 Task: Search one way flight ticket for 1 adult, 6 children, 1 infant in seat and 1 infant on lap in business from Fort Wayne: Fort Wayne International Airport to Gillette: Gillette Campbell County Airport on 5-1-2023. Number of bags: 1 carry on bag. Price is upto 80000. Outbound departure time preference is 13:15.
Action: Mouse moved to (241, 336)
Screenshot: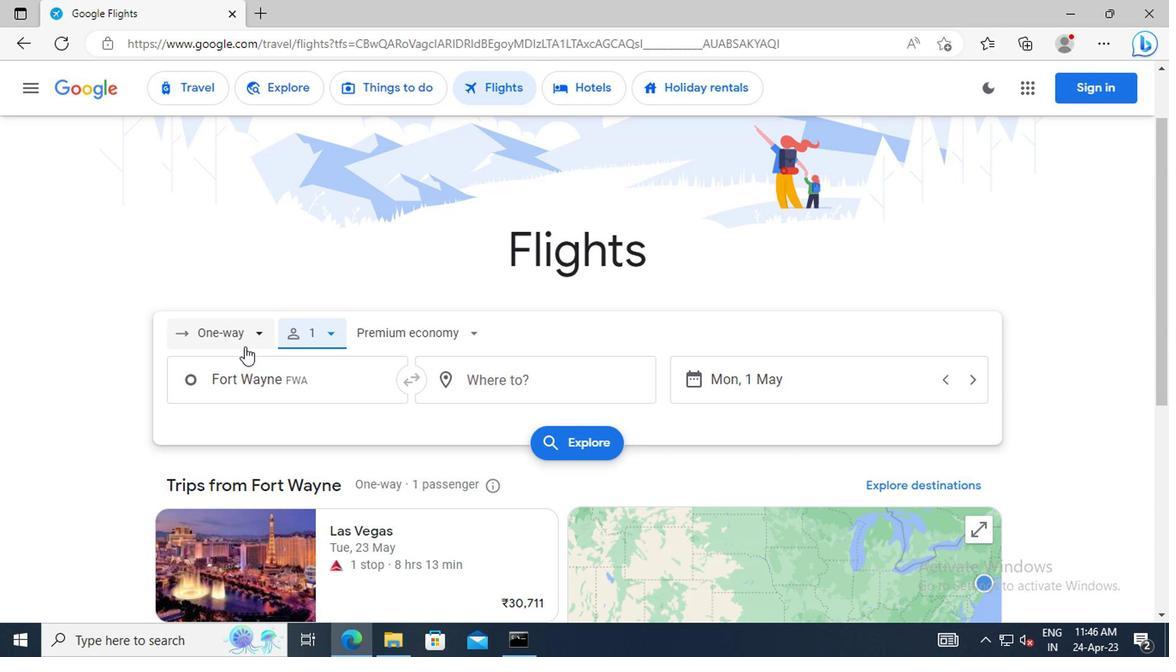 
Action: Mouse pressed left at (241, 336)
Screenshot: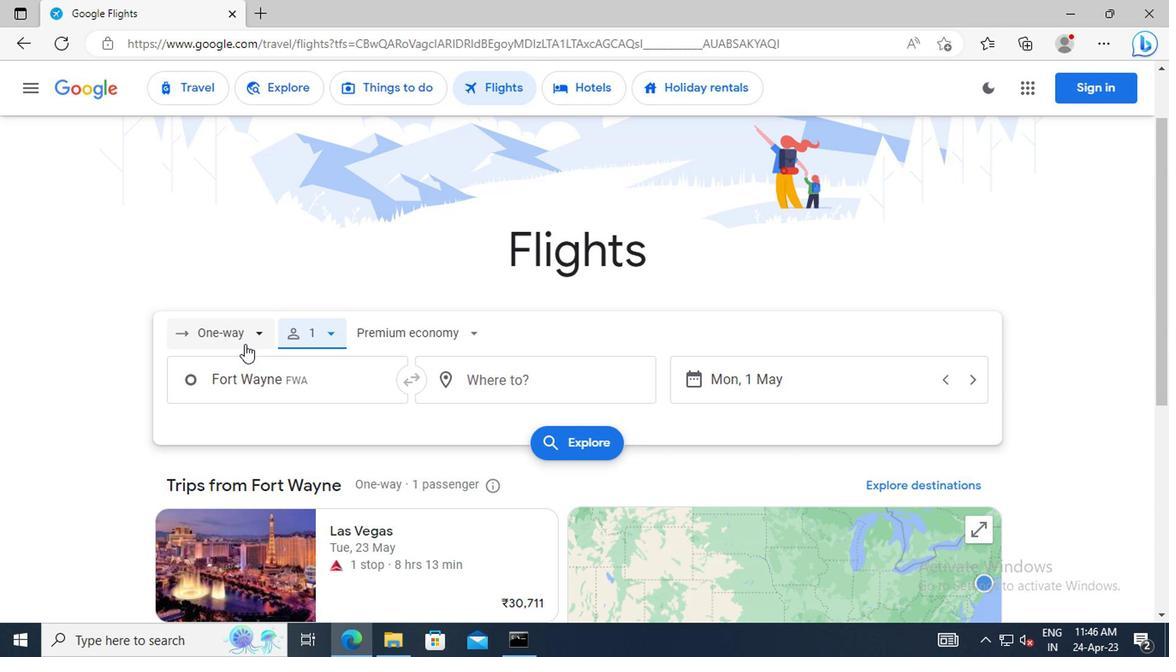 
Action: Mouse moved to (234, 420)
Screenshot: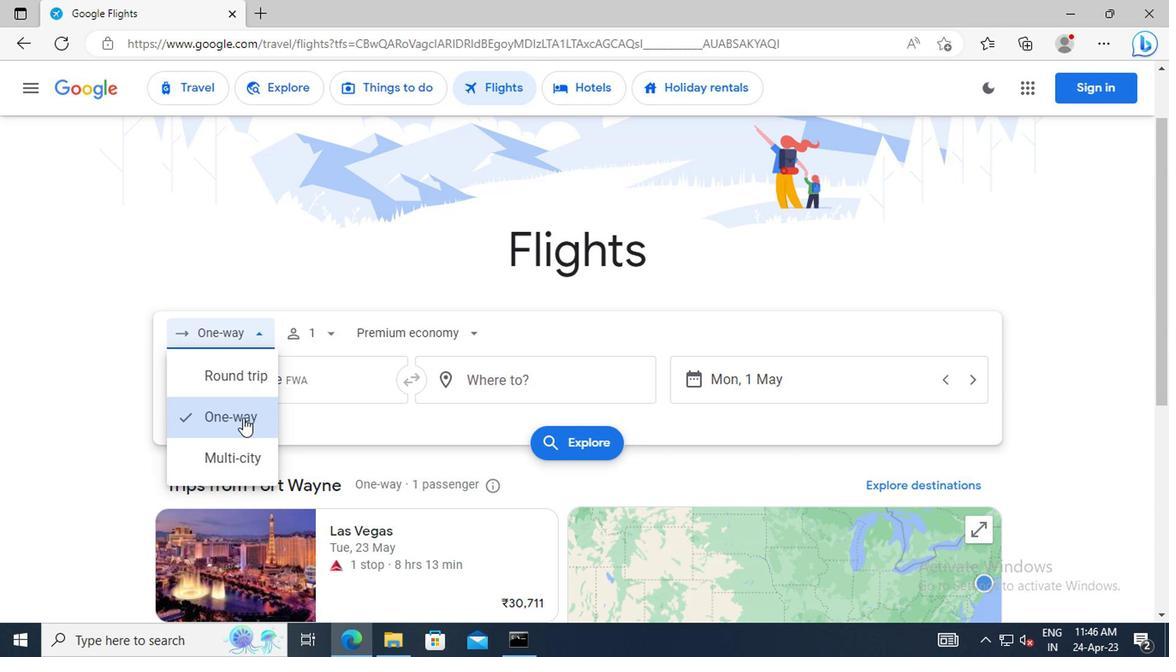 
Action: Mouse pressed left at (234, 420)
Screenshot: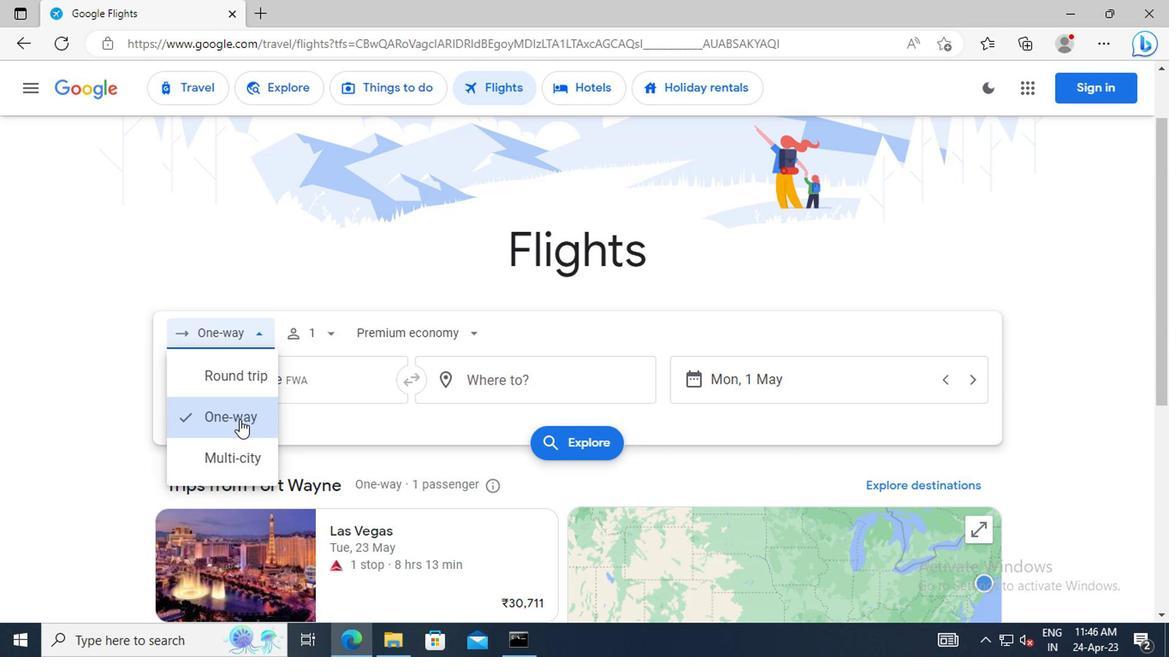 
Action: Mouse moved to (325, 338)
Screenshot: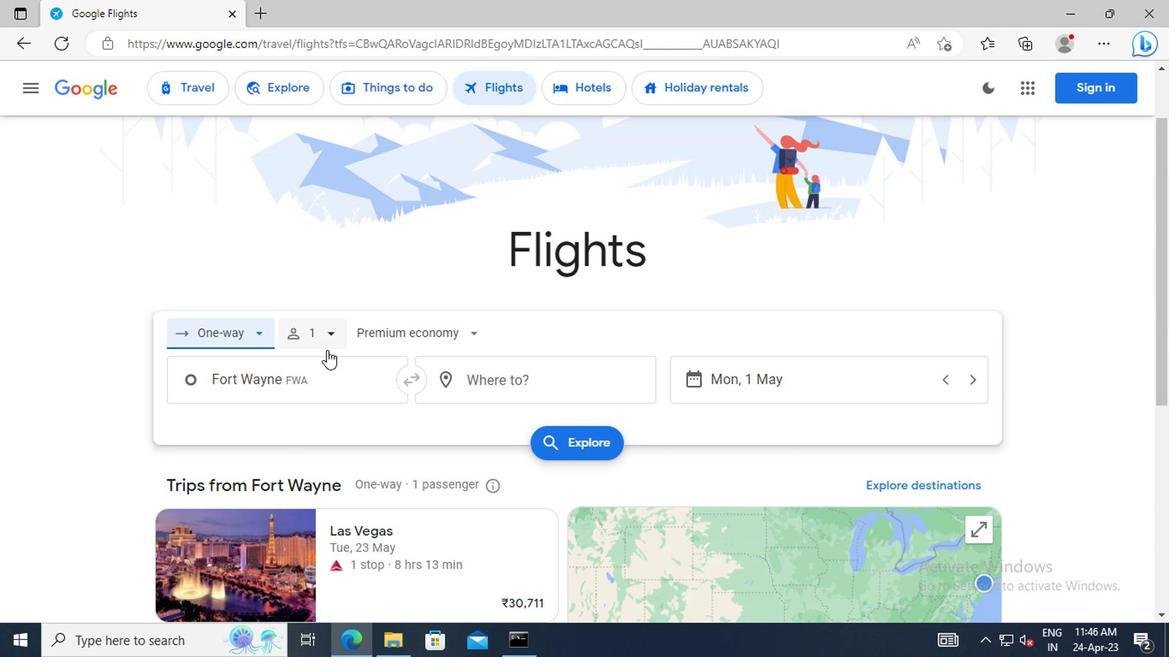 
Action: Mouse pressed left at (325, 338)
Screenshot: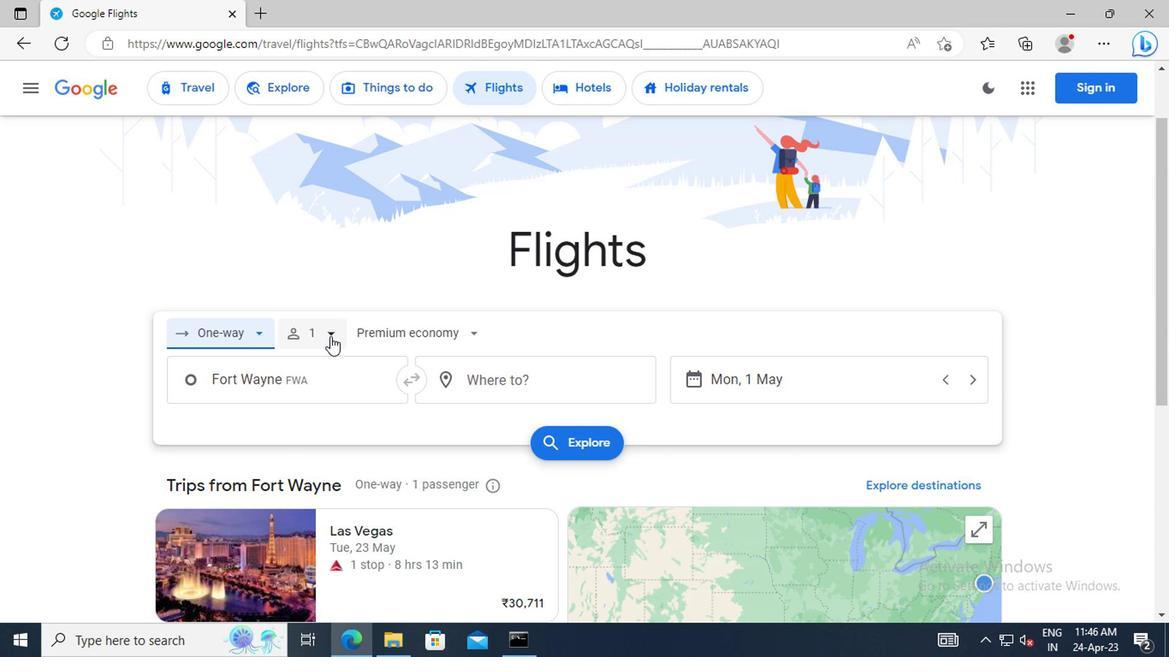 
Action: Mouse moved to (450, 423)
Screenshot: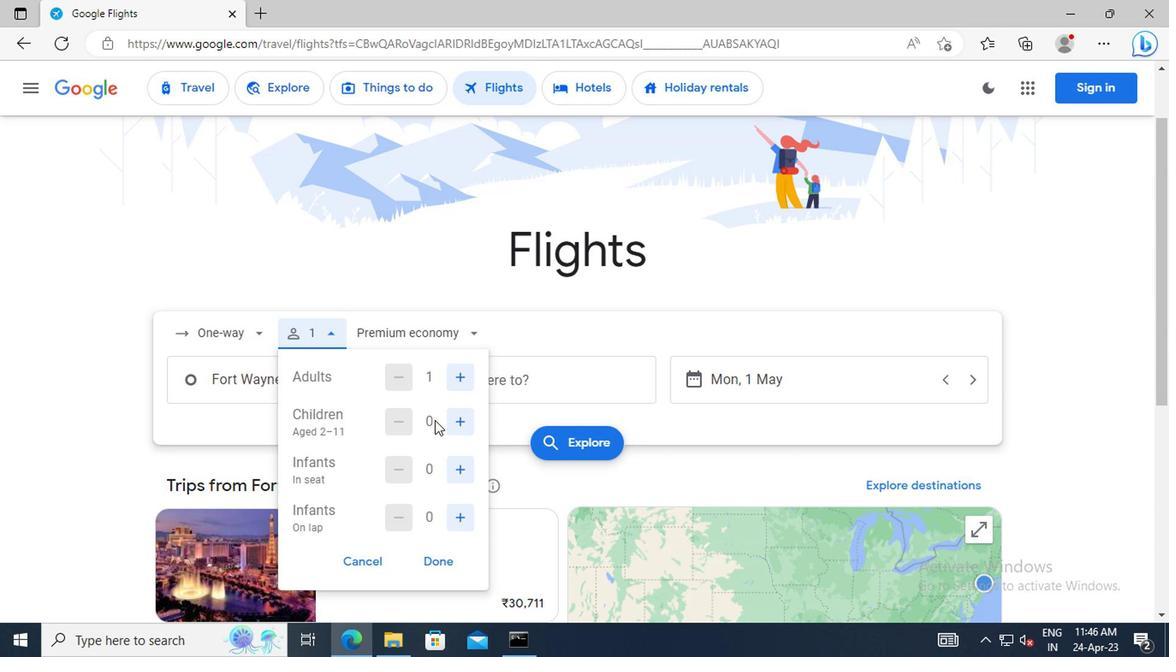 
Action: Mouse pressed left at (450, 423)
Screenshot: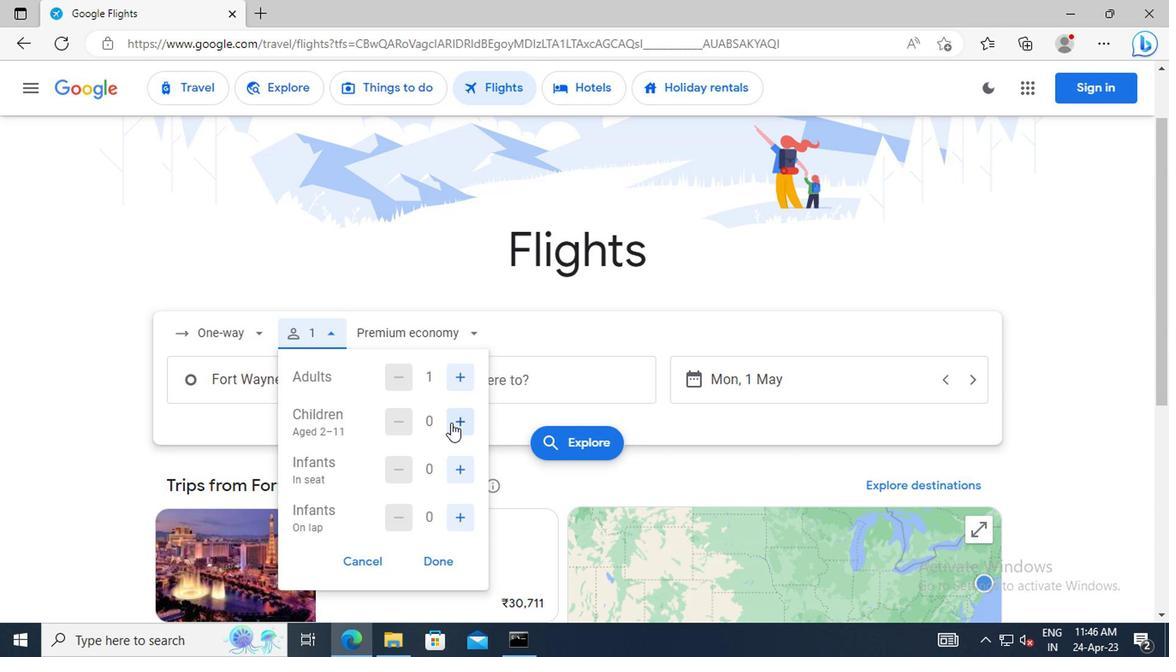 
Action: Mouse pressed left at (450, 423)
Screenshot: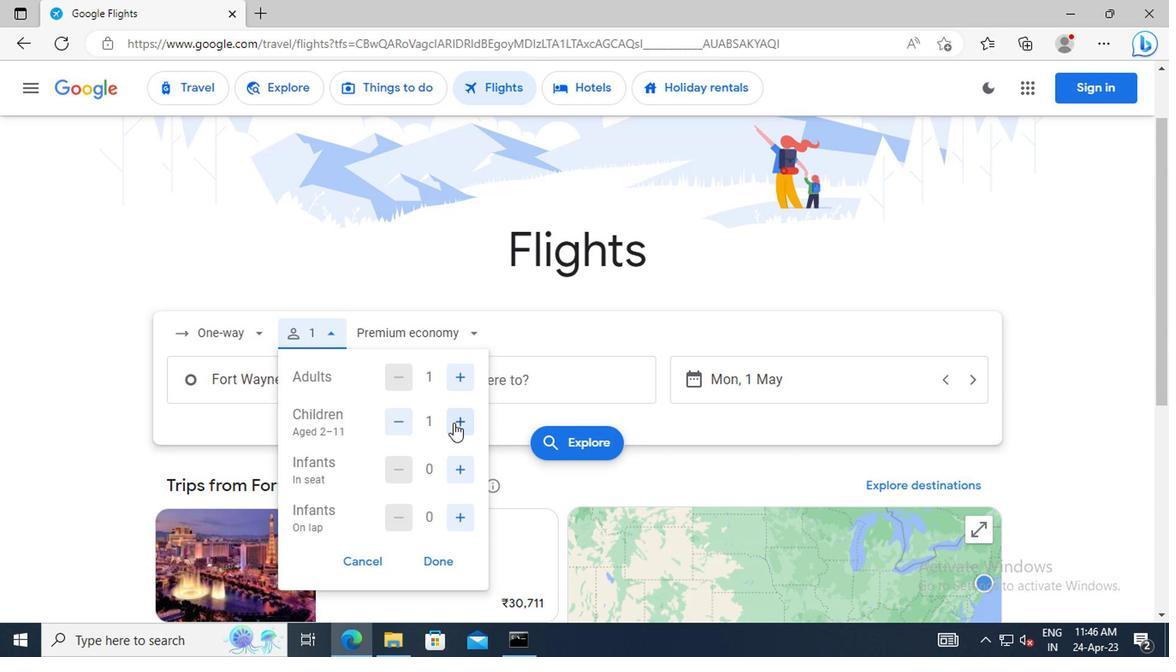 
Action: Mouse pressed left at (450, 423)
Screenshot: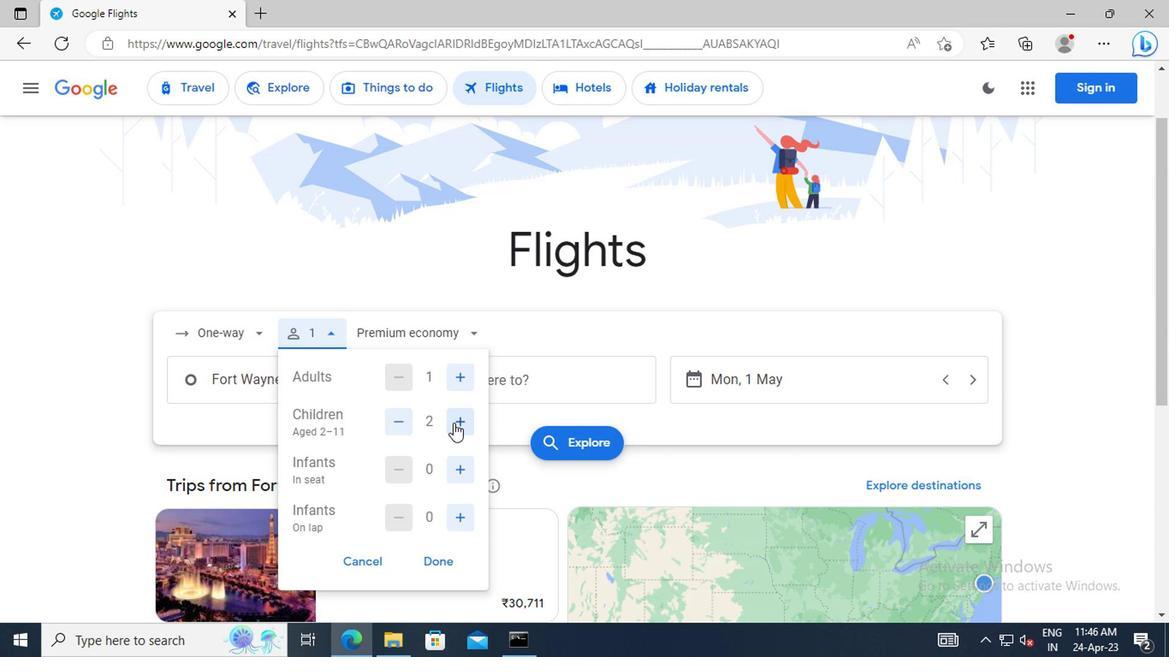 
Action: Mouse moved to (450, 423)
Screenshot: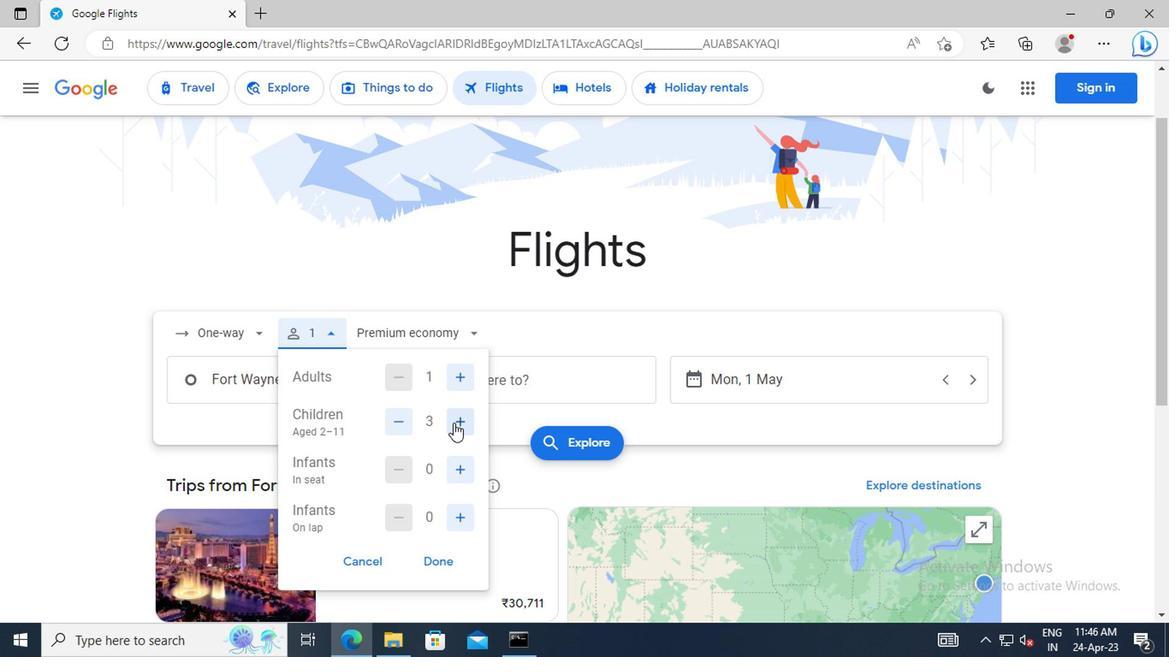 
Action: Mouse pressed left at (450, 423)
Screenshot: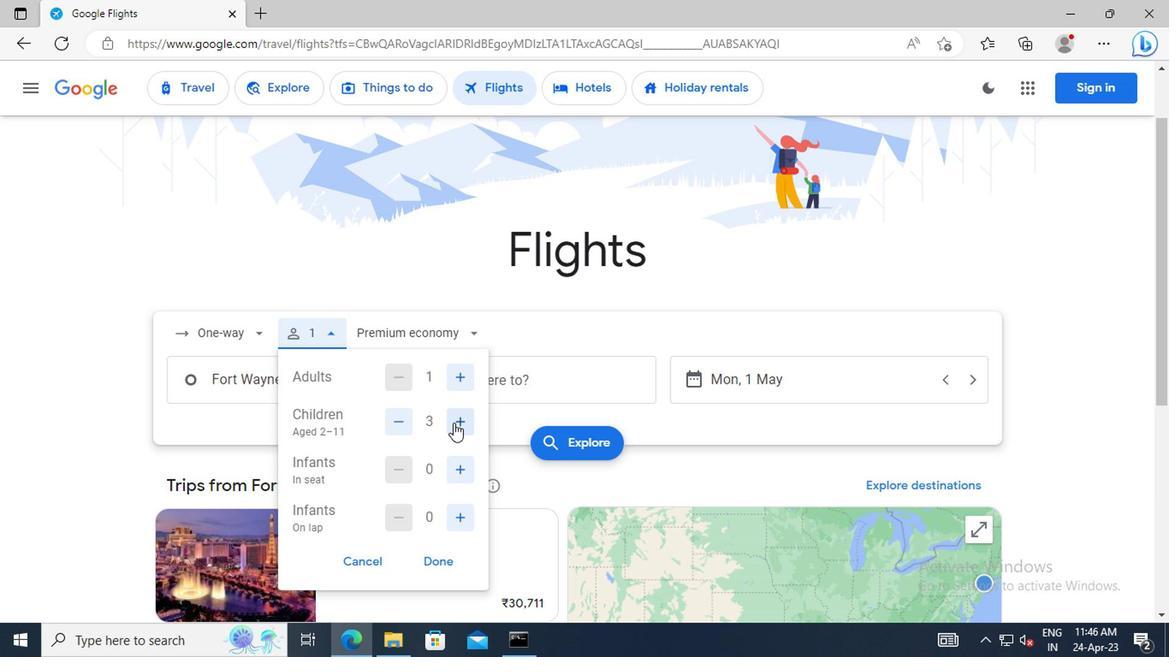 
Action: Mouse pressed left at (450, 423)
Screenshot: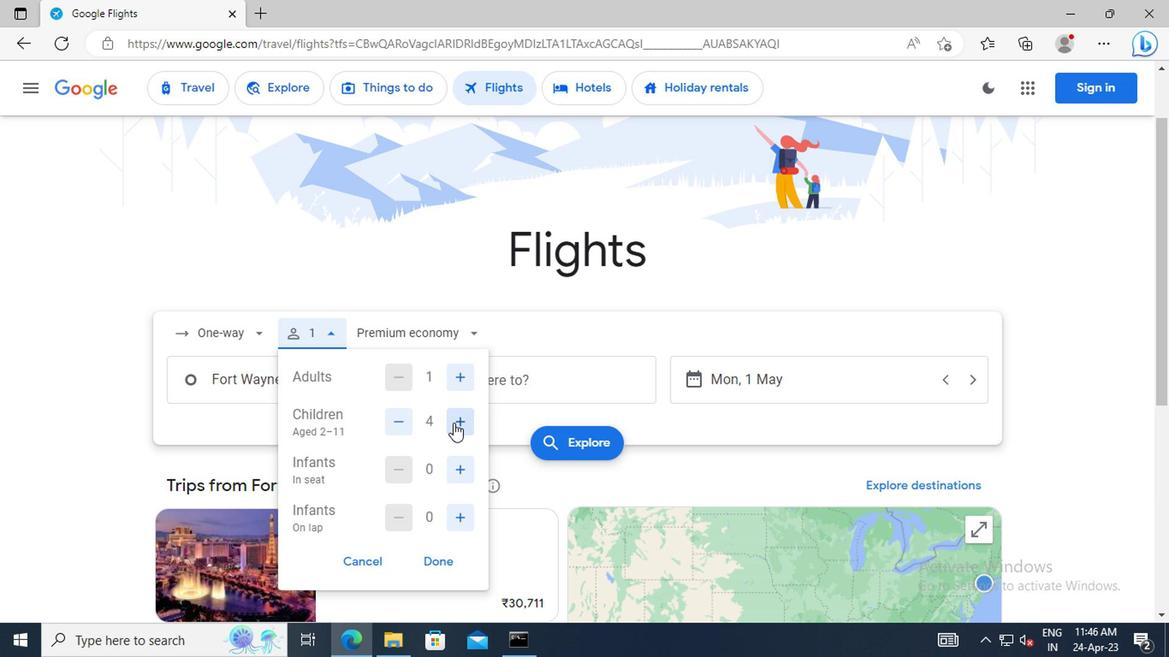 
Action: Mouse pressed left at (450, 423)
Screenshot: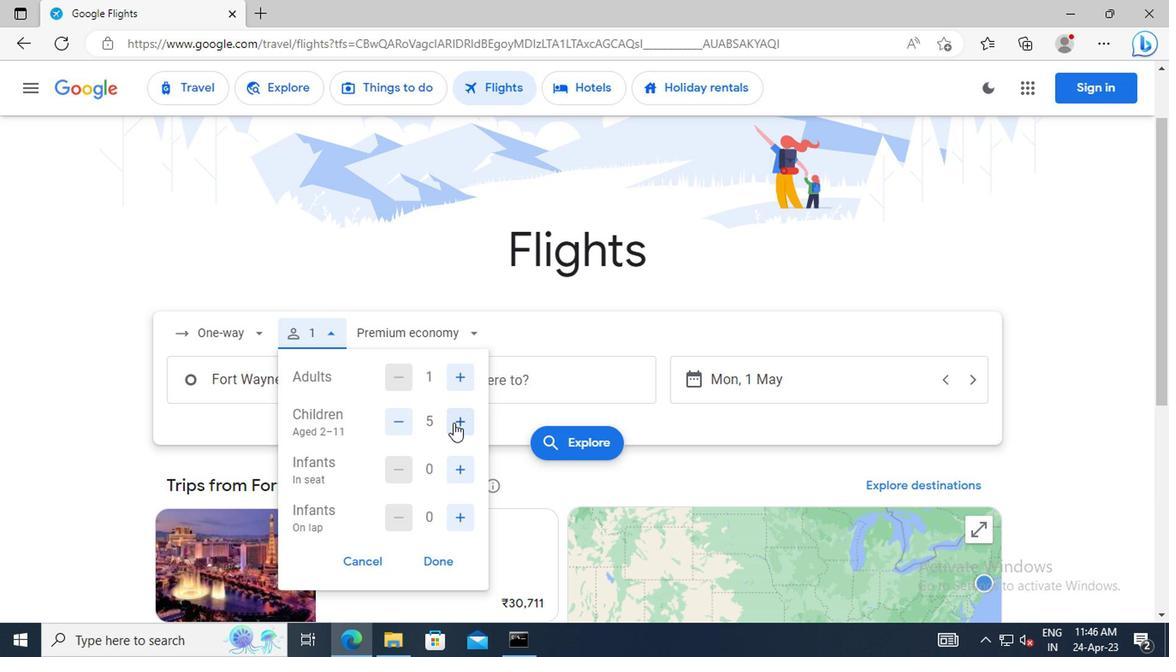 
Action: Mouse moved to (458, 470)
Screenshot: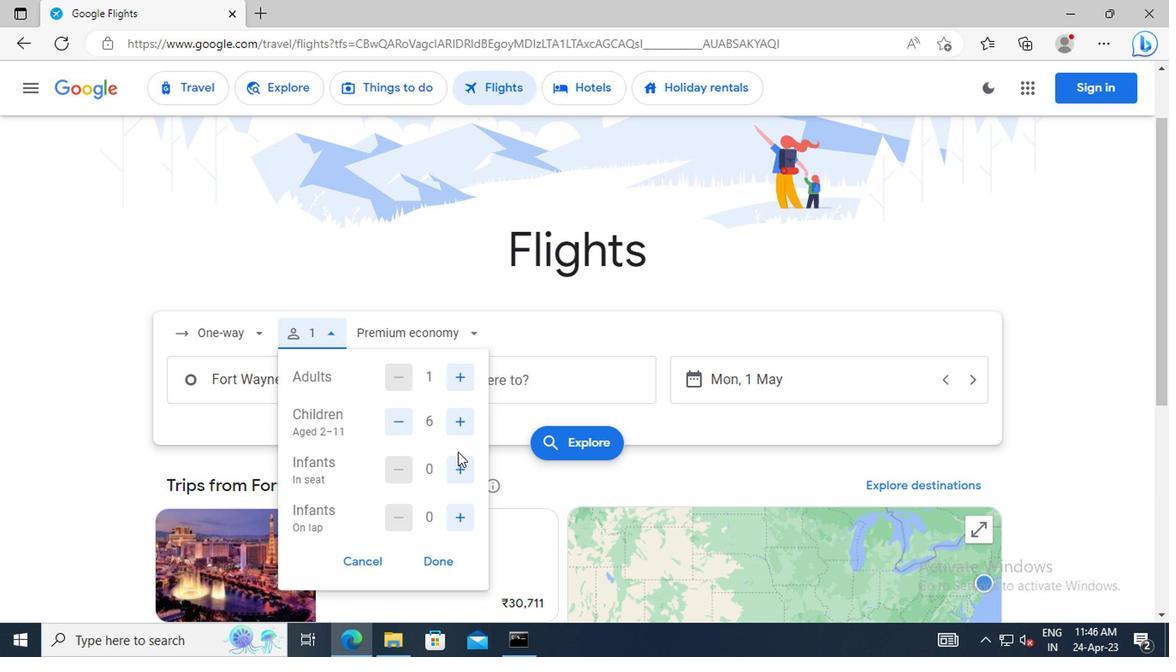 
Action: Mouse pressed left at (458, 470)
Screenshot: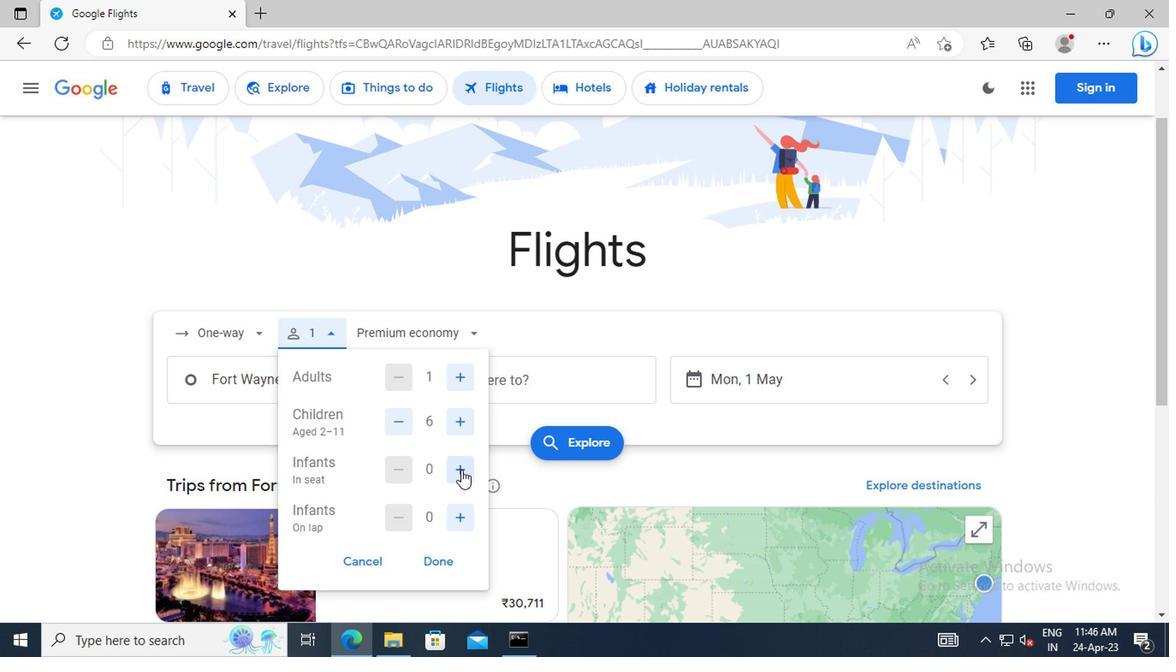 
Action: Mouse moved to (459, 520)
Screenshot: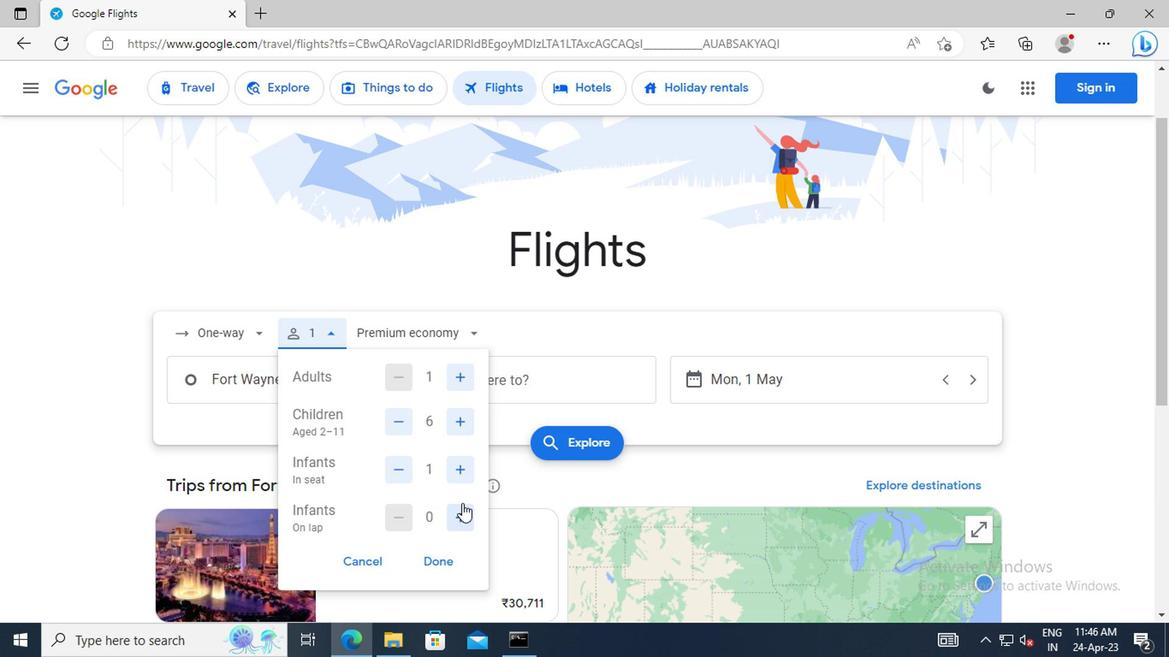 
Action: Mouse pressed left at (459, 520)
Screenshot: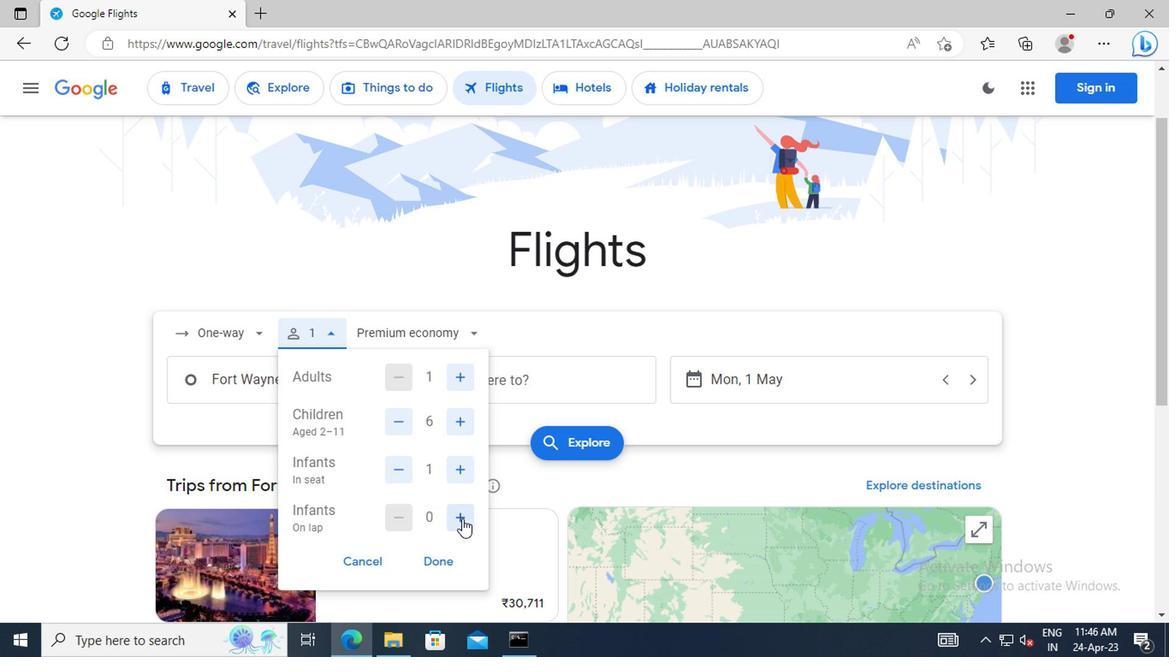 
Action: Mouse moved to (439, 561)
Screenshot: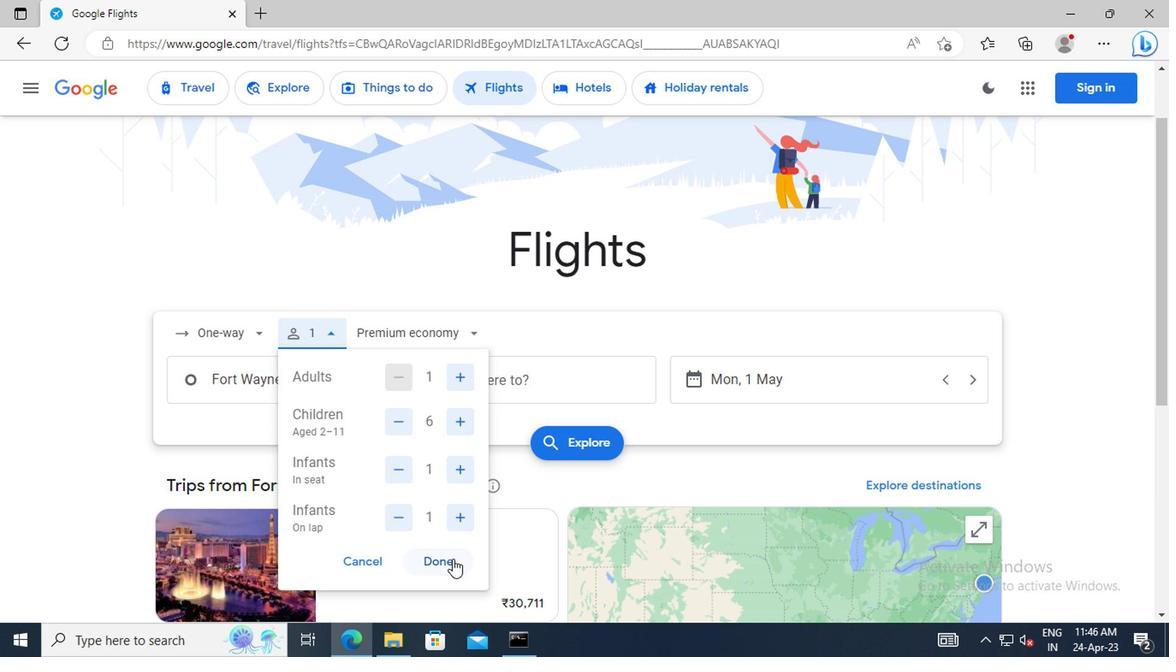 
Action: Mouse pressed left at (439, 561)
Screenshot: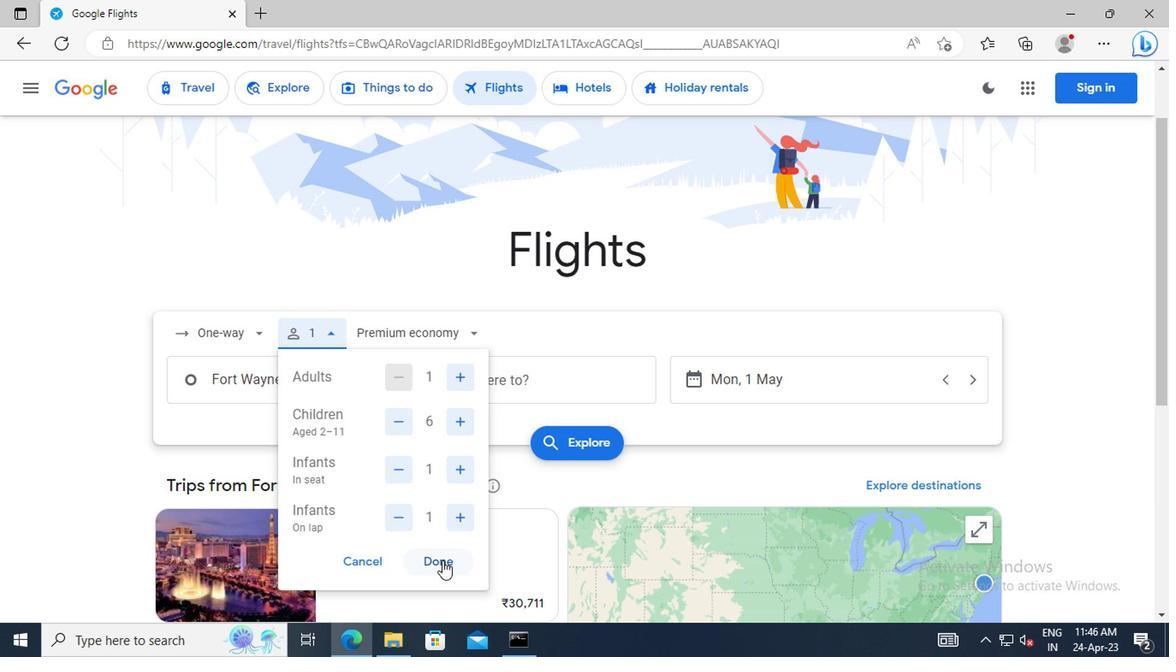 
Action: Mouse moved to (426, 330)
Screenshot: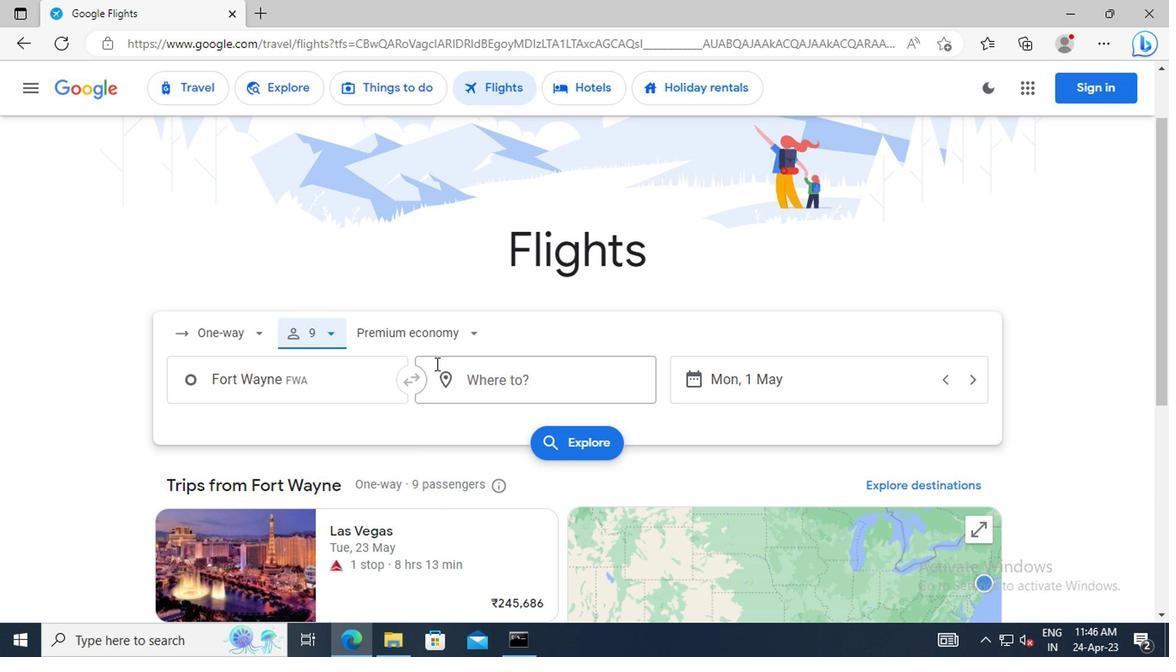 
Action: Mouse pressed left at (426, 330)
Screenshot: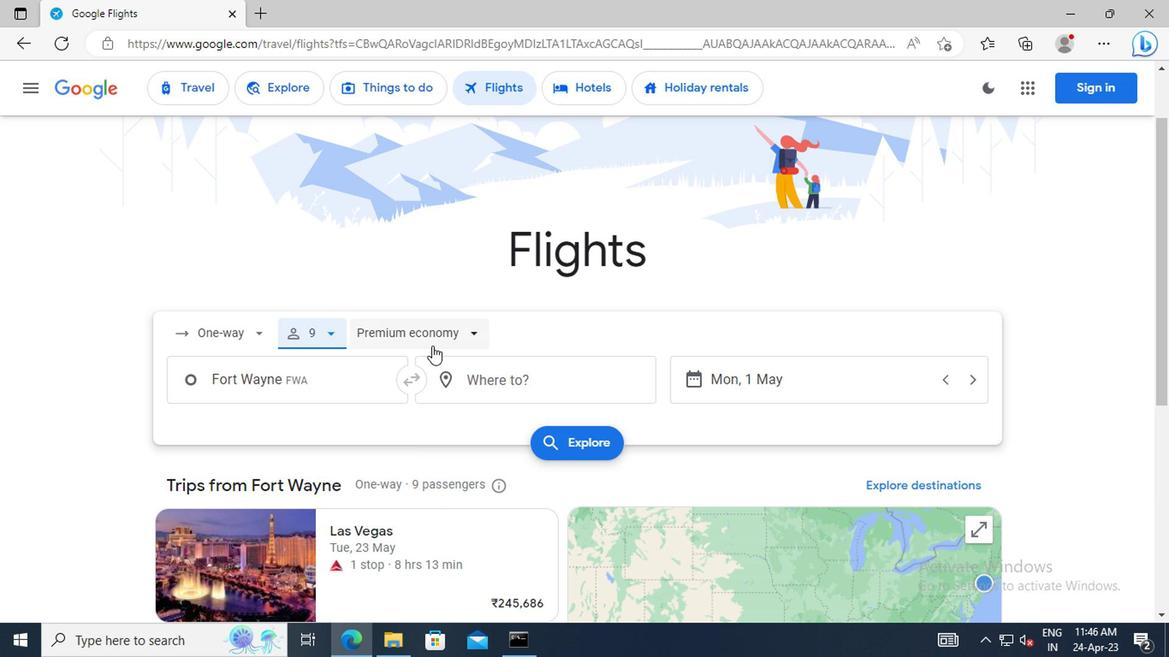 
Action: Mouse moved to (415, 461)
Screenshot: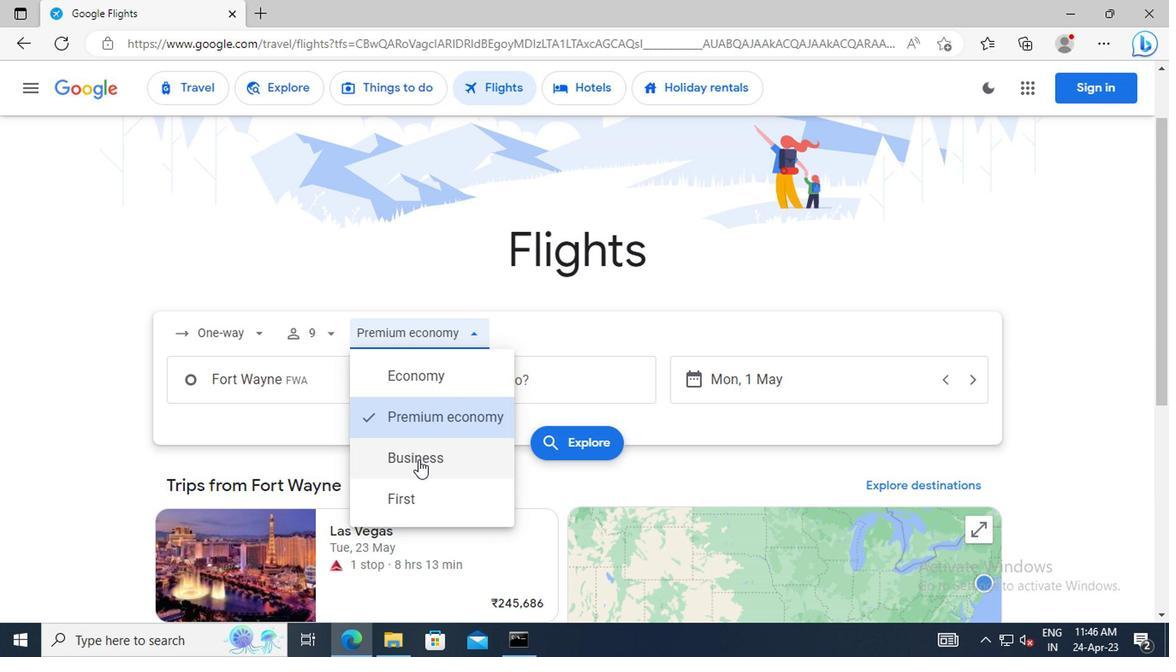 
Action: Mouse pressed left at (415, 461)
Screenshot: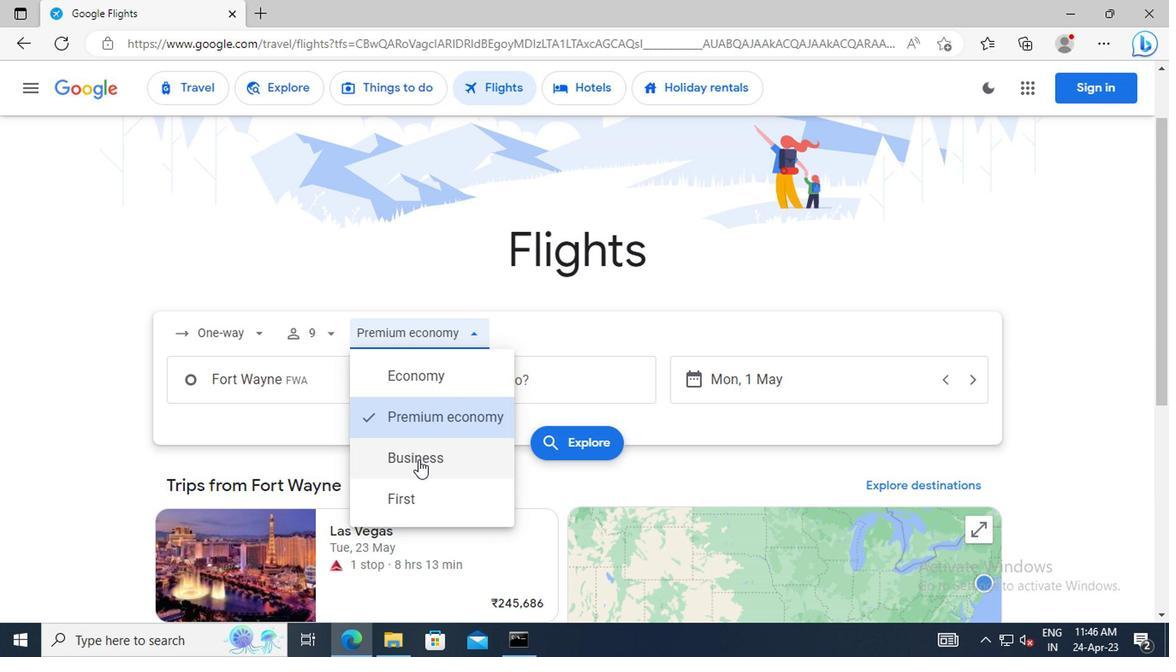 
Action: Mouse moved to (294, 386)
Screenshot: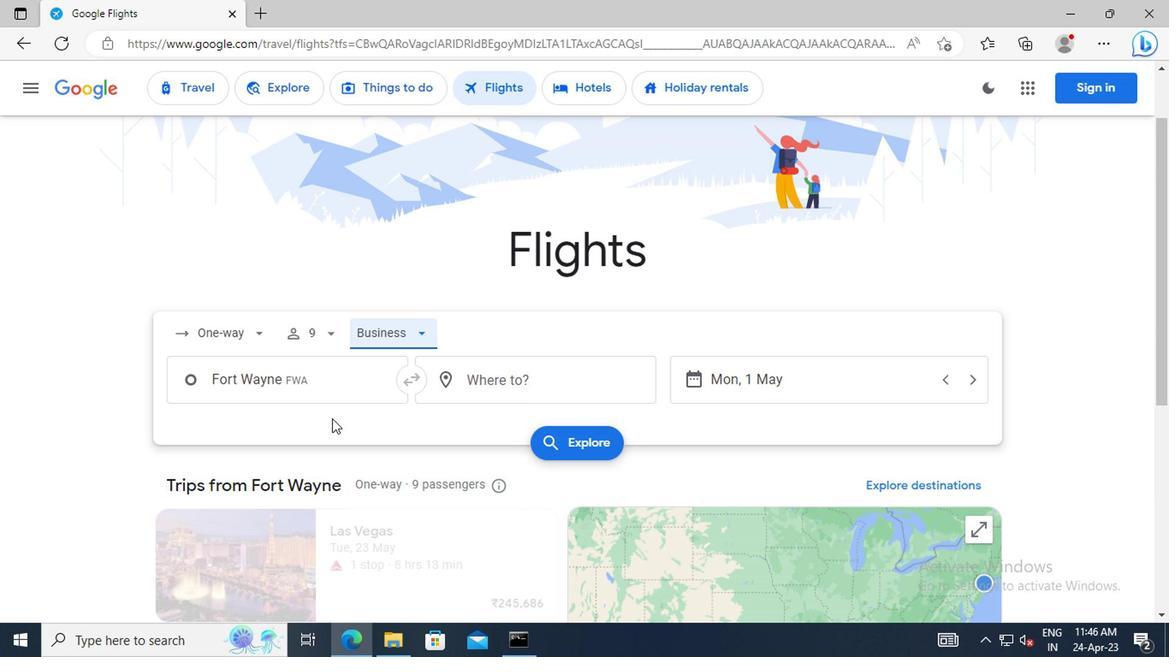 
Action: Mouse pressed left at (294, 386)
Screenshot: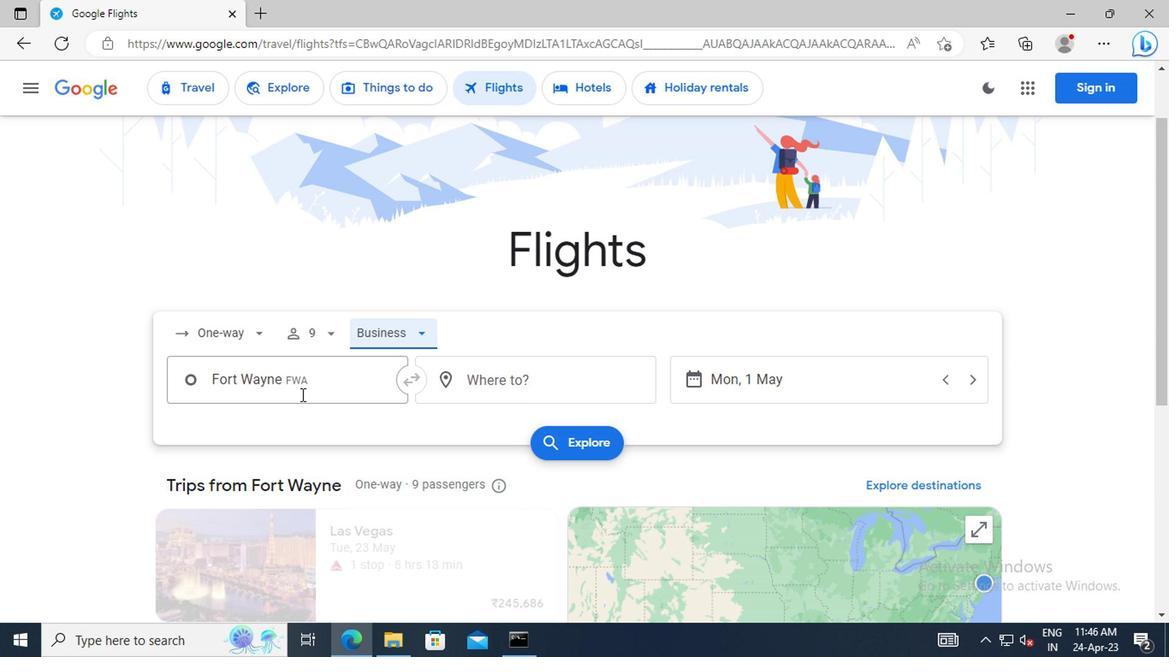 
Action: Key pressed <Key.shift>FORT<Key.space><Key.shift>WAYNE
Screenshot: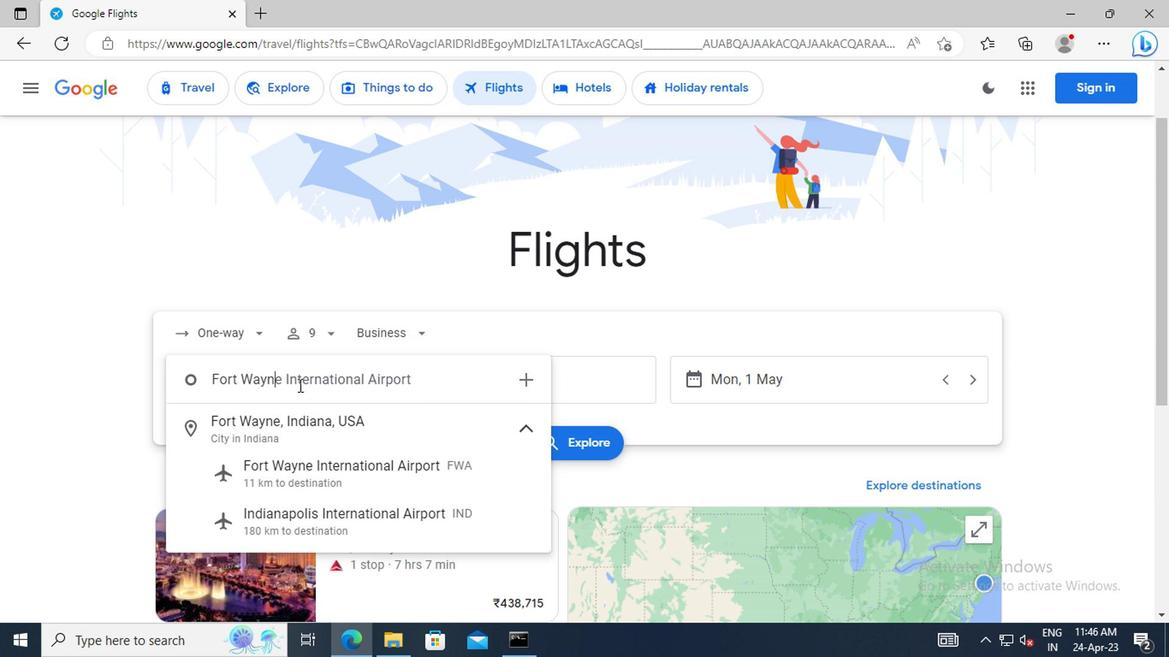 
Action: Mouse moved to (336, 472)
Screenshot: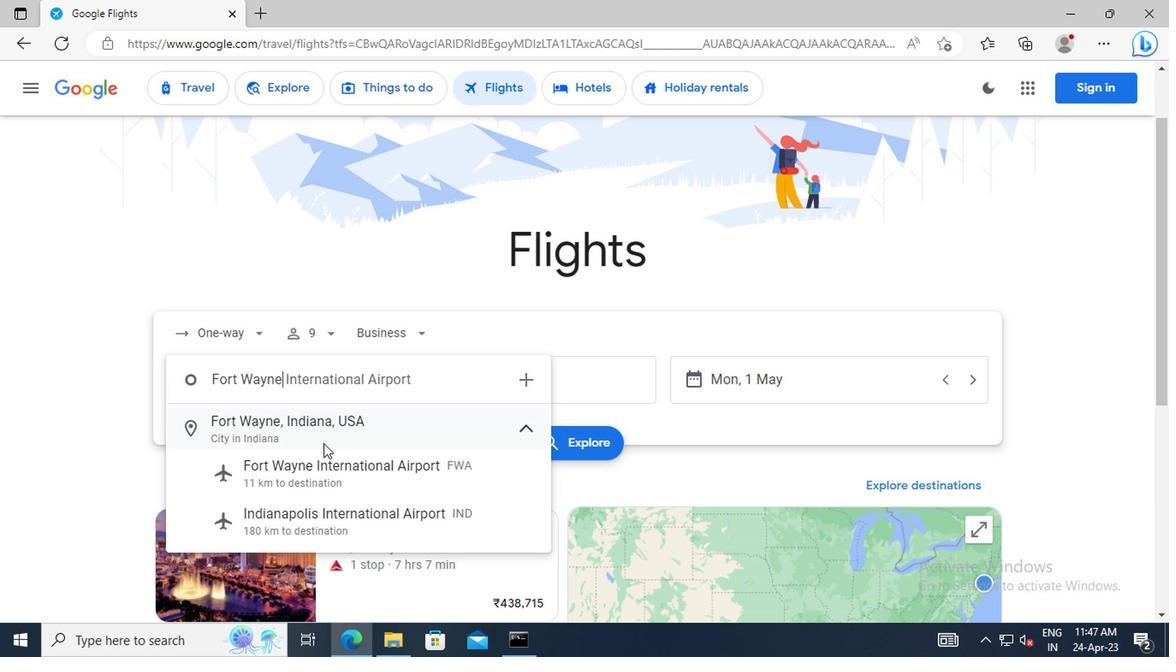 
Action: Mouse pressed left at (336, 472)
Screenshot: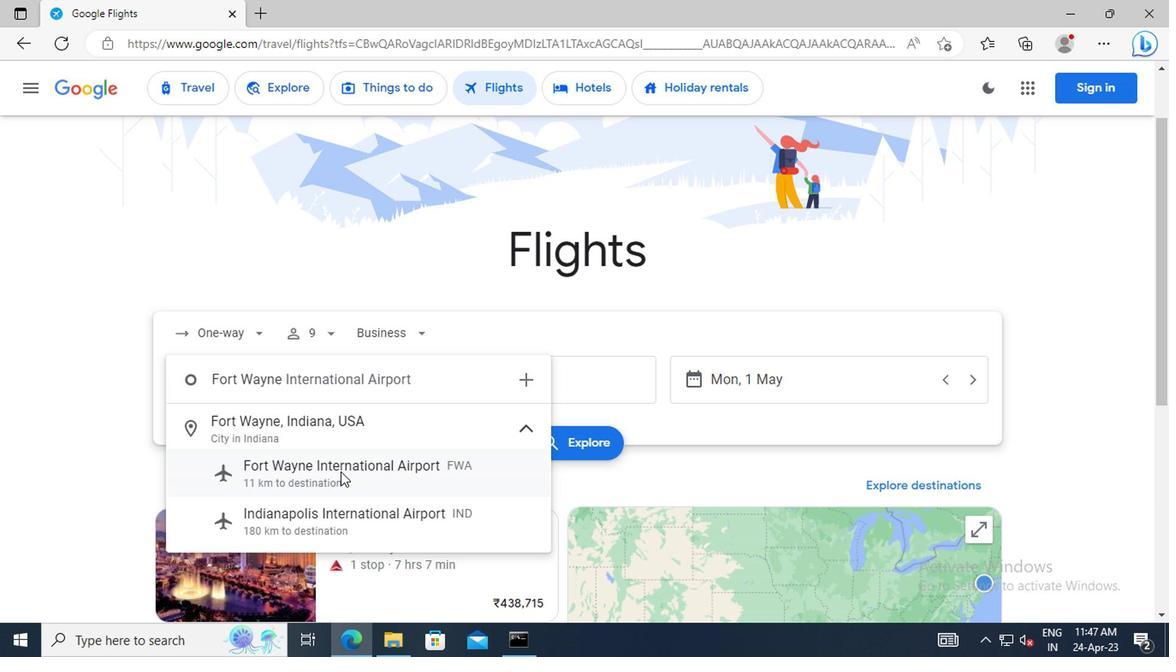 
Action: Mouse moved to (506, 387)
Screenshot: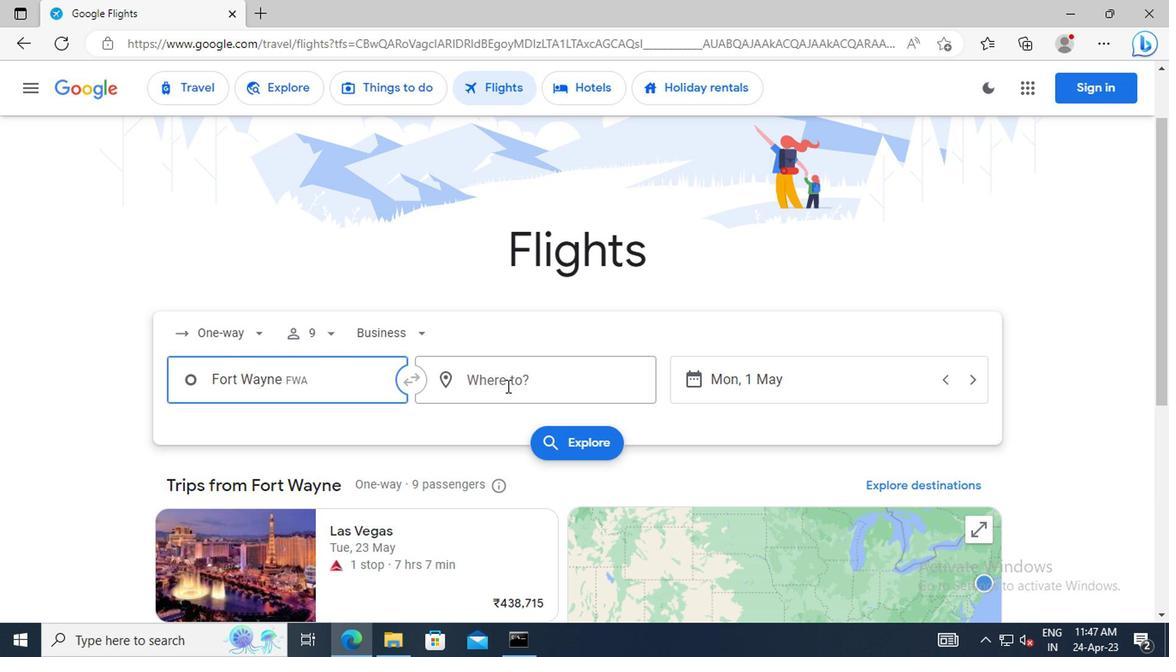 
Action: Mouse pressed left at (506, 387)
Screenshot: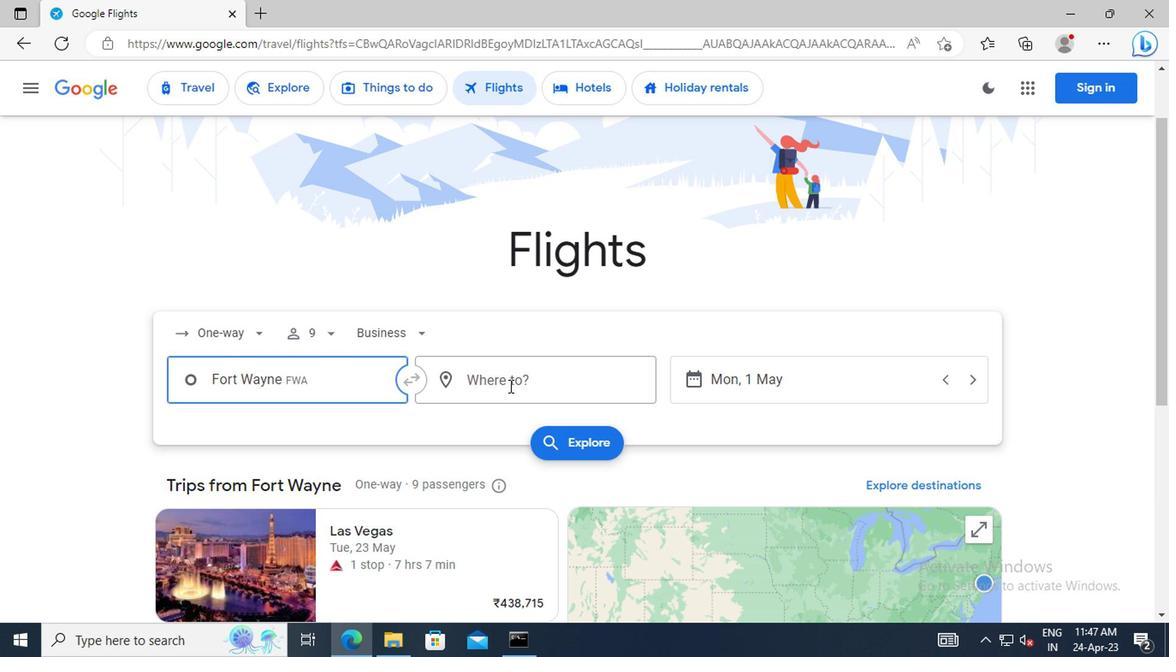
Action: Mouse moved to (506, 387)
Screenshot: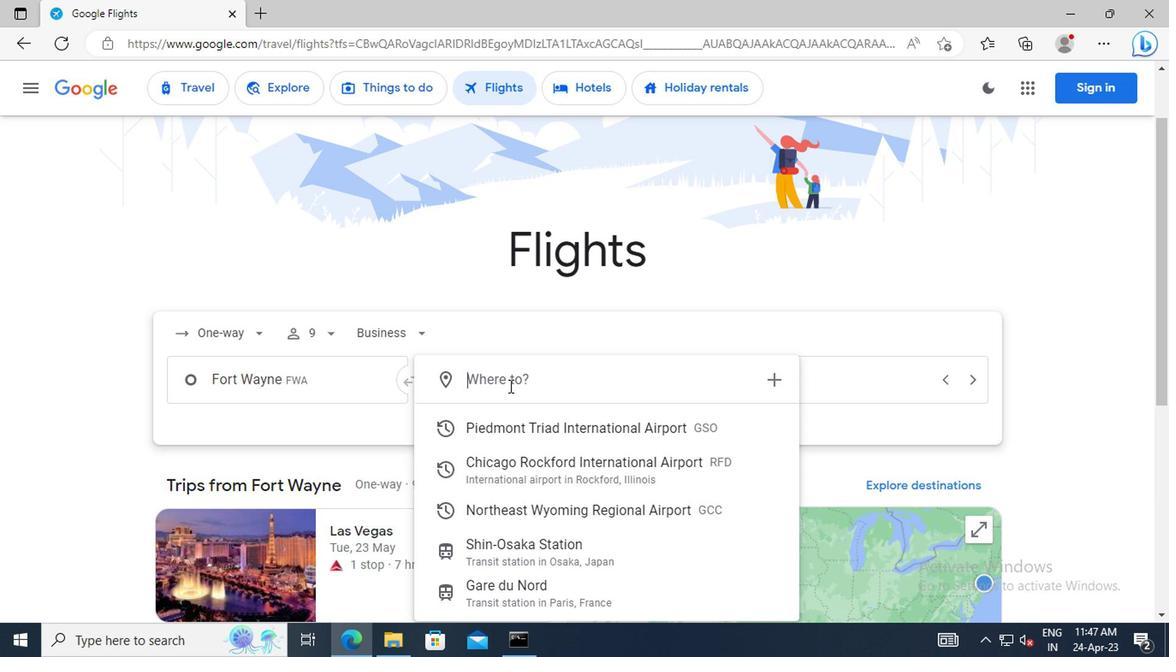 
Action: Key pressed <Key.shift>GILLETTE
Screenshot: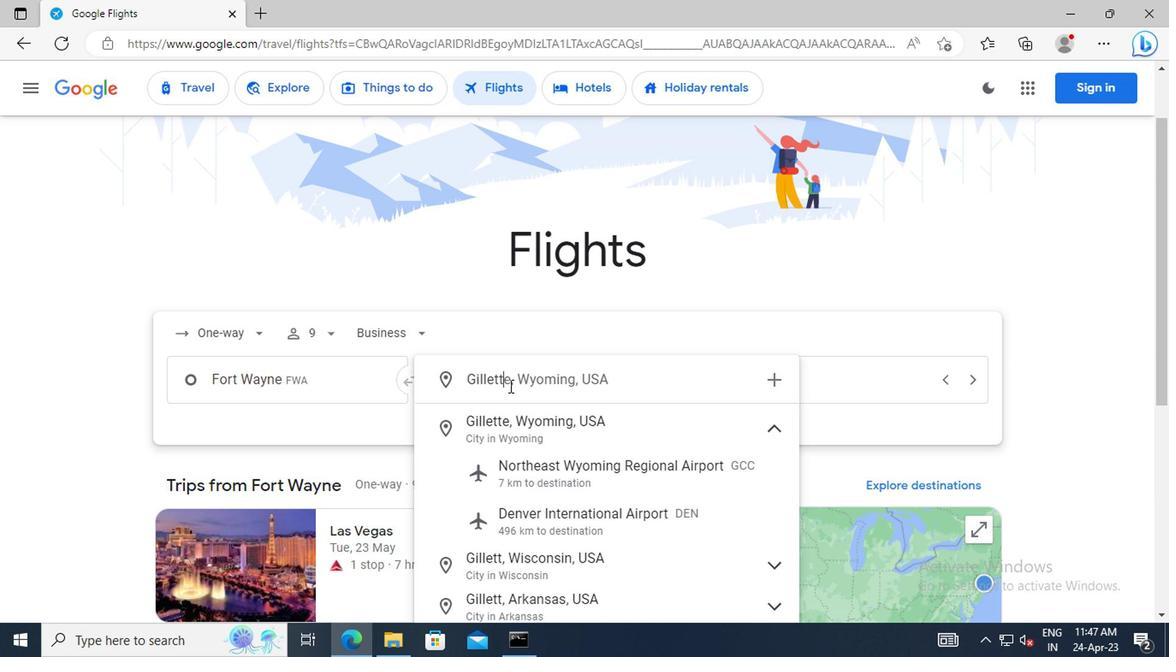 
Action: Mouse moved to (545, 429)
Screenshot: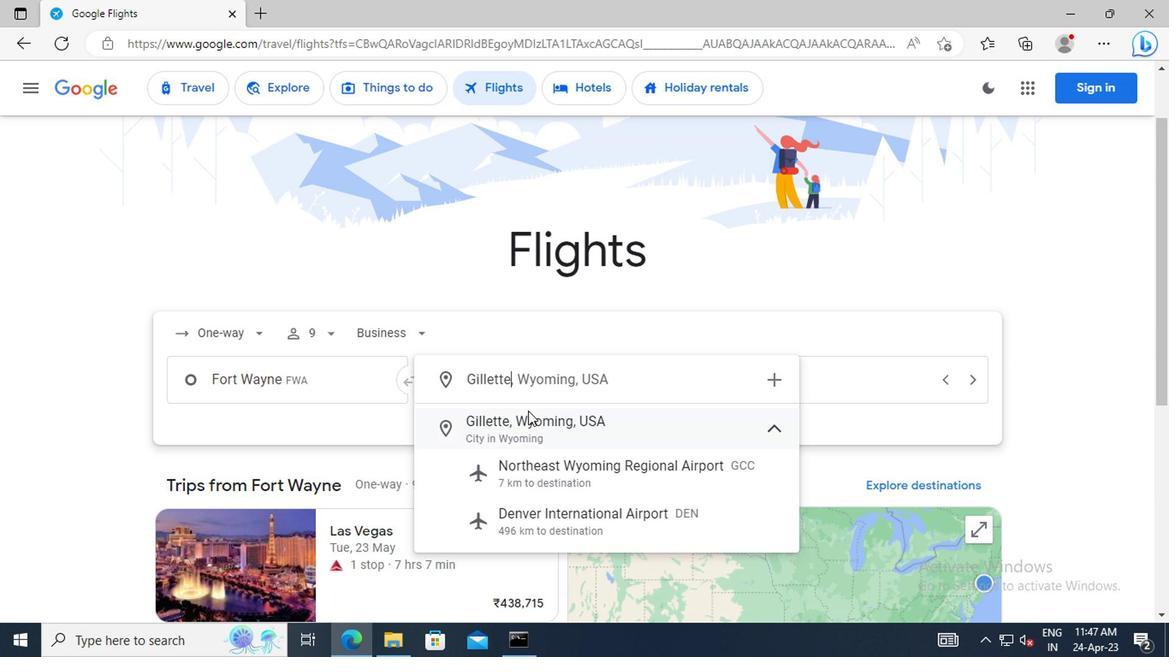 
Action: Mouse pressed left at (545, 429)
Screenshot: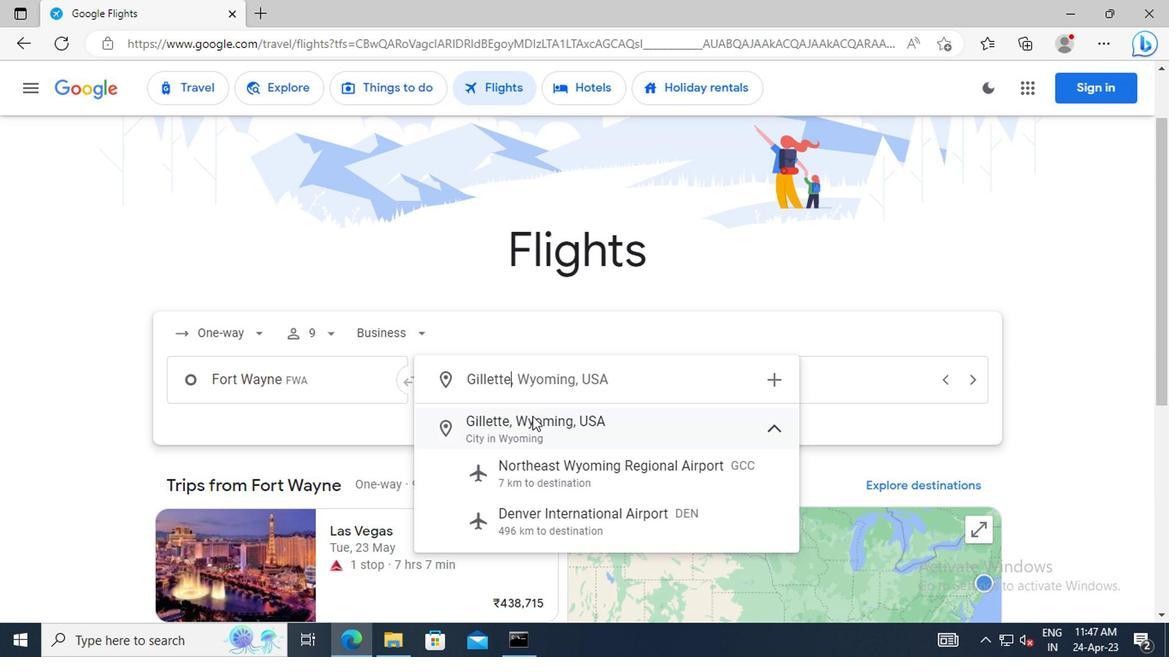 
Action: Mouse moved to (771, 389)
Screenshot: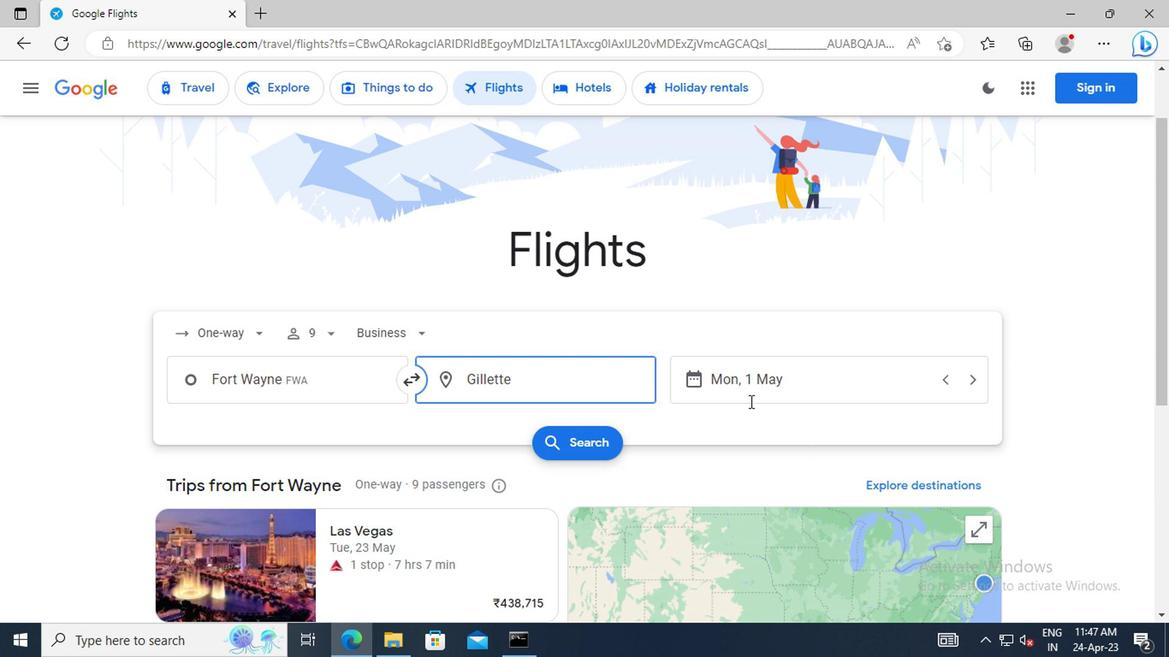 
Action: Mouse pressed left at (771, 389)
Screenshot: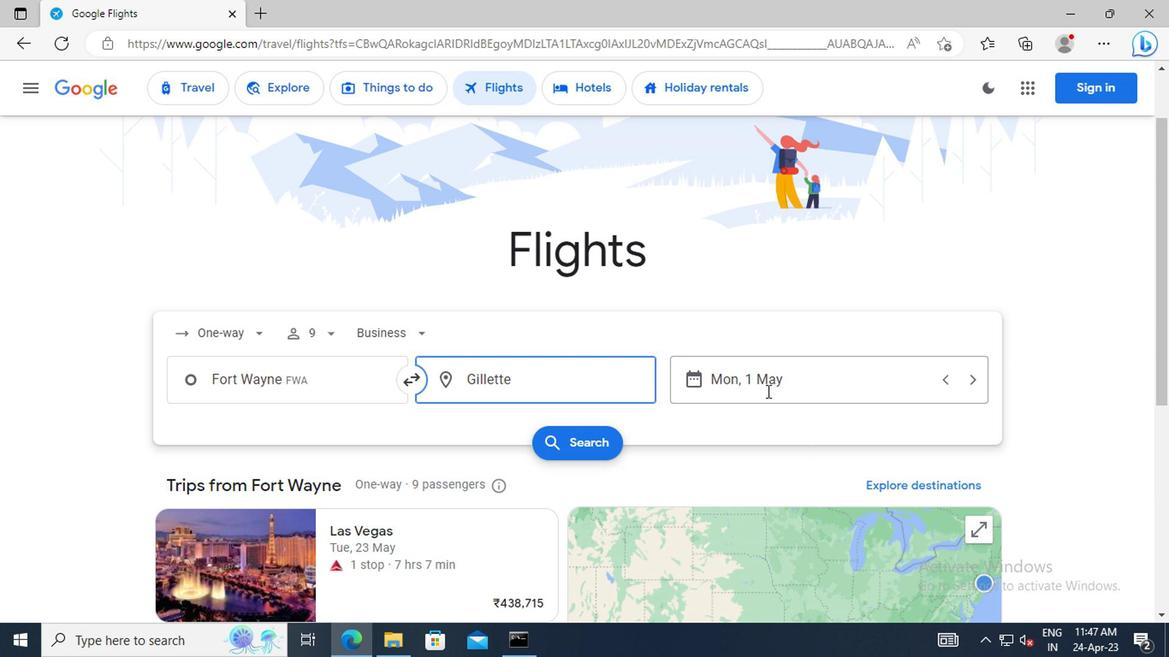 
Action: Mouse moved to (760, 397)
Screenshot: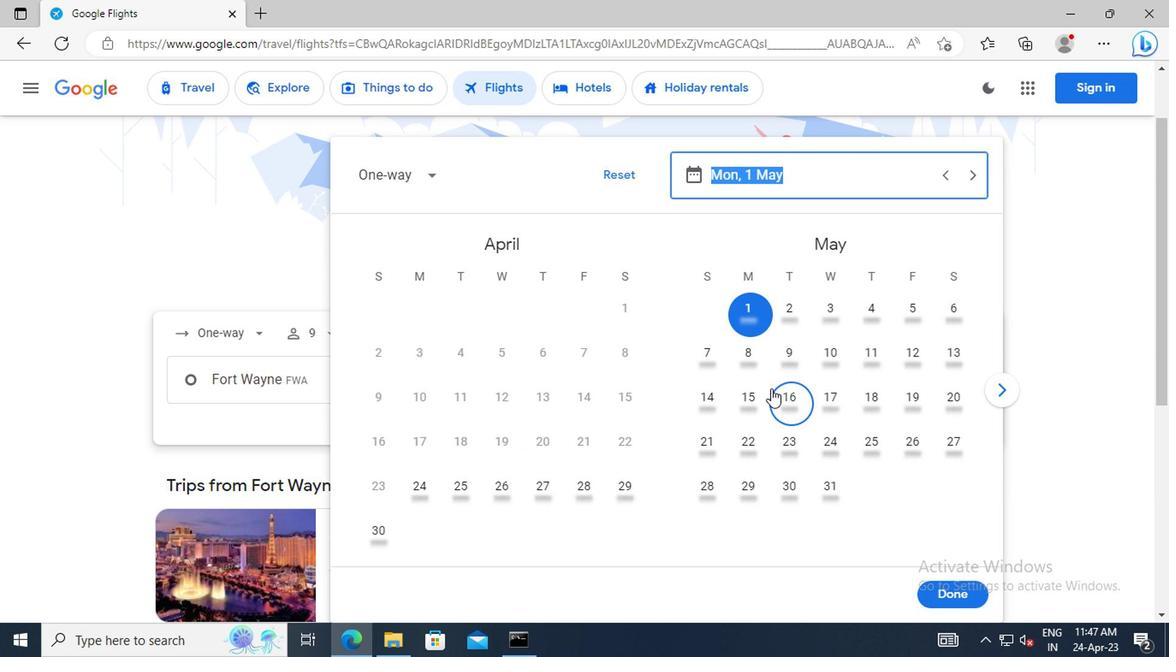 
Action: Key pressed 1<Key.space>MAY<Key.enter>
Screenshot: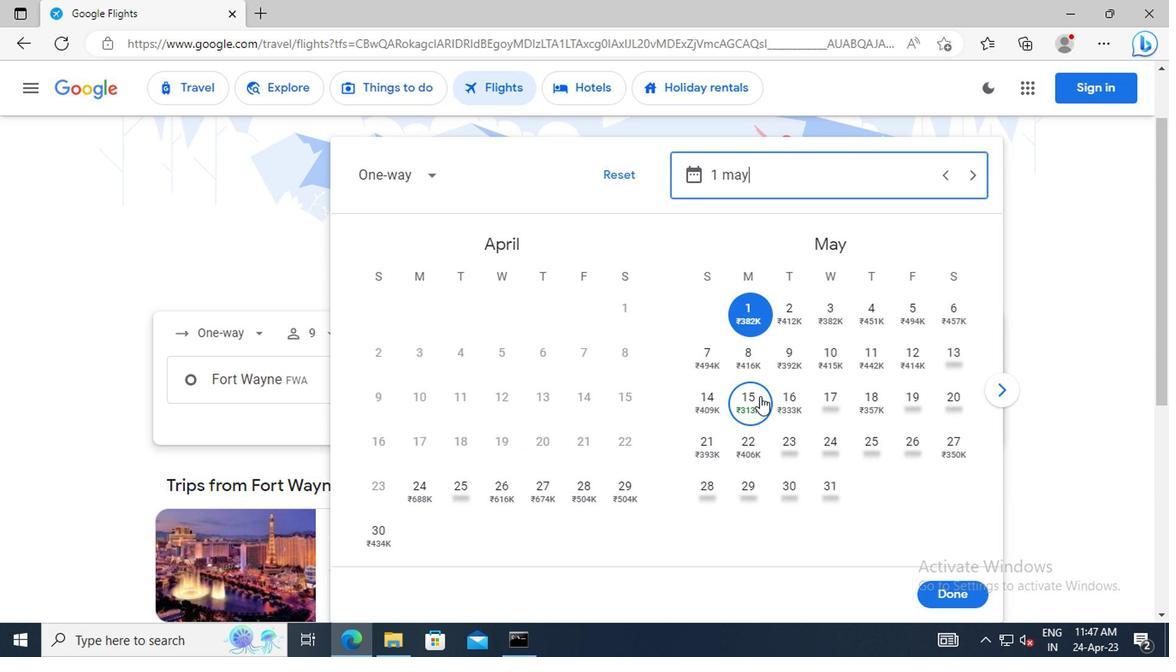 
Action: Mouse moved to (955, 596)
Screenshot: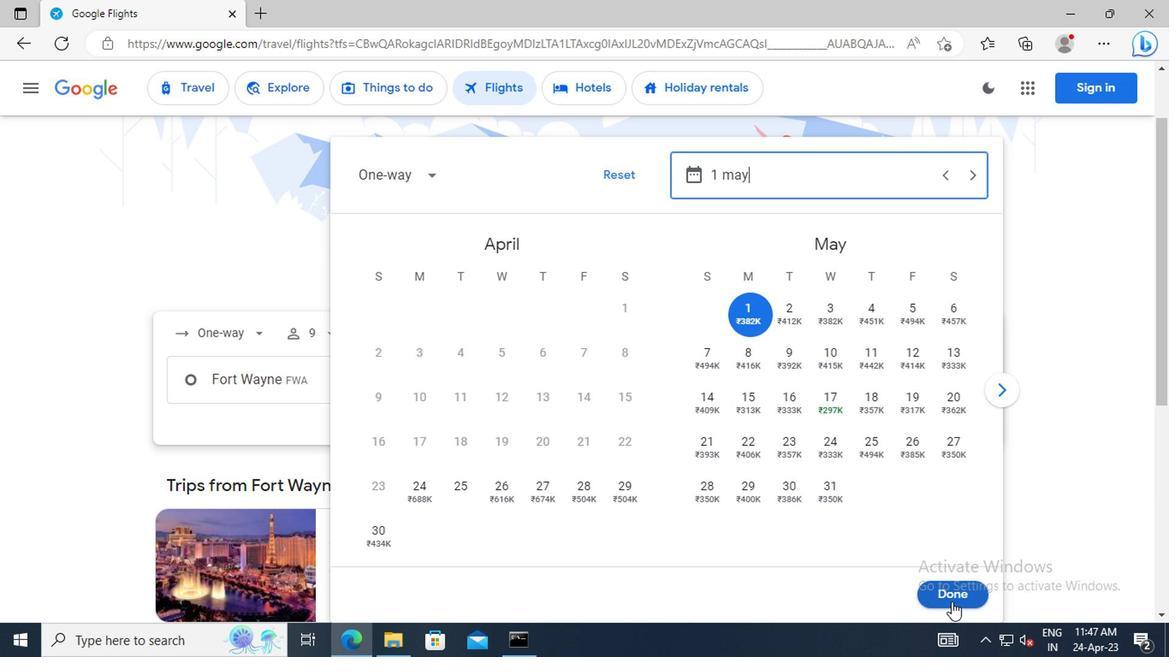 
Action: Mouse pressed left at (955, 596)
Screenshot: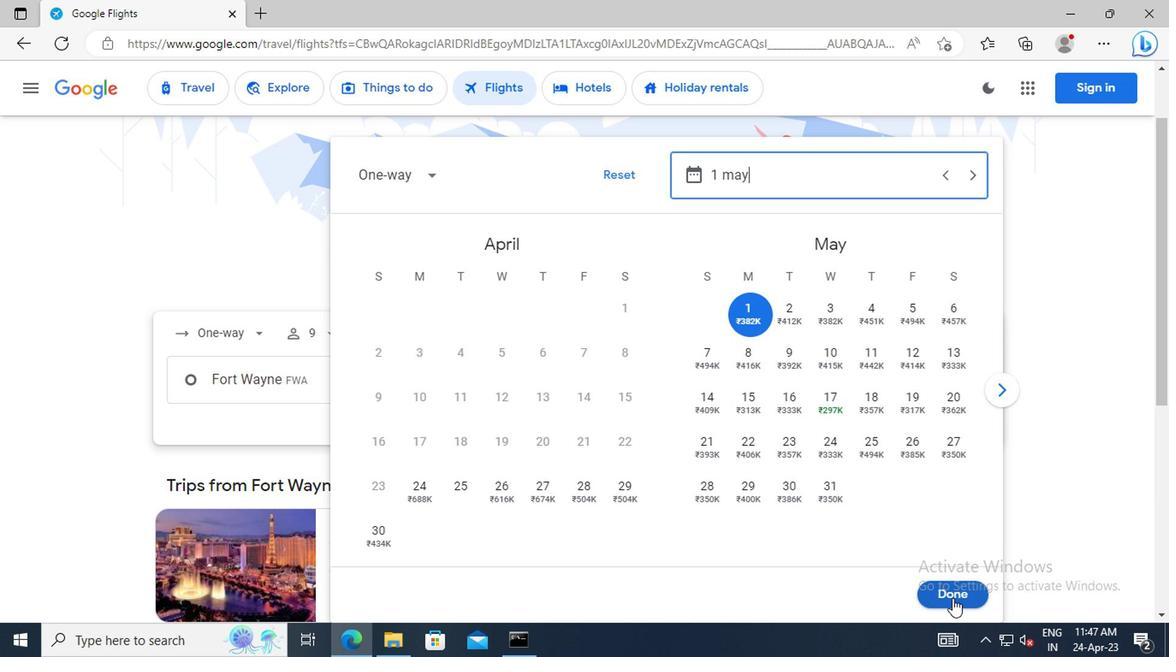 
Action: Mouse moved to (594, 448)
Screenshot: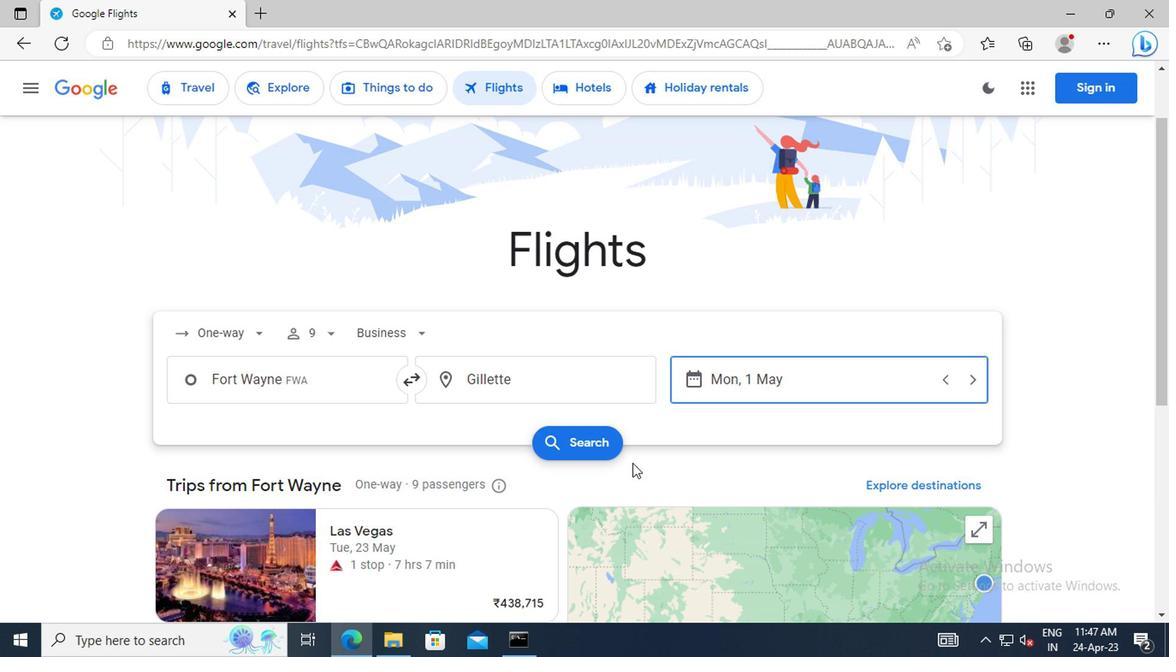 
Action: Mouse pressed left at (594, 448)
Screenshot: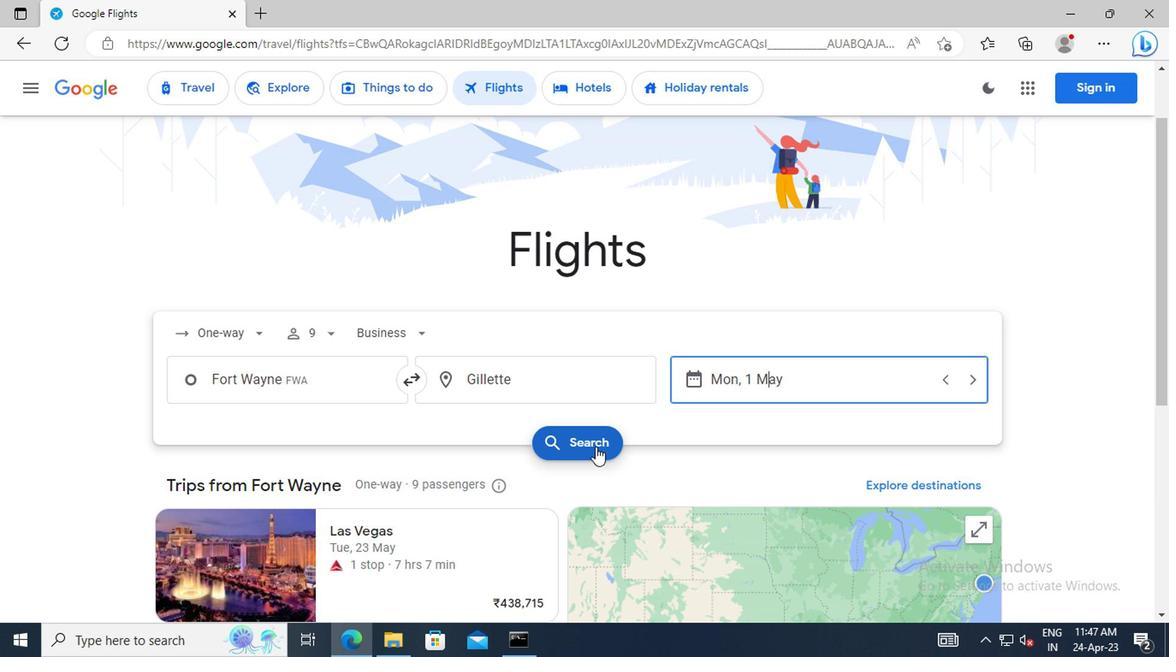 
Action: Mouse moved to (200, 249)
Screenshot: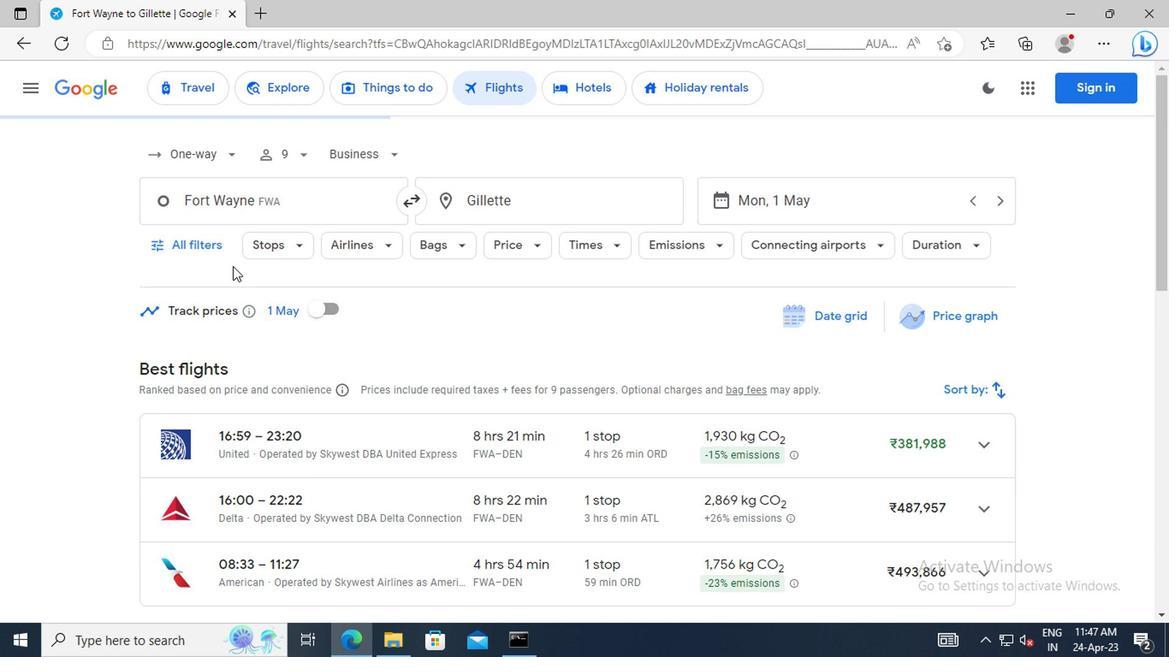
Action: Mouse pressed left at (200, 249)
Screenshot: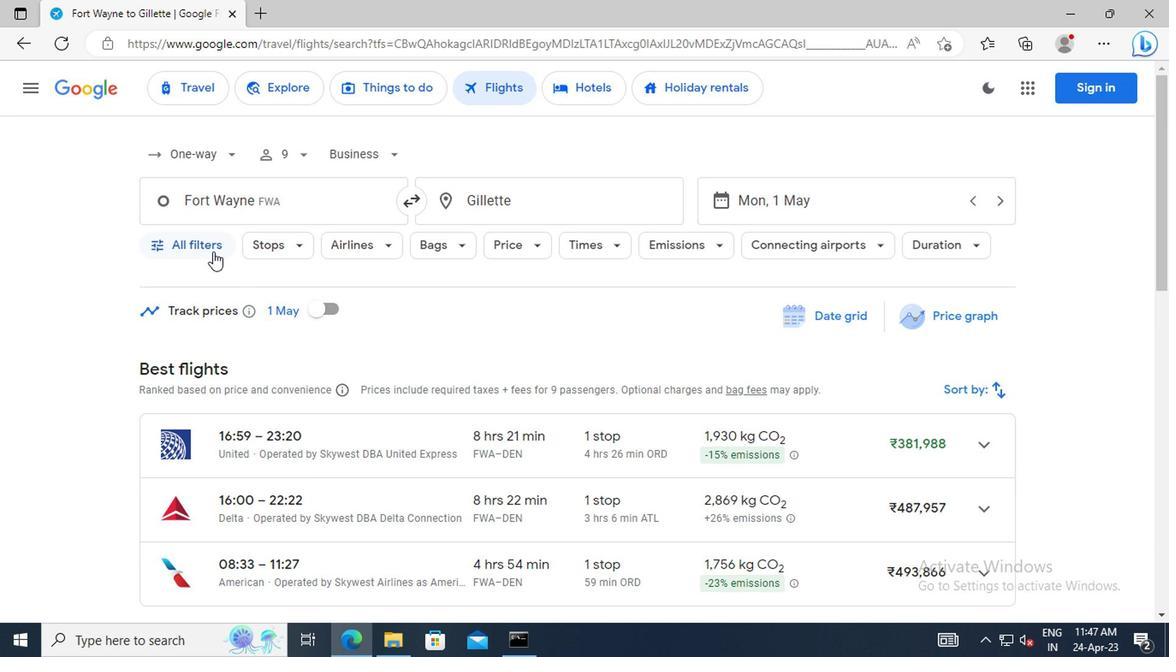 
Action: Mouse moved to (301, 367)
Screenshot: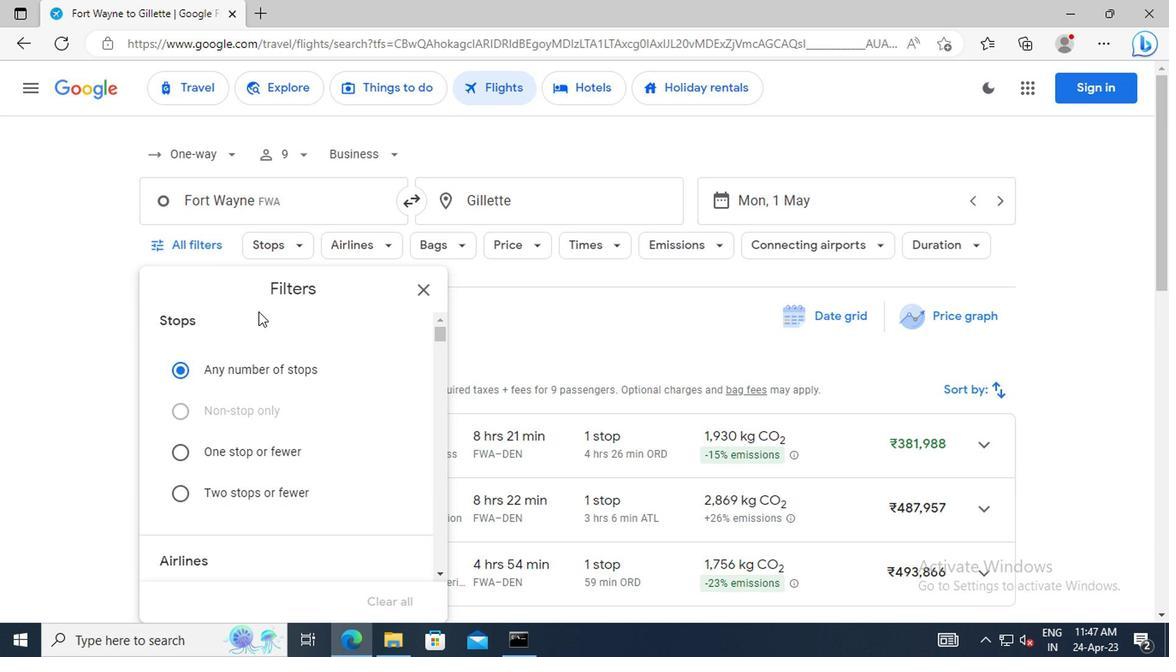 
Action: Mouse scrolled (301, 366) with delta (0, -1)
Screenshot: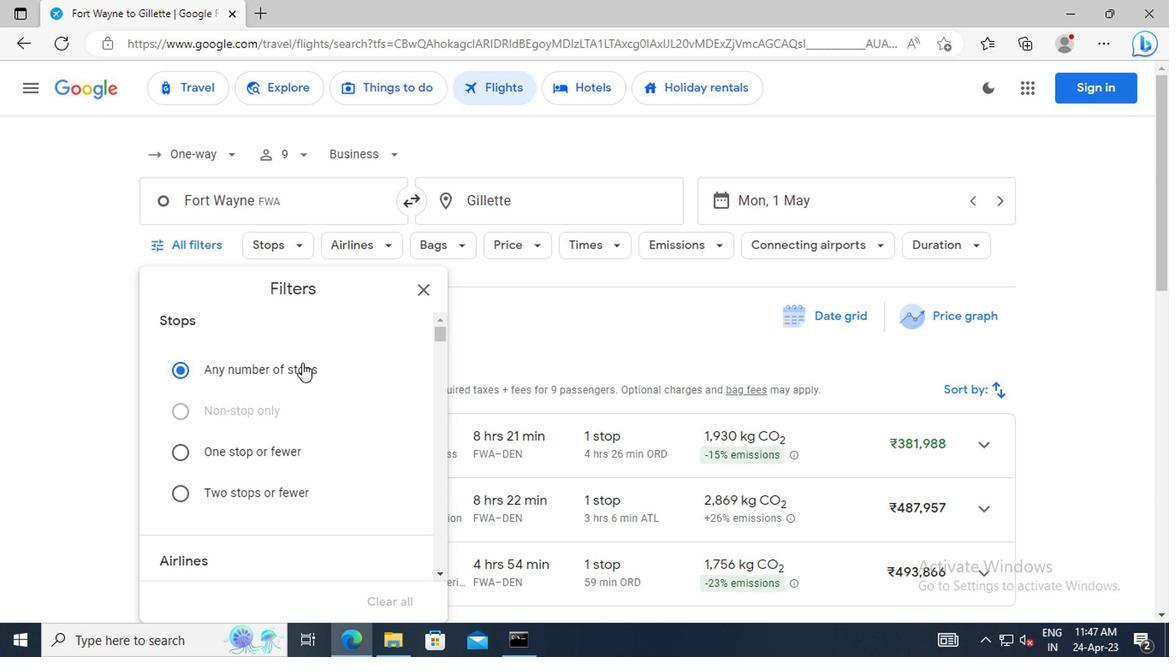
Action: Mouse scrolled (301, 366) with delta (0, -1)
Screenshot: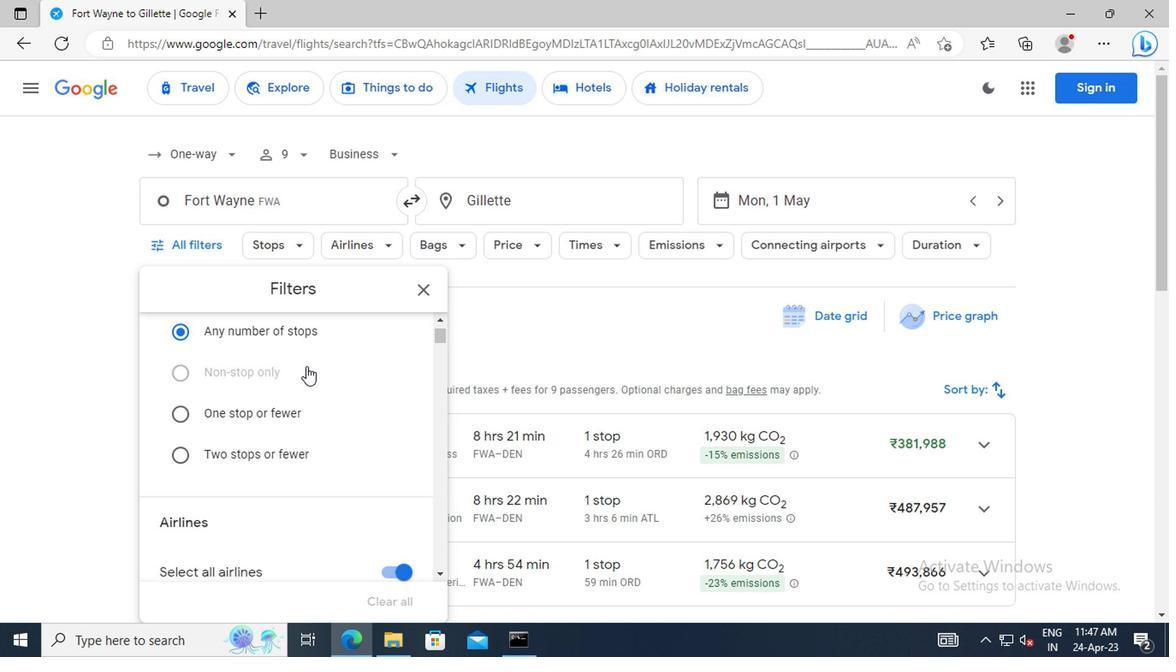 
Action: Mouse scrolled (301, 366) with delta (0, -1)
Screenshot: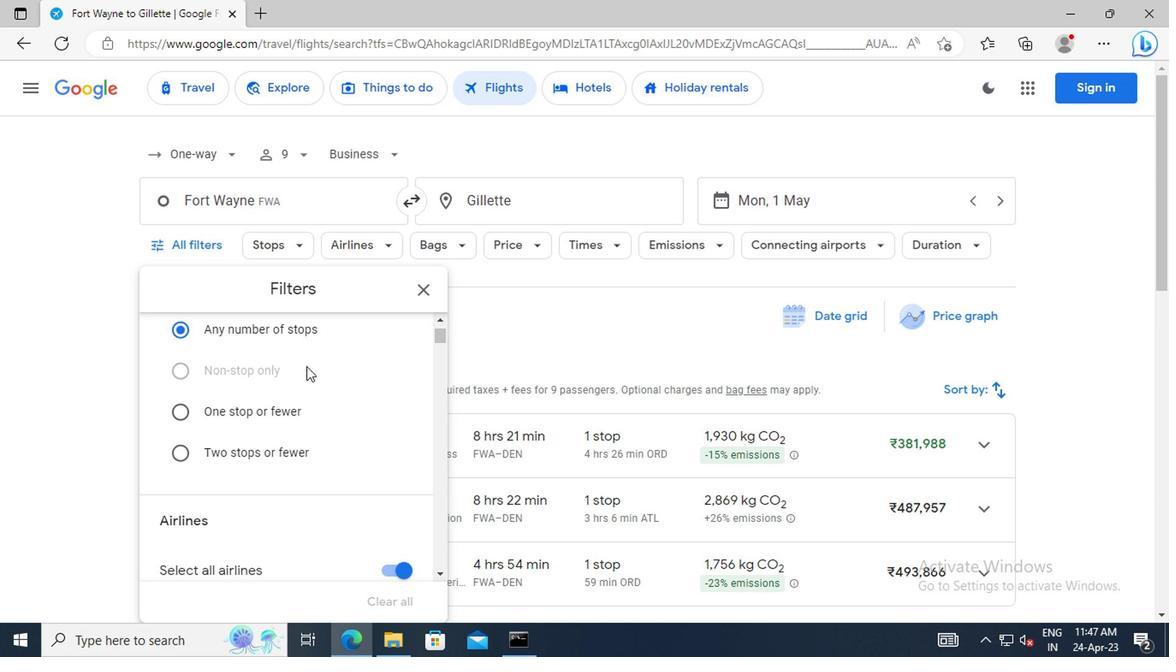 
Action: Mouse scrolled (301, 366) with delta (0, -1)
Screenshot: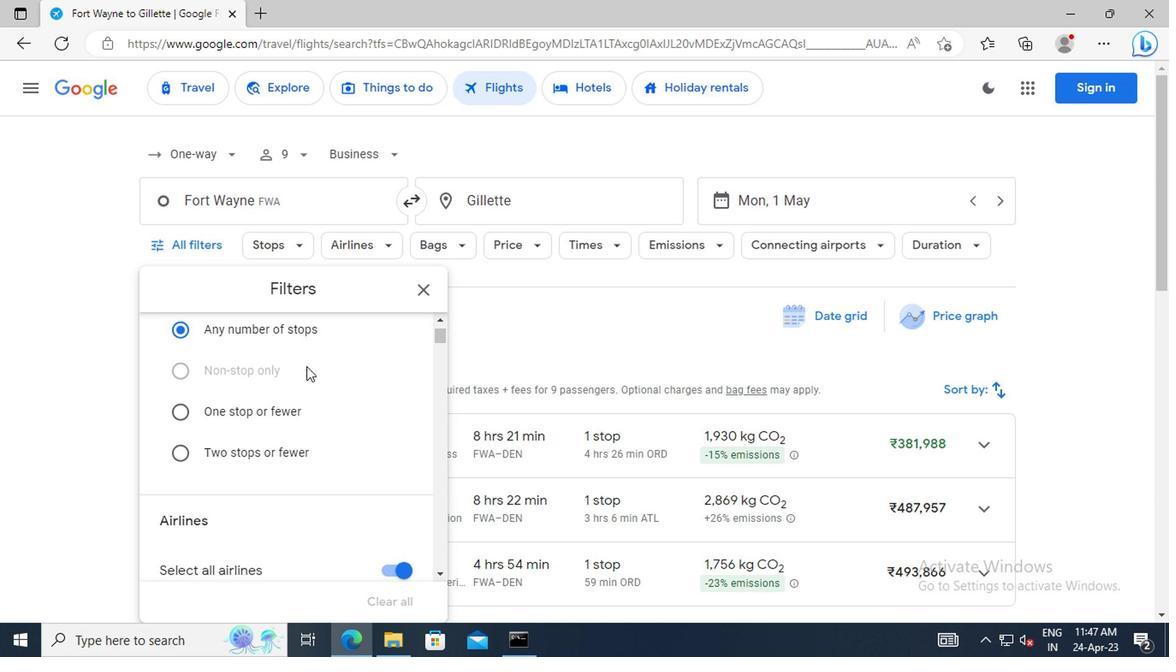 
Action: Mouse moved to (385, 455)
Screenshot: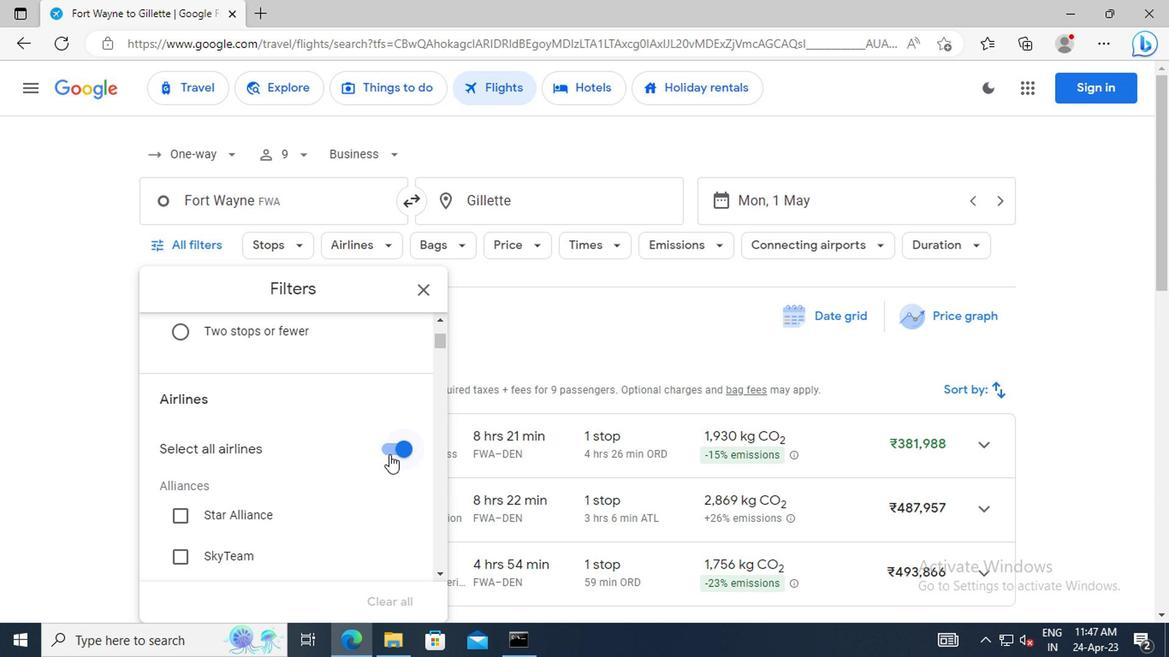 
Action: Mouse pressed left at (385, 455)
Screenshot: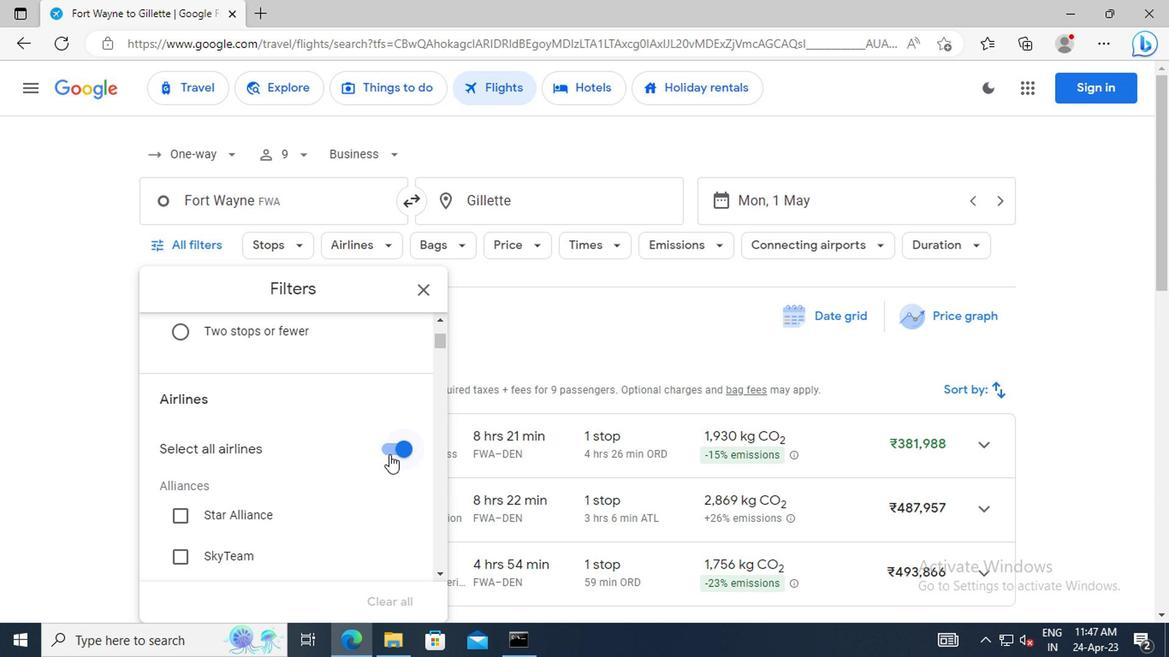 
Action: Mouse moved to (343, 417)
Screenshot: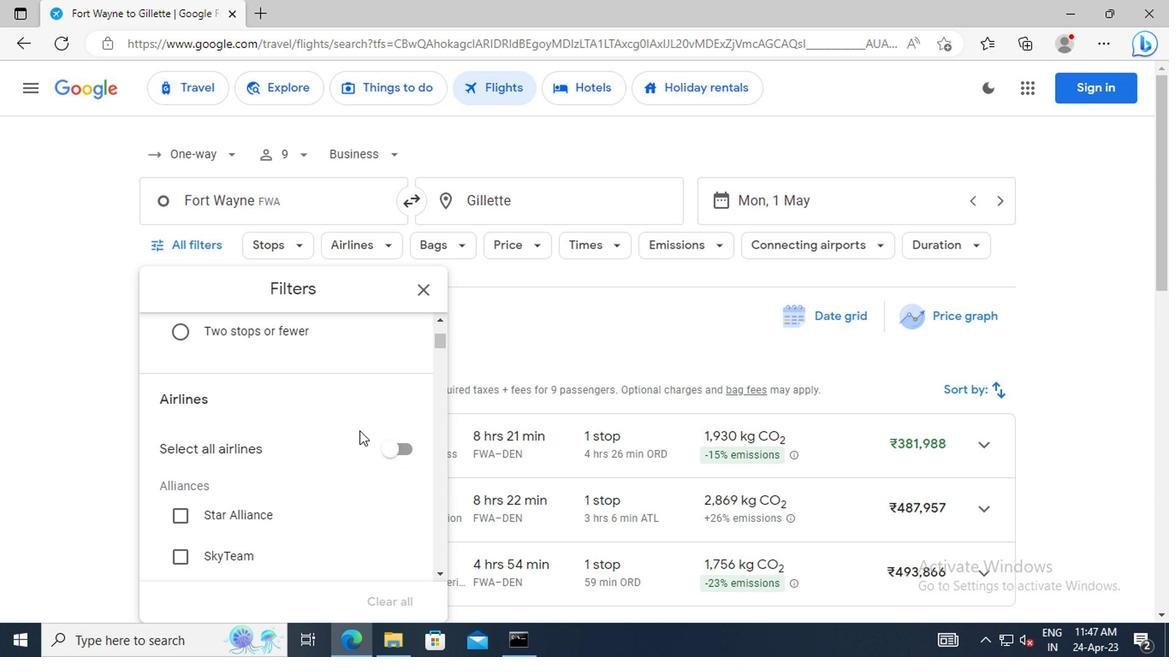 
Action: Mouse scrolled (343, 416) with delta (0, 0)
Screenshot: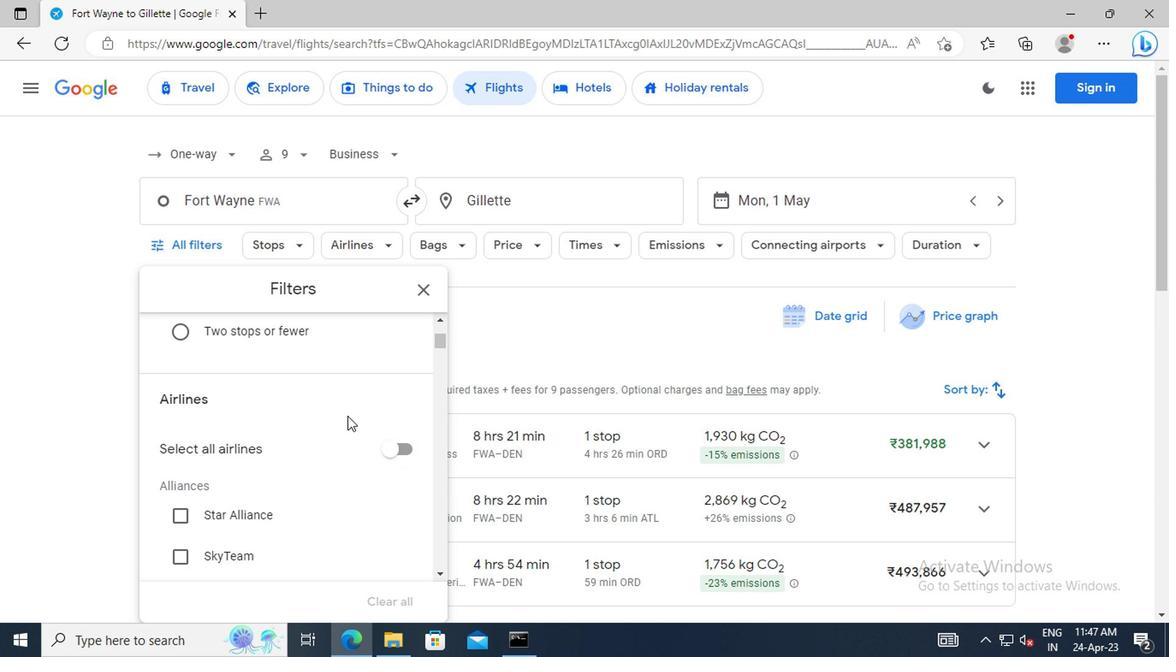 
Action: Mouse scrolled (343, 416) with delta (0, 0)
Screenshot: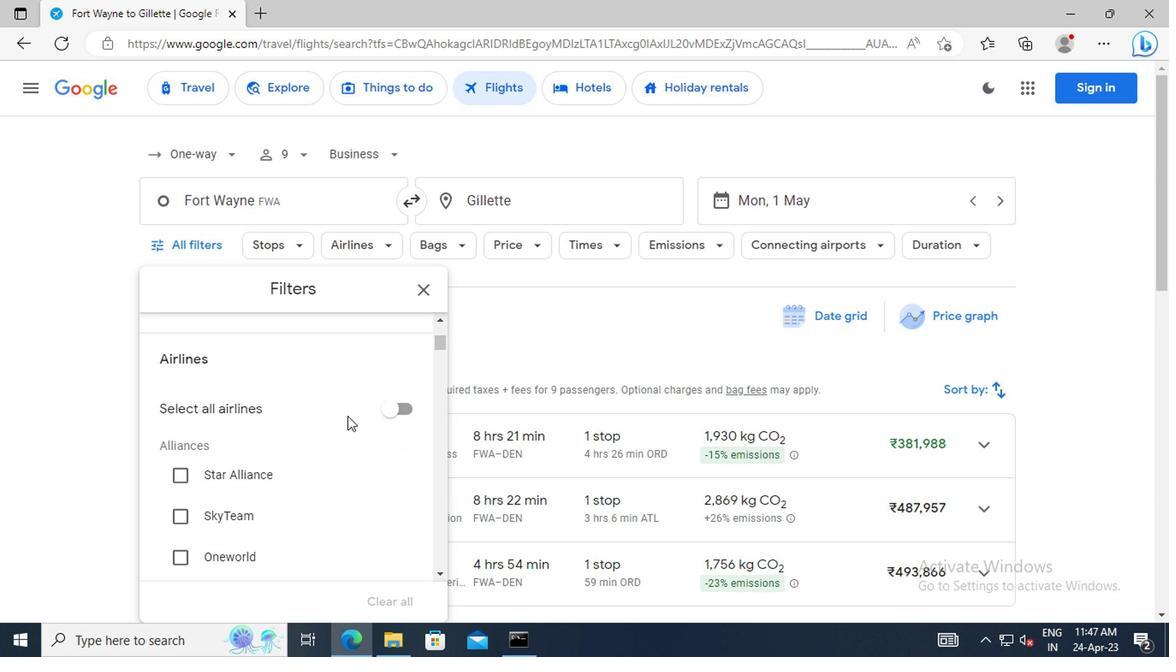 
Action: Mouse scrolled (343, 416) with delta (0, 0)
Screenshot: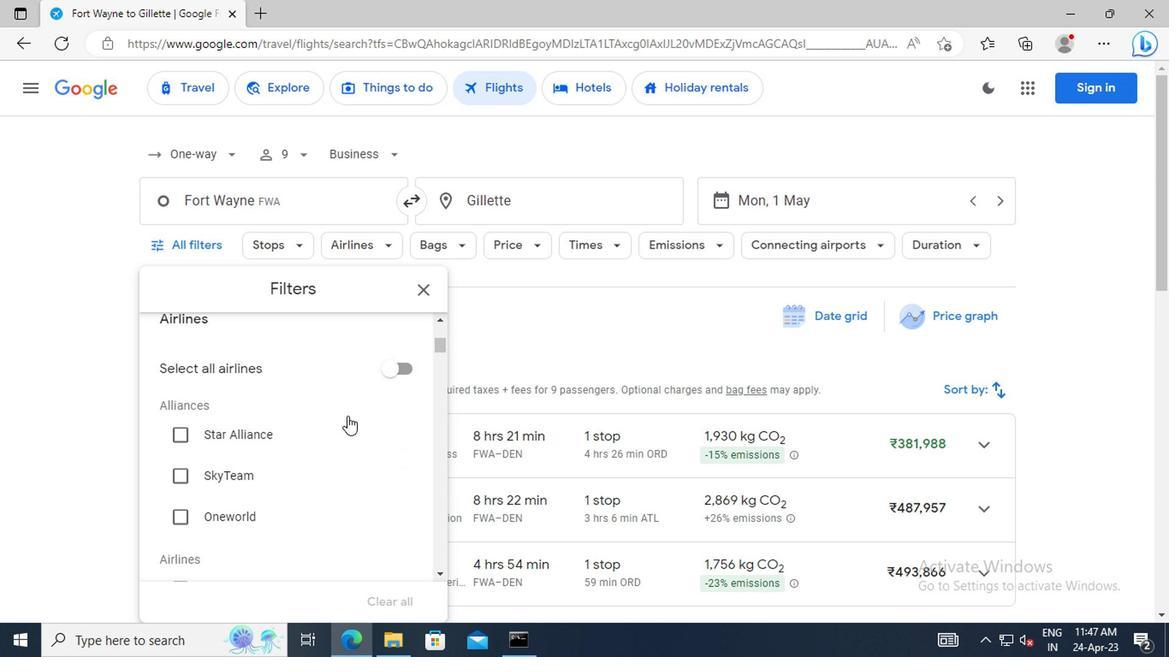 
Action: Mouse scrolled (343, 416) with delta (0, 0)
Screenshot: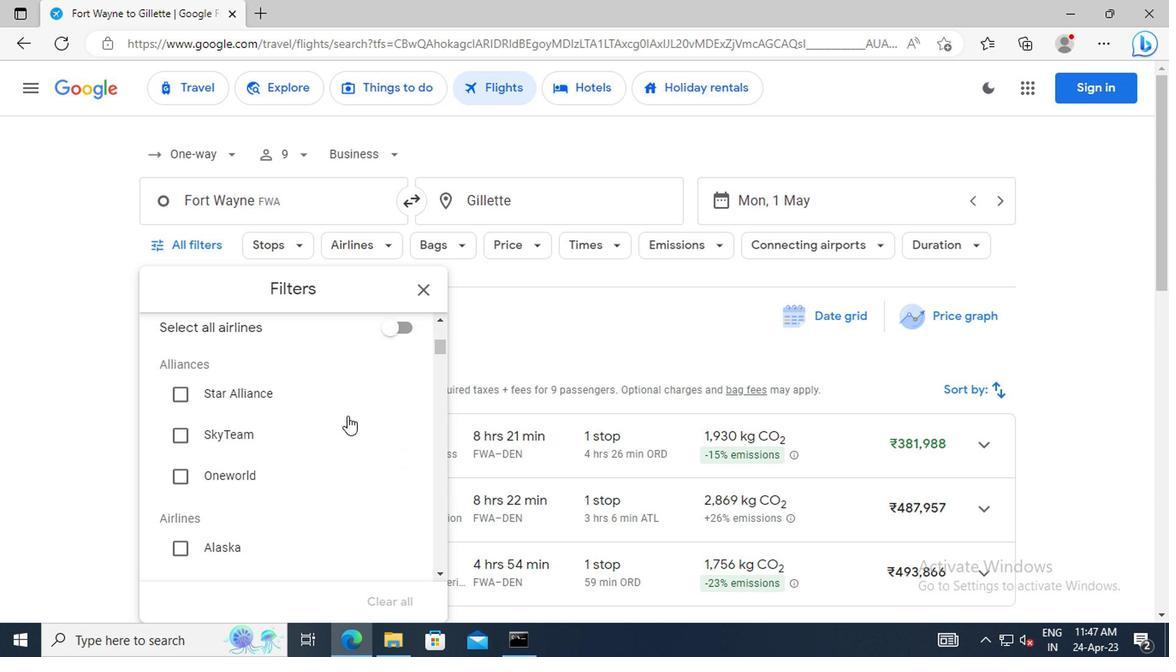 
Action: Mouse moved to (343, 416)
Screenshot: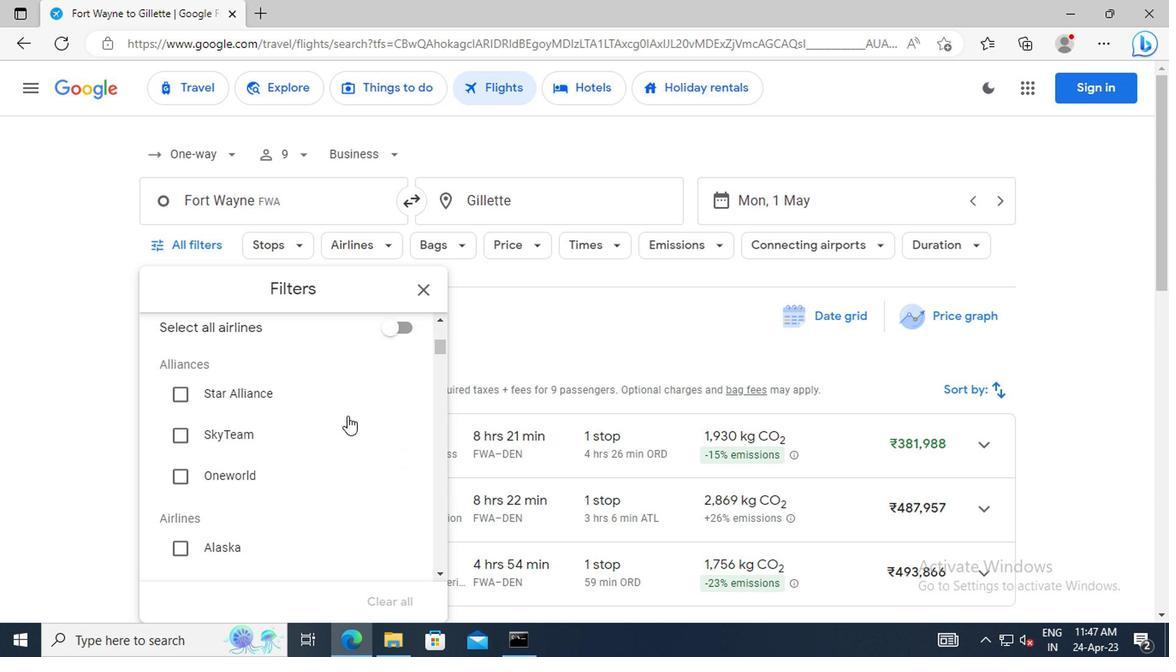 
Action: Mouse scrolled (343, 415) with delta (0, -1)
Screenshot: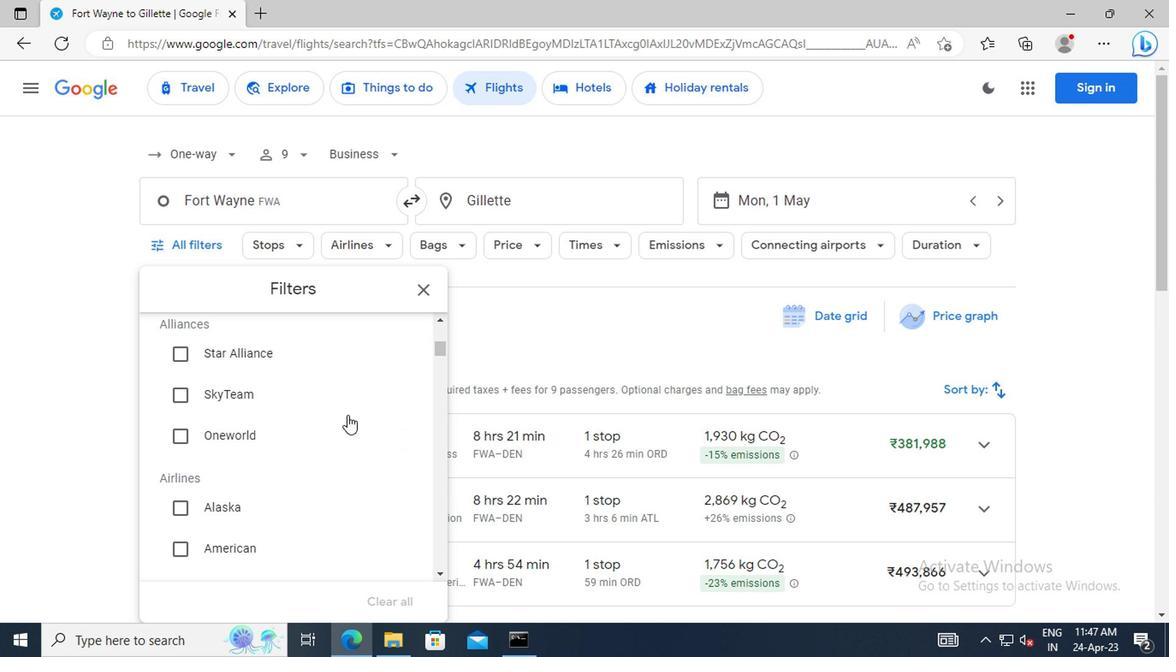 
Action: Mouse scrolled (343, 415) with delta (0, -1)
Screenshot: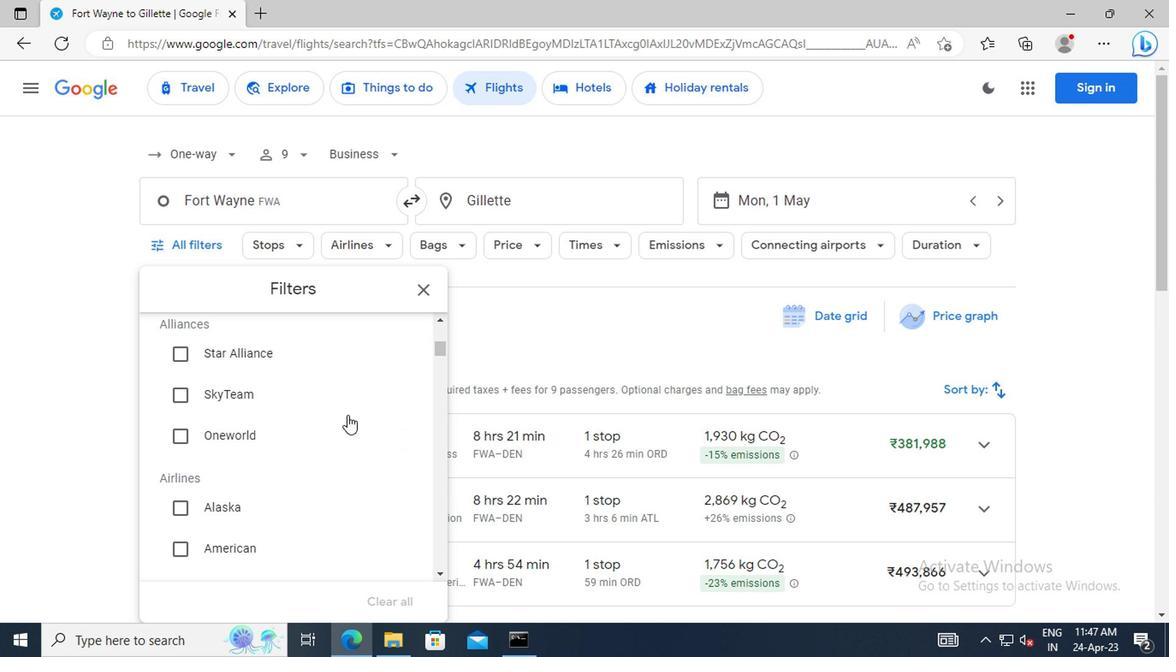 
Action: Mouse scrolled (343, 415) with delta (0, -1)
Screenshot: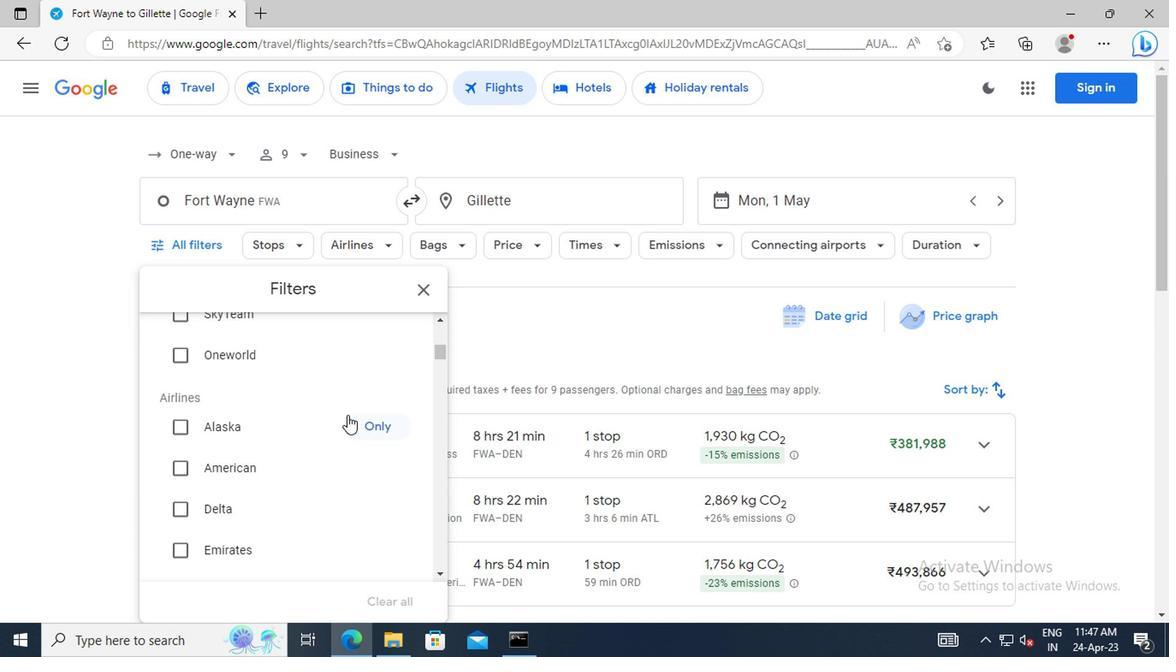 
Action: Mouse scrolled (343, 415) with delta (0, -1)
Screenshot: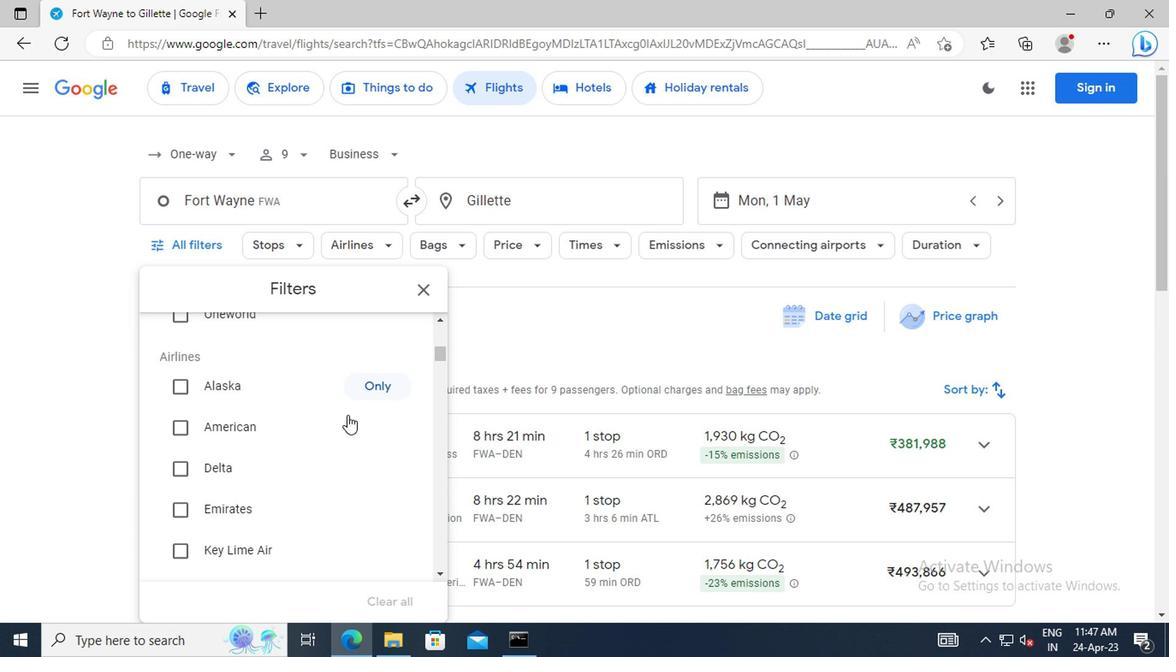 
Action: Mouse scrolled (343, 415) with delta (0, -1)
Screenshot: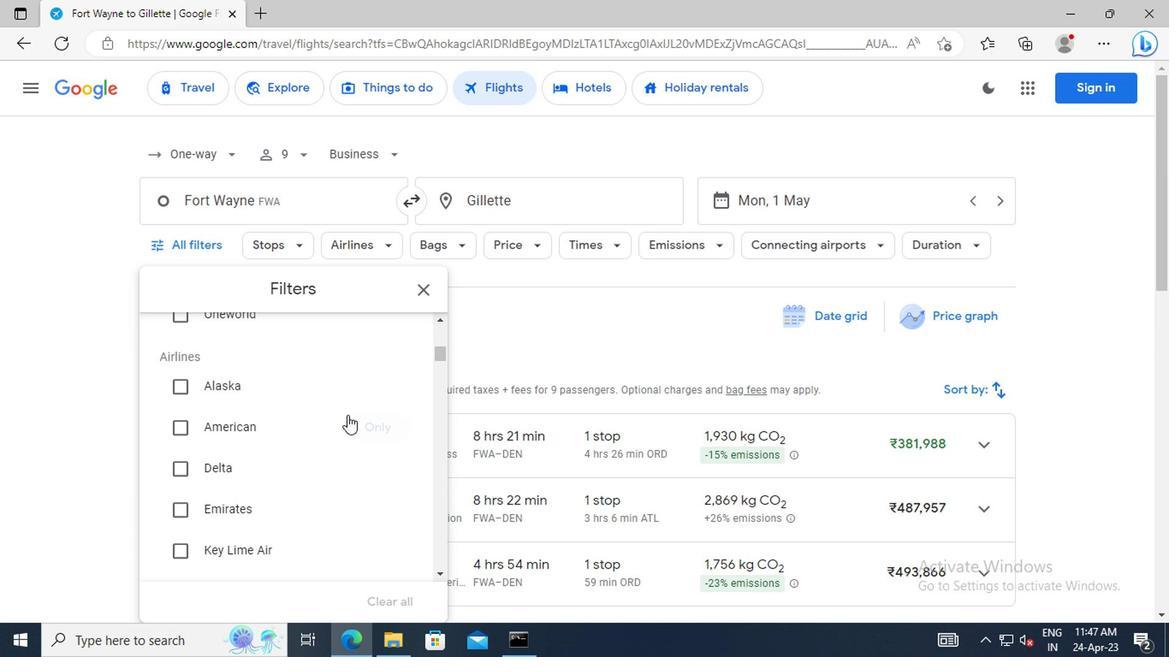 
Action: Mouse scrolled (343, 415) with delta (0, -1)
Screenshot: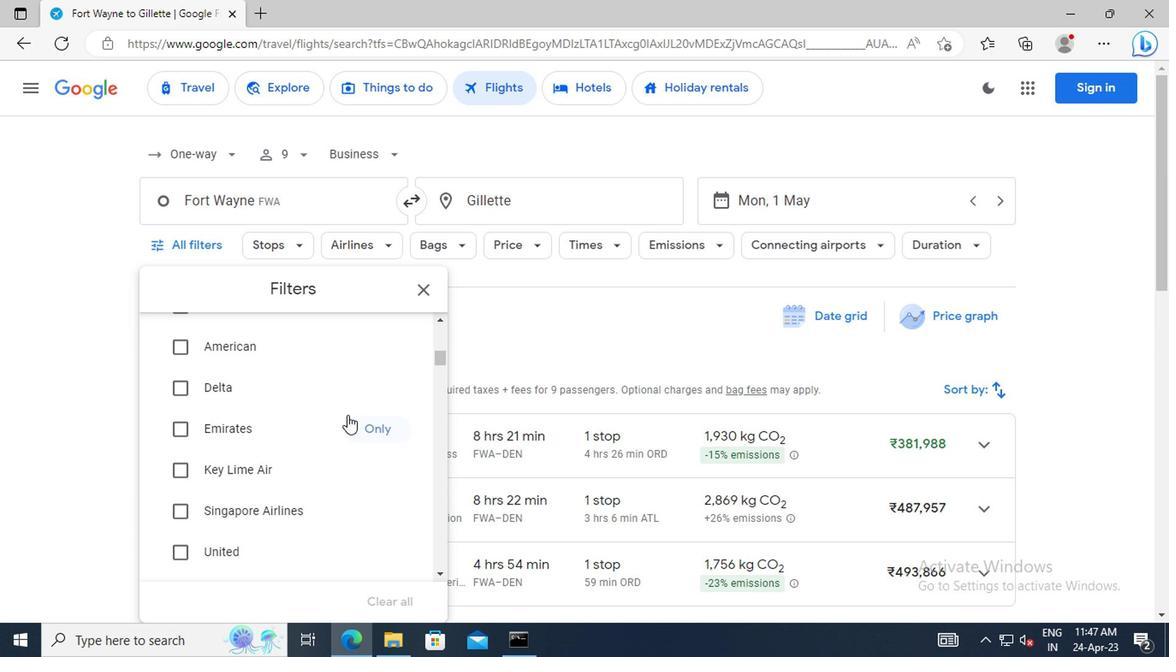 
Action: Mouse scrolled (343, 415) with delta (0, -1)
Screenshot: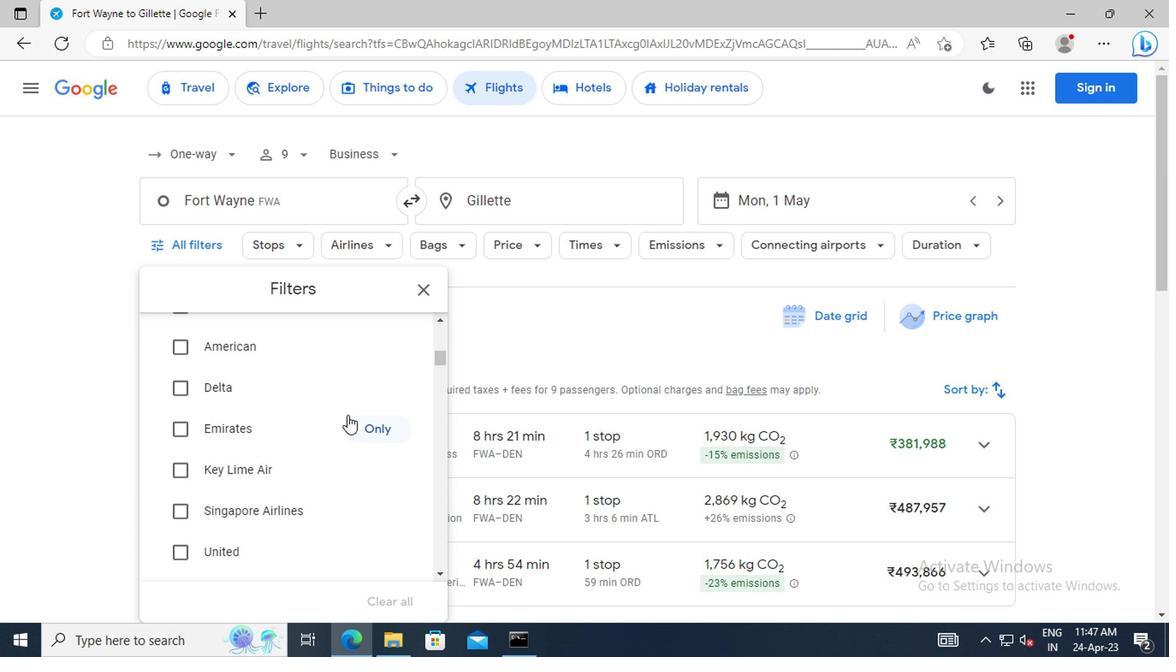 
Action: Mouse scrolled (343, 415) with delta (0, -1)
Screenshot: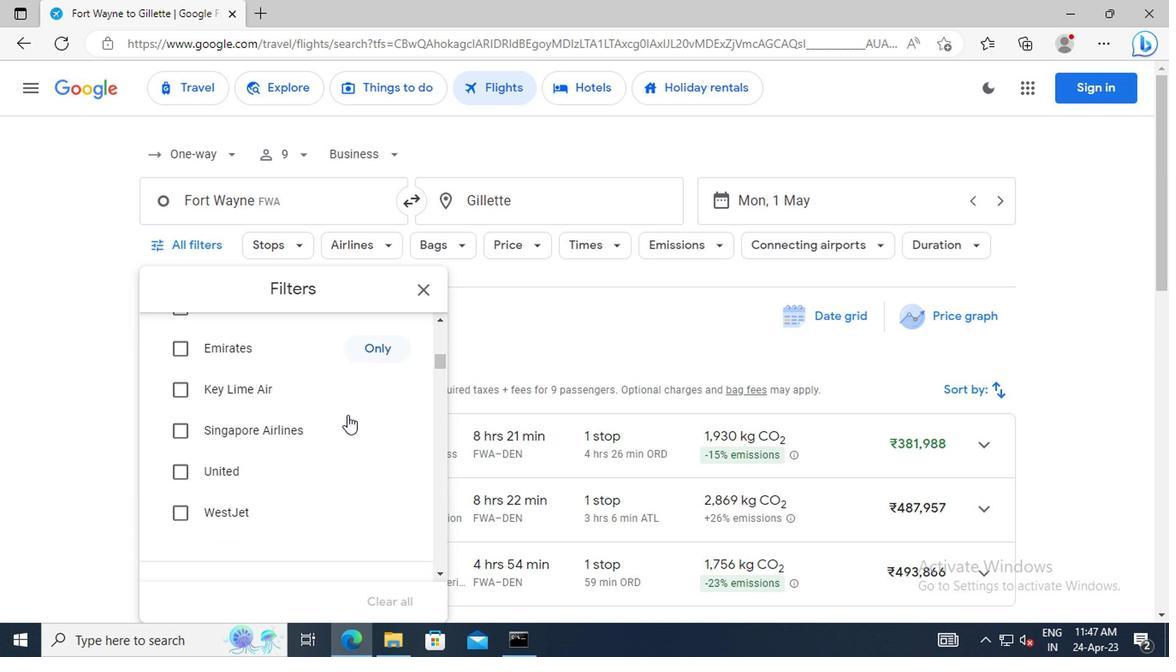 
Action: Mouse scrolled (343, 415) with delta (0, -1)
Screenshot: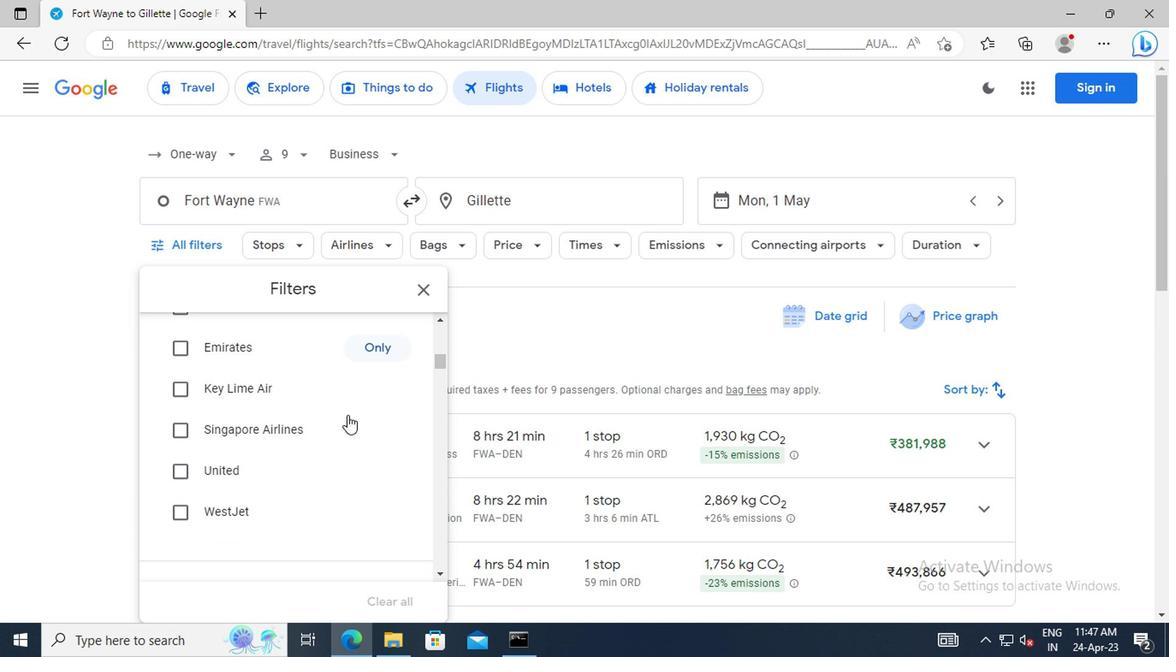 
Action: Mouse scrolled (343, 415) with delta (0, -1)
Screenshot: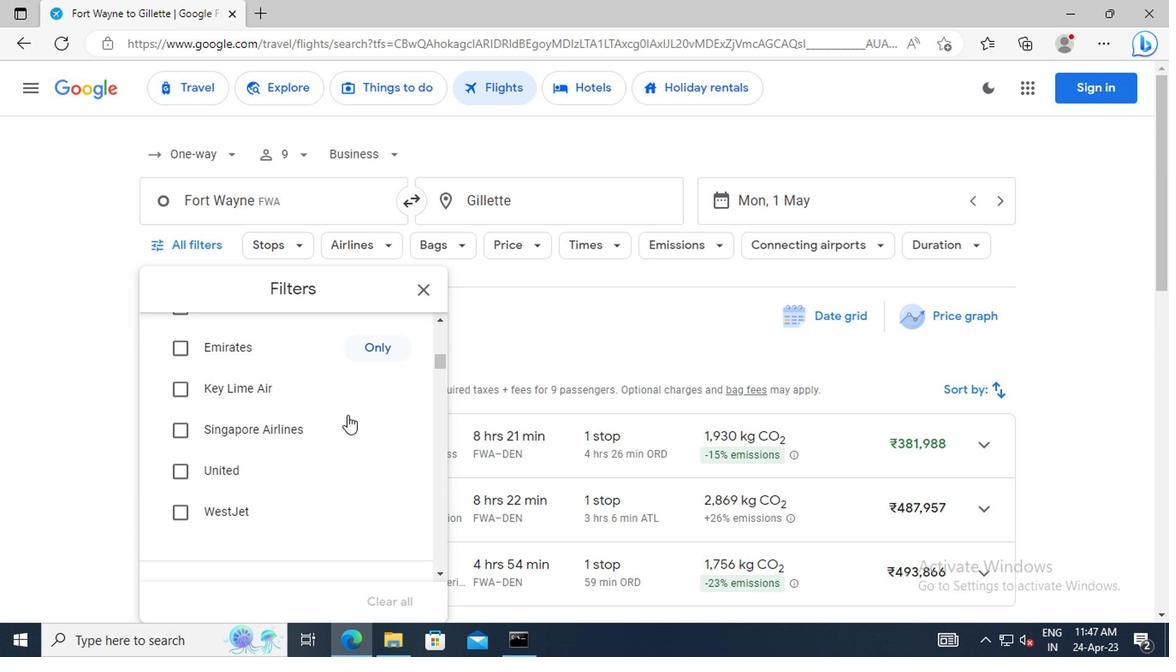 
Action: Mouse scrolled (343, 415) with delta (0, -1)
Screenshot: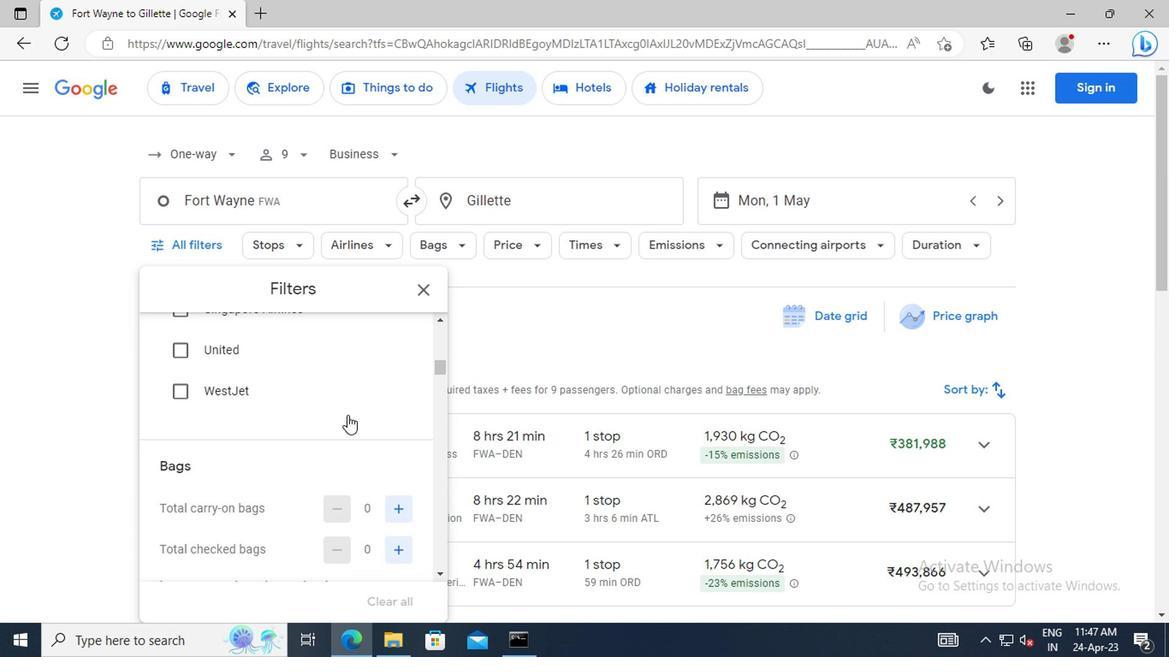 
Action: Mouse scrolled (343, 415) with delta (0, -1)
Screenshot: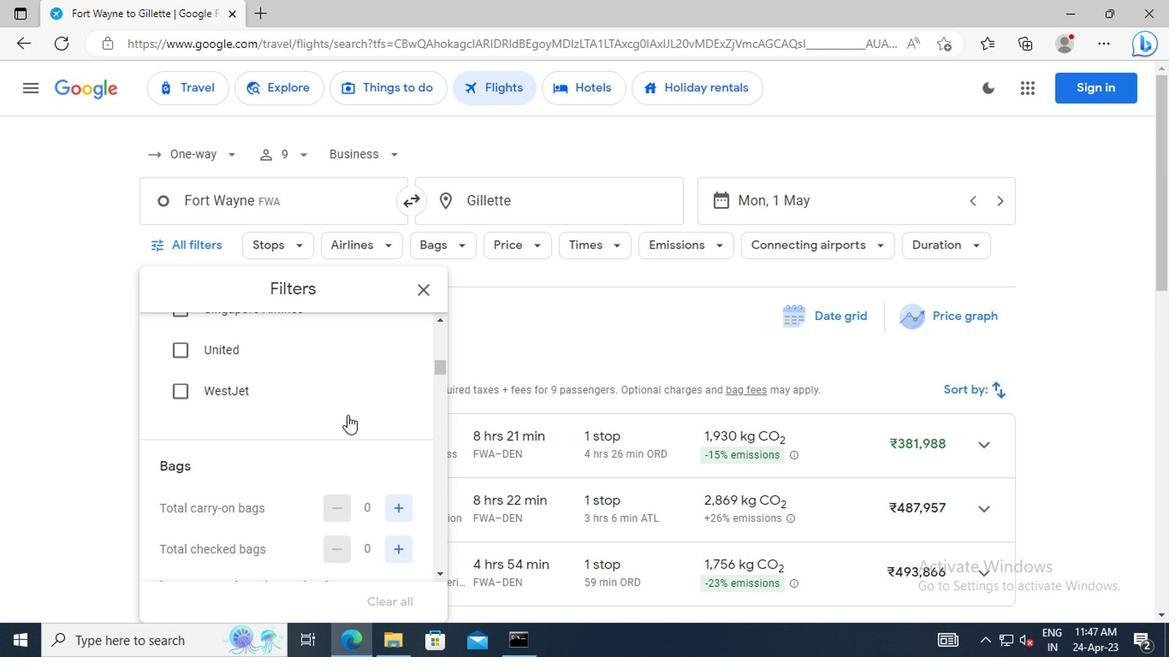 
Action: Mouse moved to (389, 428)
Screenshot: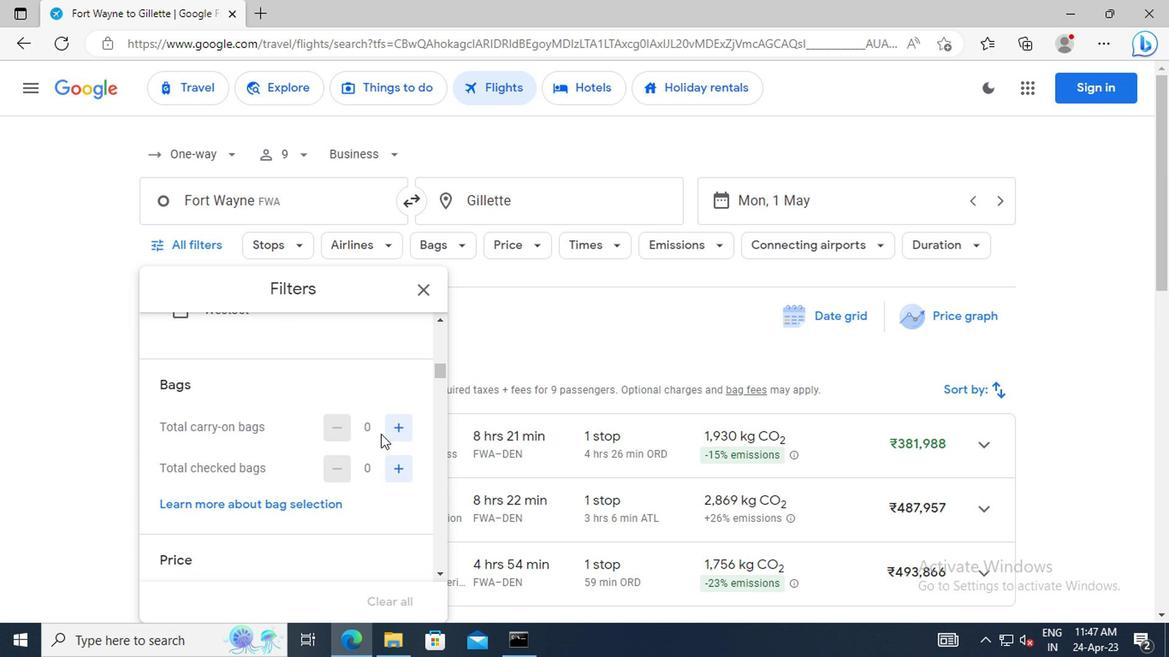 
Action: Mouse pressed left at (389, 428)
Screenshot: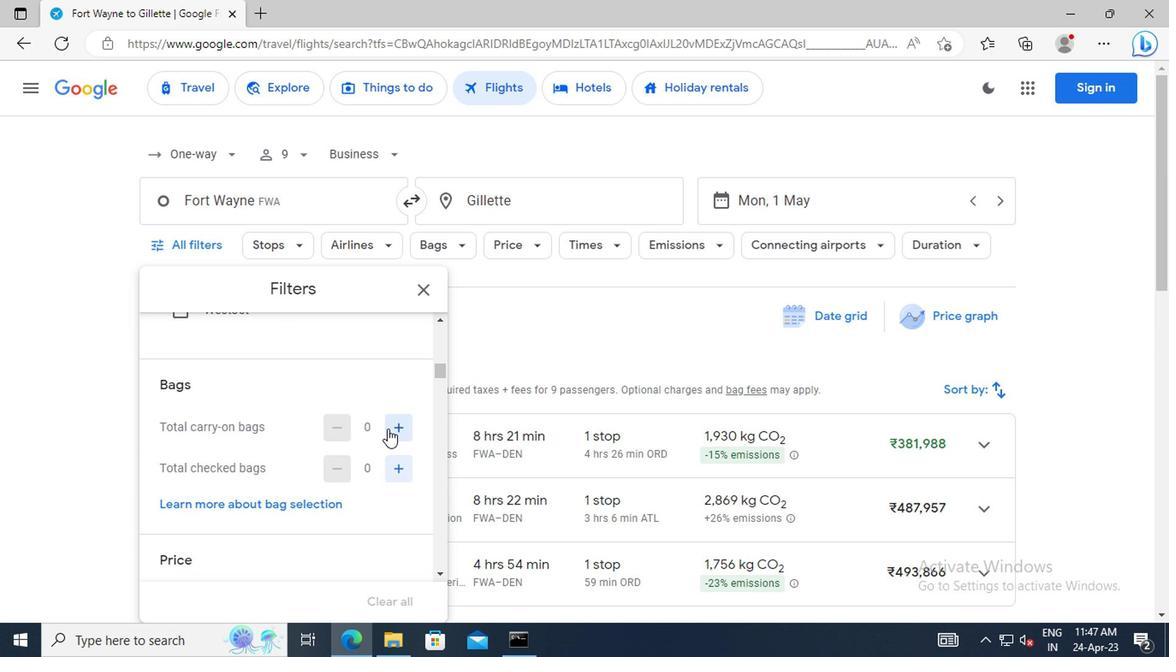 
Action: Mouse moved to (372, 427)
Screenshot: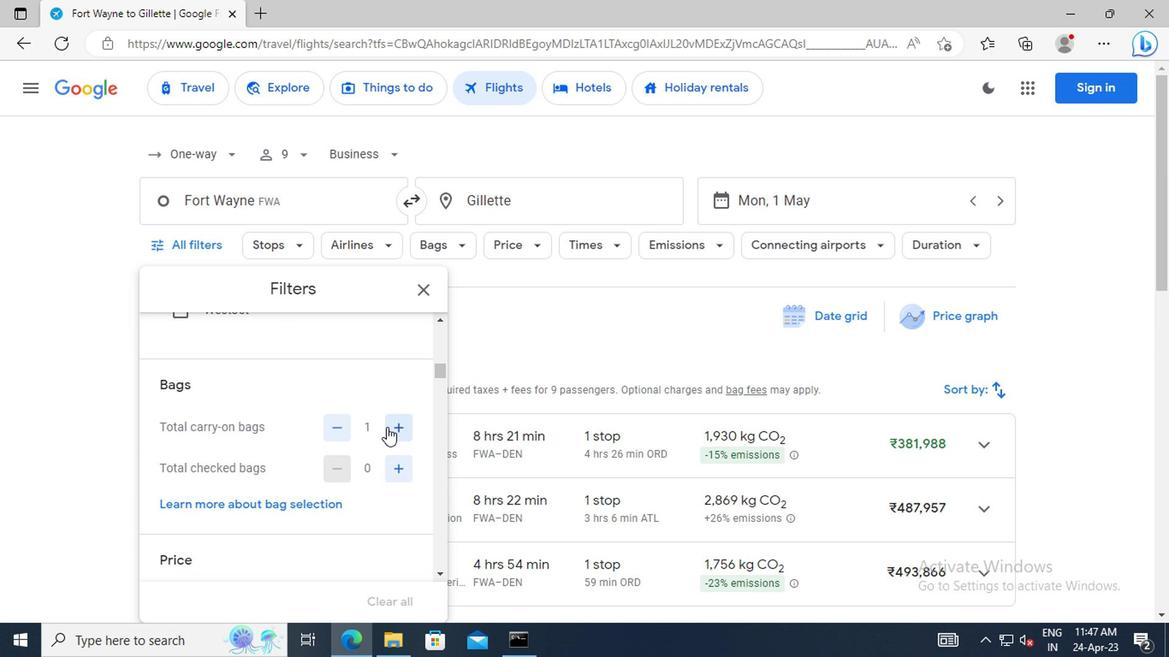 
Action: Mouse scrolled (372, 427) with delta (0, 0)
Screenshot: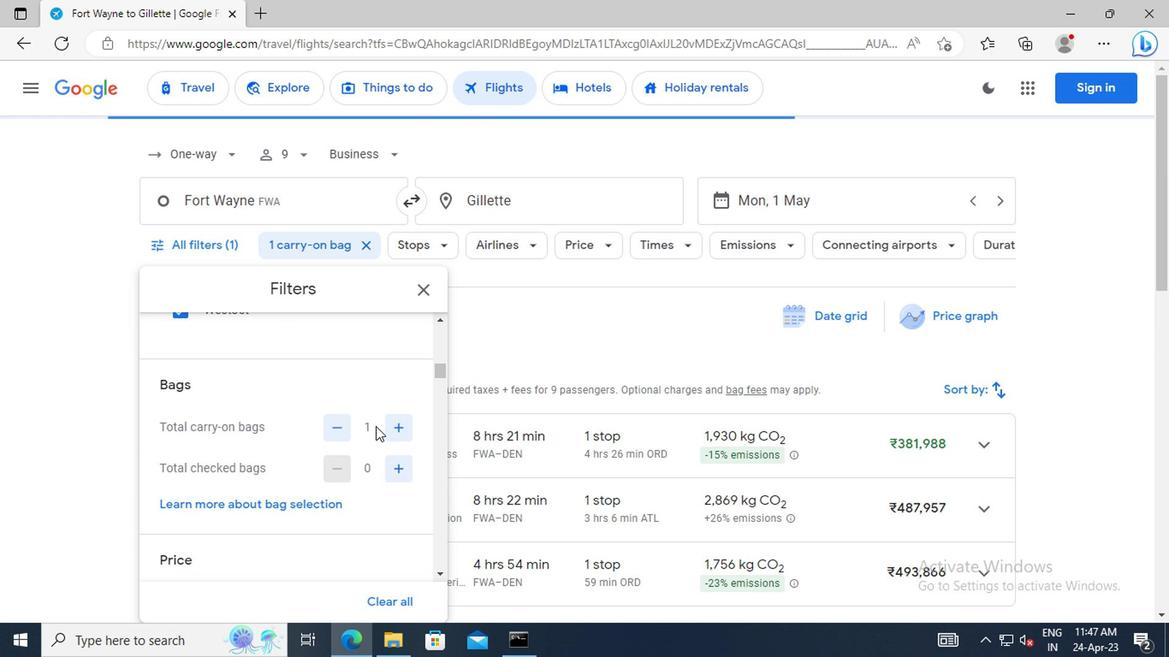 
Action: Mouse scrolled (372, 427) with delta (0, 0)
Screenshot: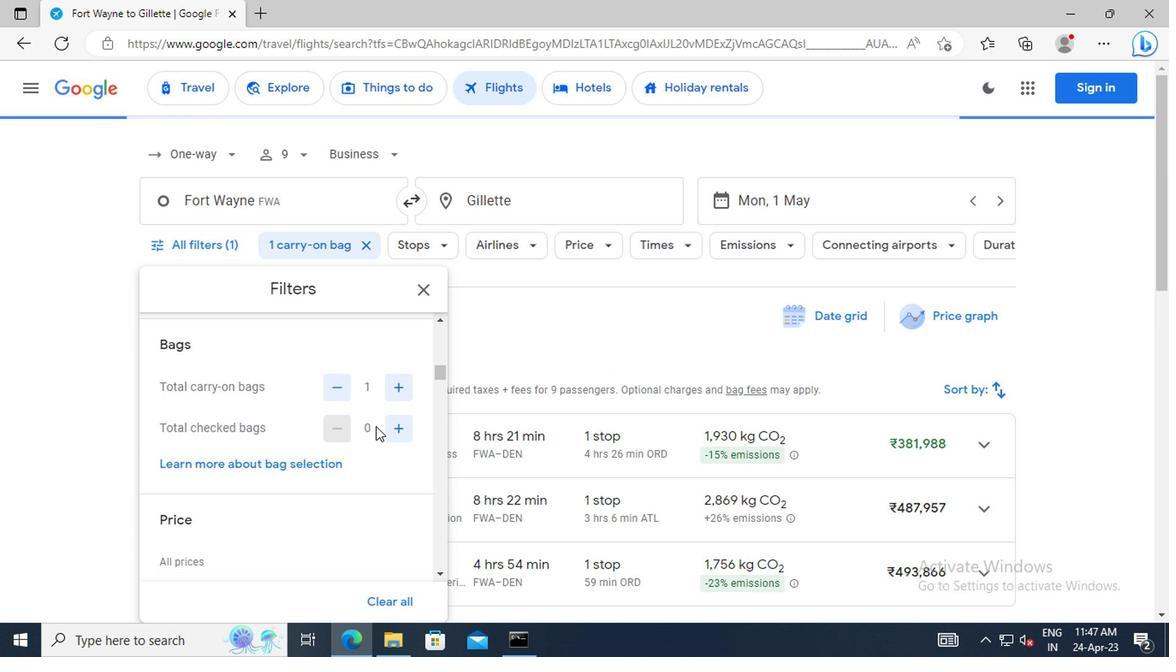 
Action: Mouse scrolled (372, 427) with delta (0, 0)
Screenshot: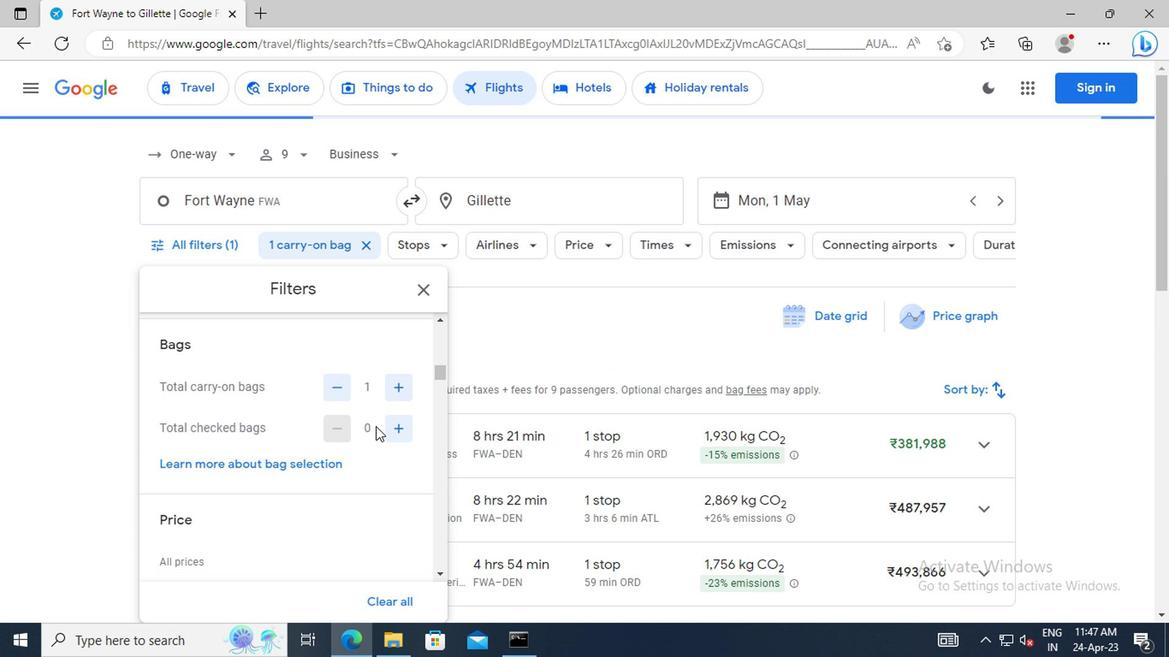 
Action: Mouse scrolled (372, 427) with delta (0, 0)
Screenshot: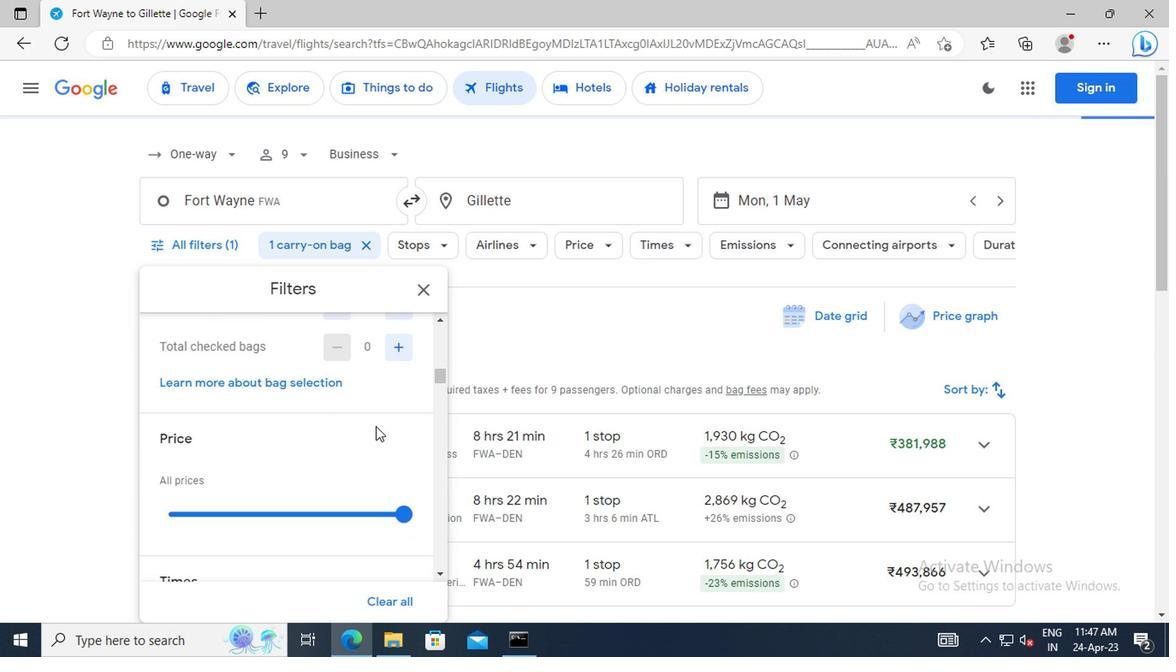 
Action: Mouse moved to (397, 472)
Screenshot: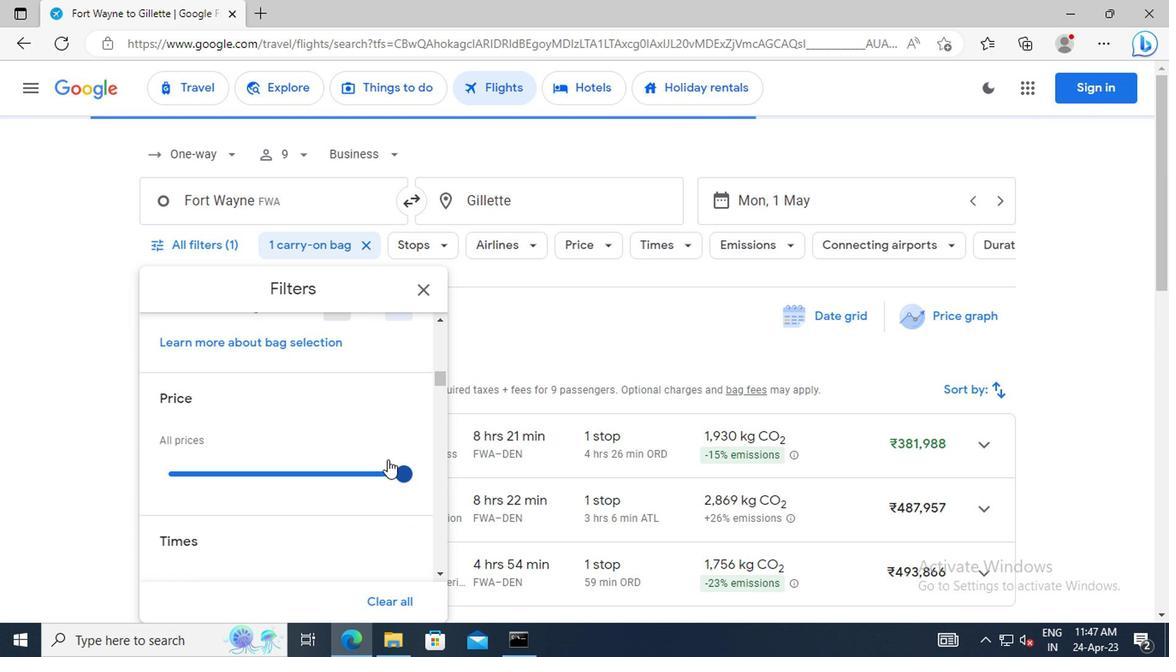 
Action: Mouse pressed left at (397, 472)
Screenshot: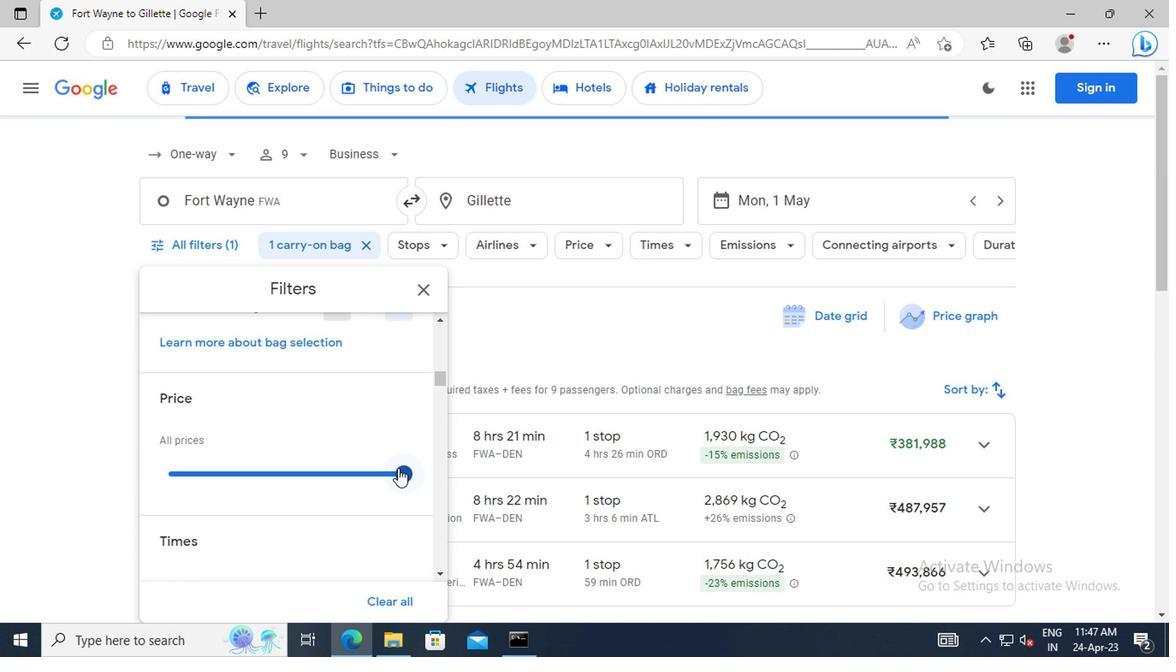 
Action: Mouse moved to (296, 434)
Screenshot: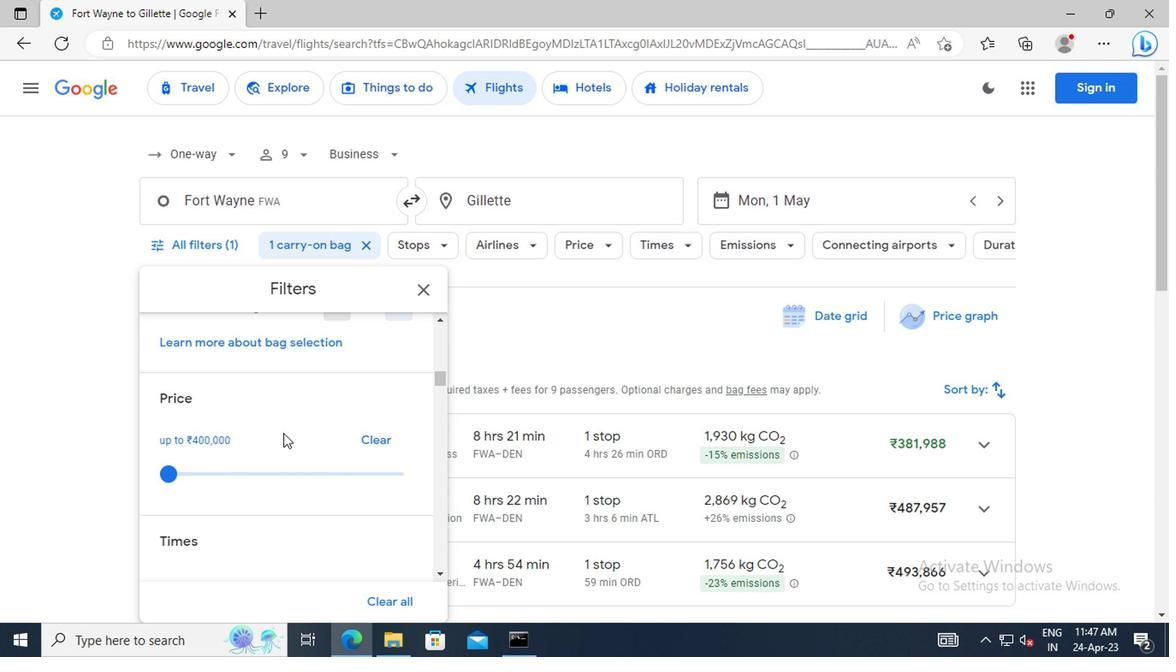 
Action: Mouse scrolled (296, 433) with delta (0, 0)
Screenshot: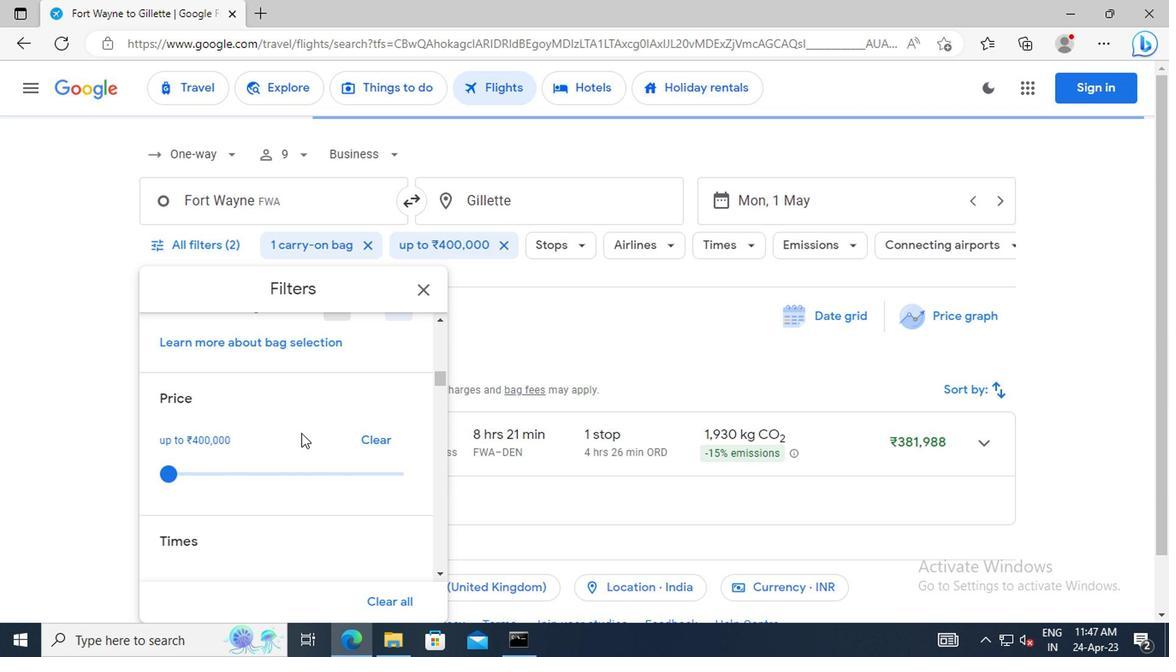 
Action: Mouse scrolled (296, 433) with delta (0, 0)
Screenshot: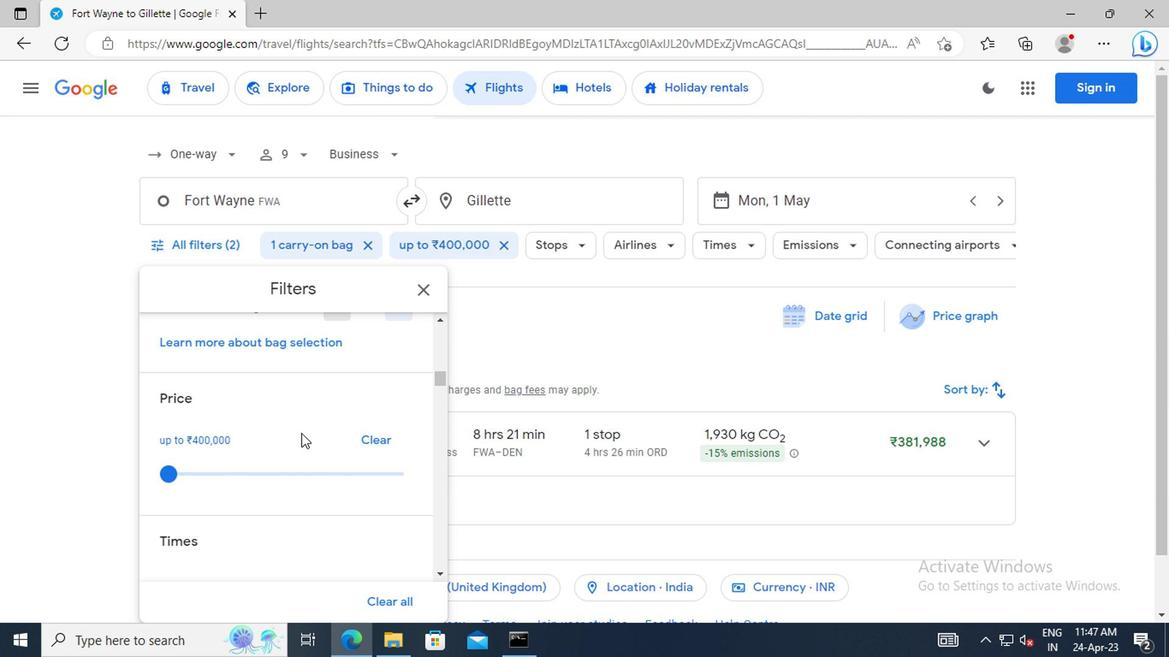 
Action: Mouse moved to (297, 434)
Screenshot: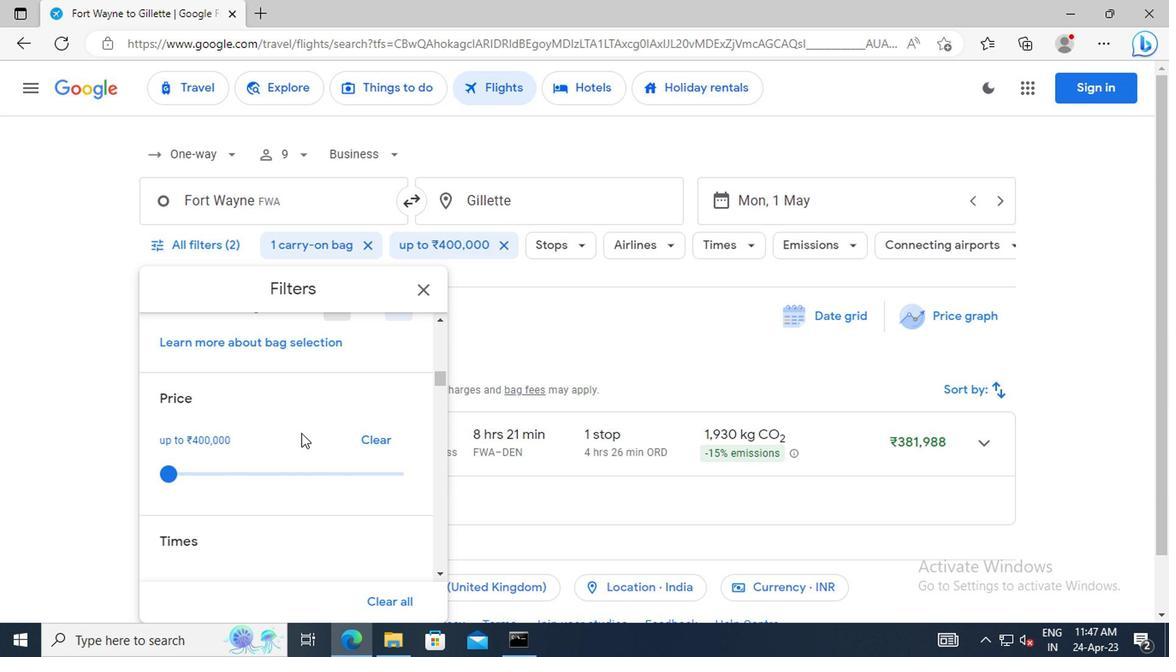 
Action: Mouse scrolled (297, 433) with delta (0, 0)
Screenshot: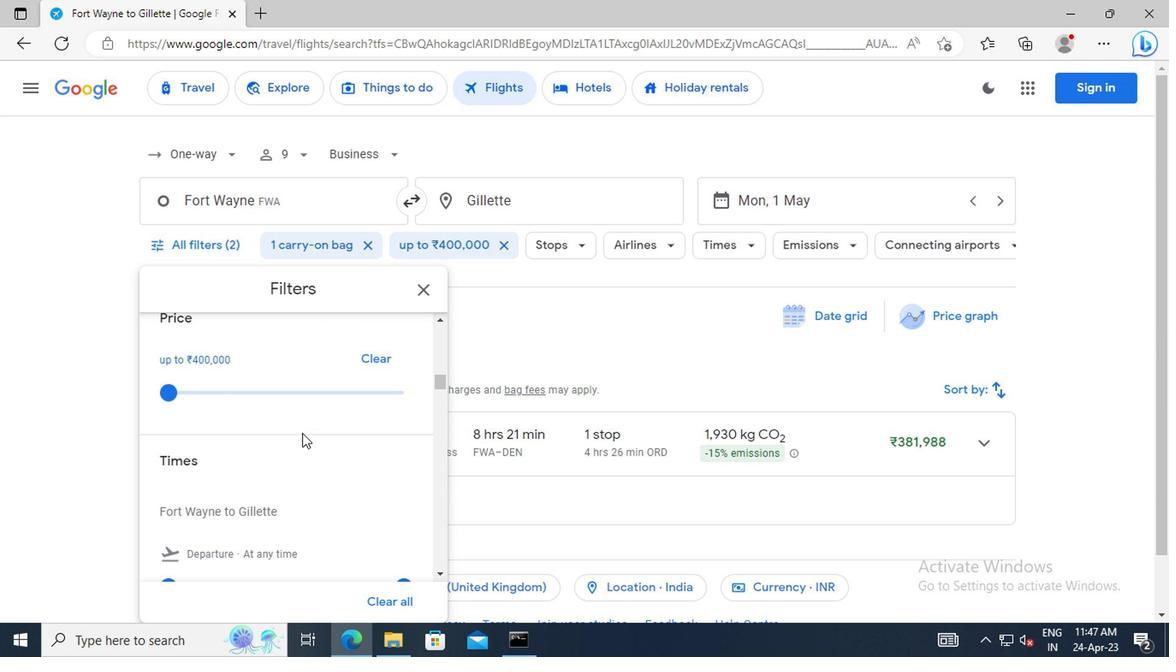 
Action: Mouse scrolled (297, 433) with delta (0, 0)
Screenshot: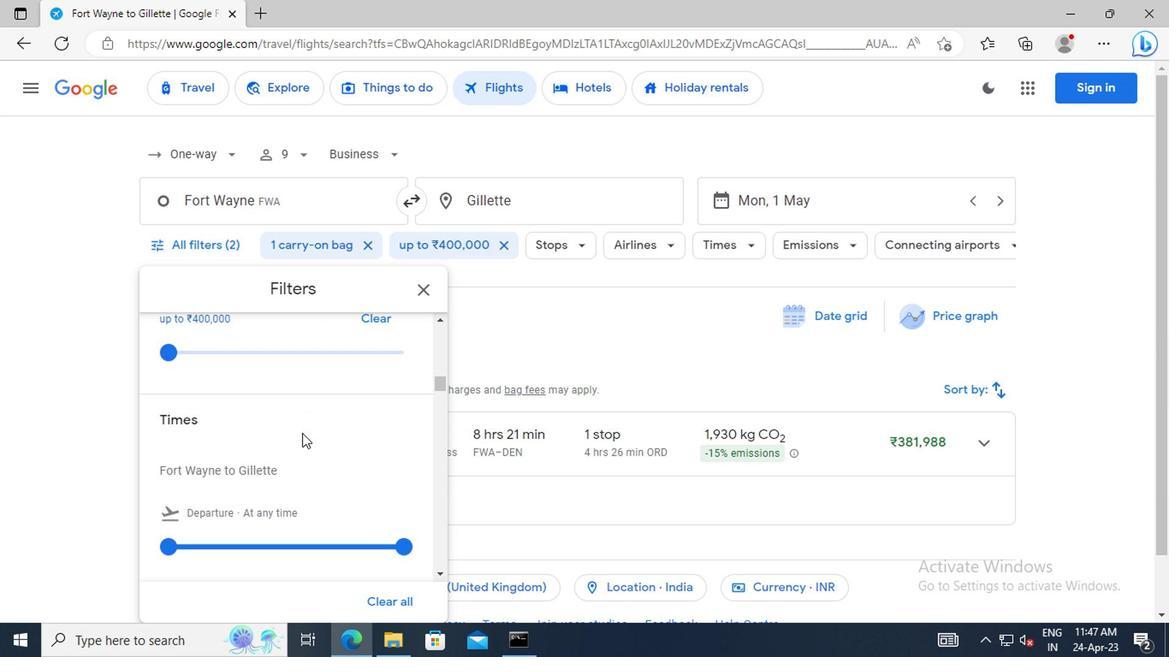 
Action: Mouse scrolled (297, 433) with delta (0, 0)
Screenshot: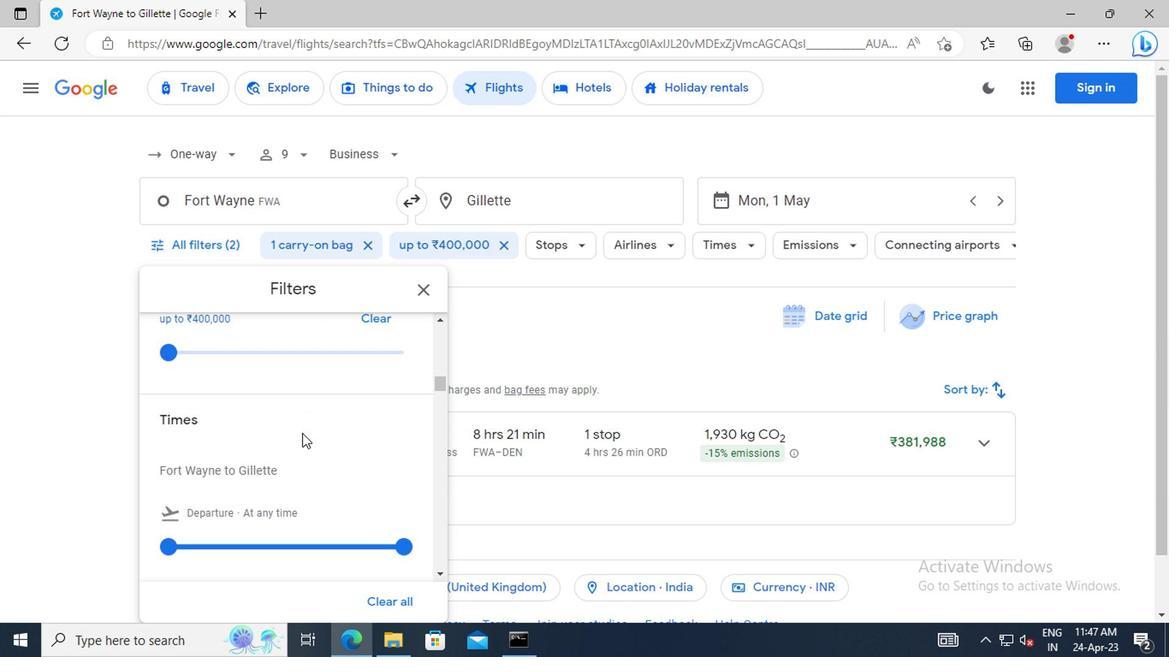 
Action: Mouse moved to (156, 457)
Screenshot: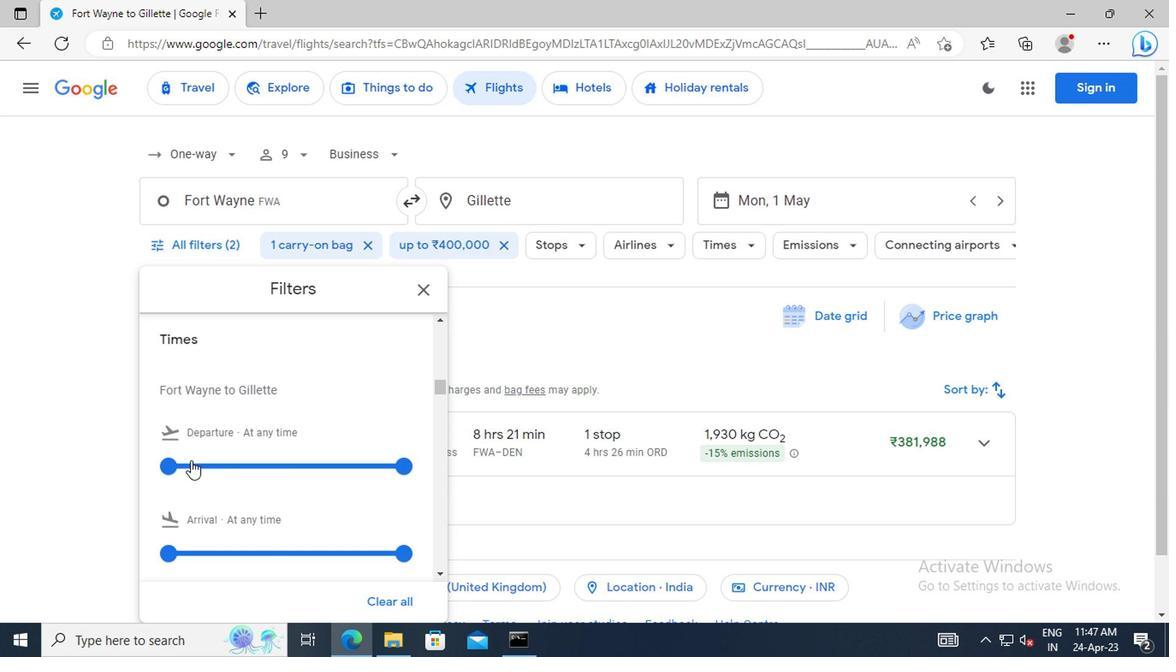 
Action: Mouse pressed left at (156, 457)
Screenshot: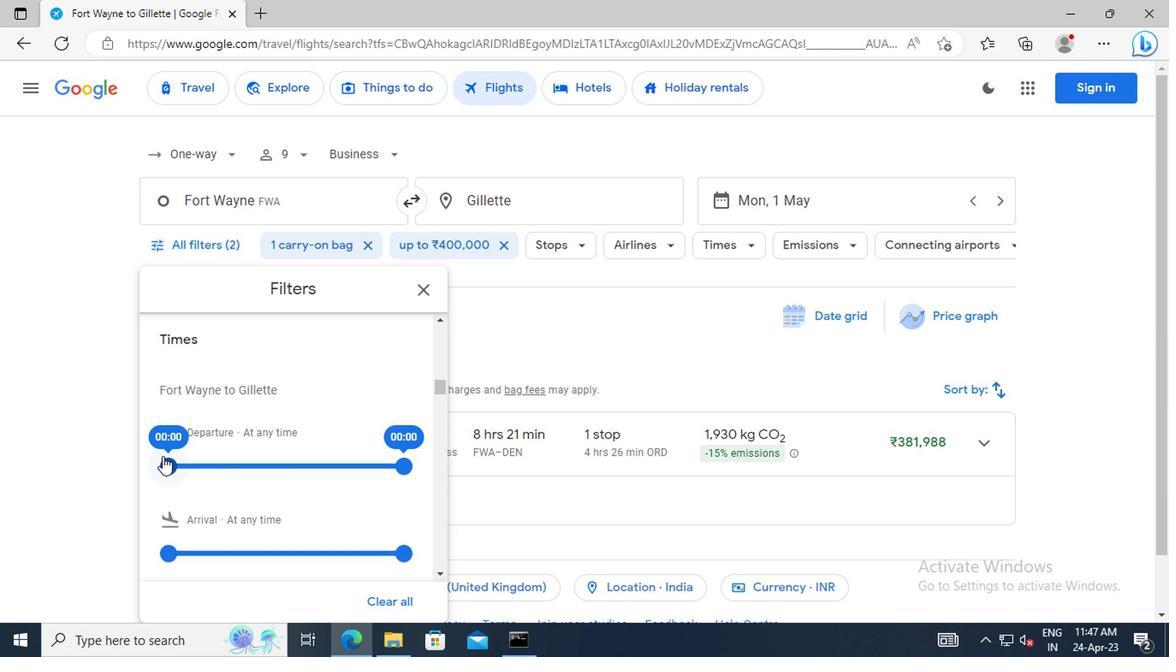 
Action: Mouse moved to (405, 468)
Screenshot: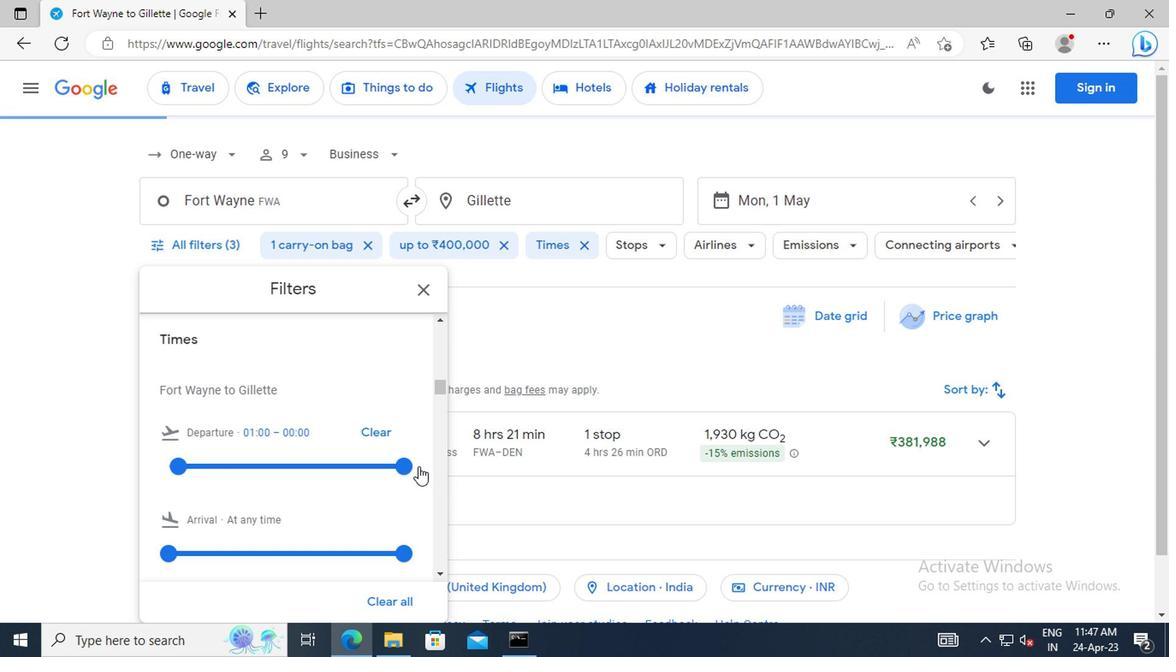 
Action: Mouse pressed left at (405, 468)
Screenshot: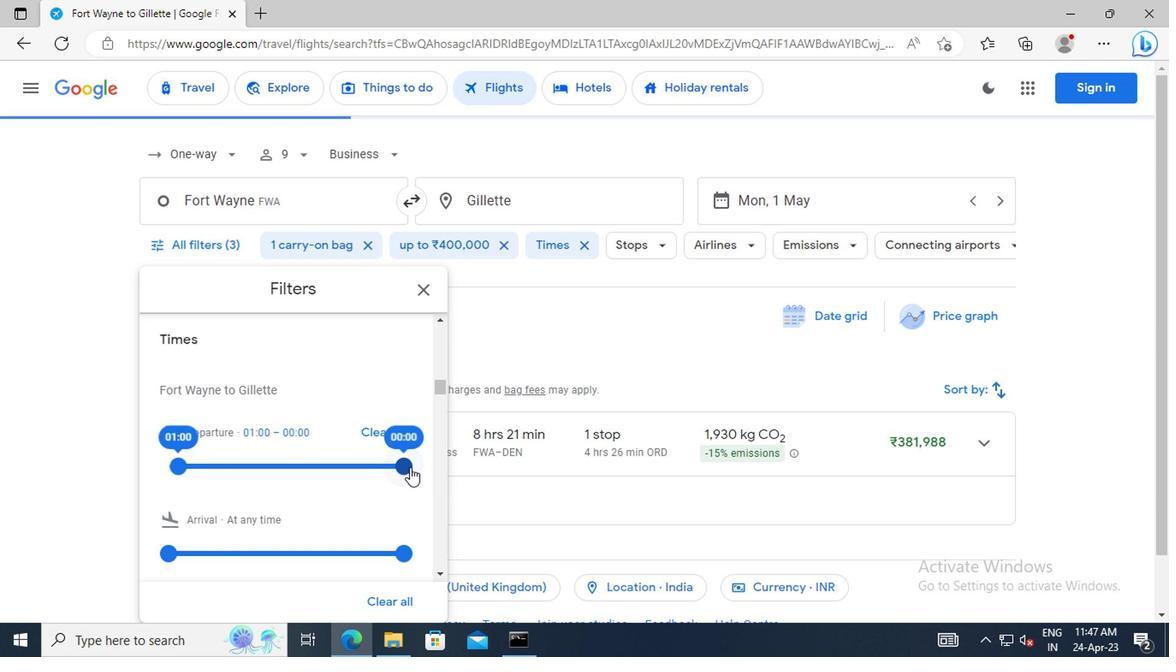 
Action: Mouse moved to (422, 294)
Screenshot: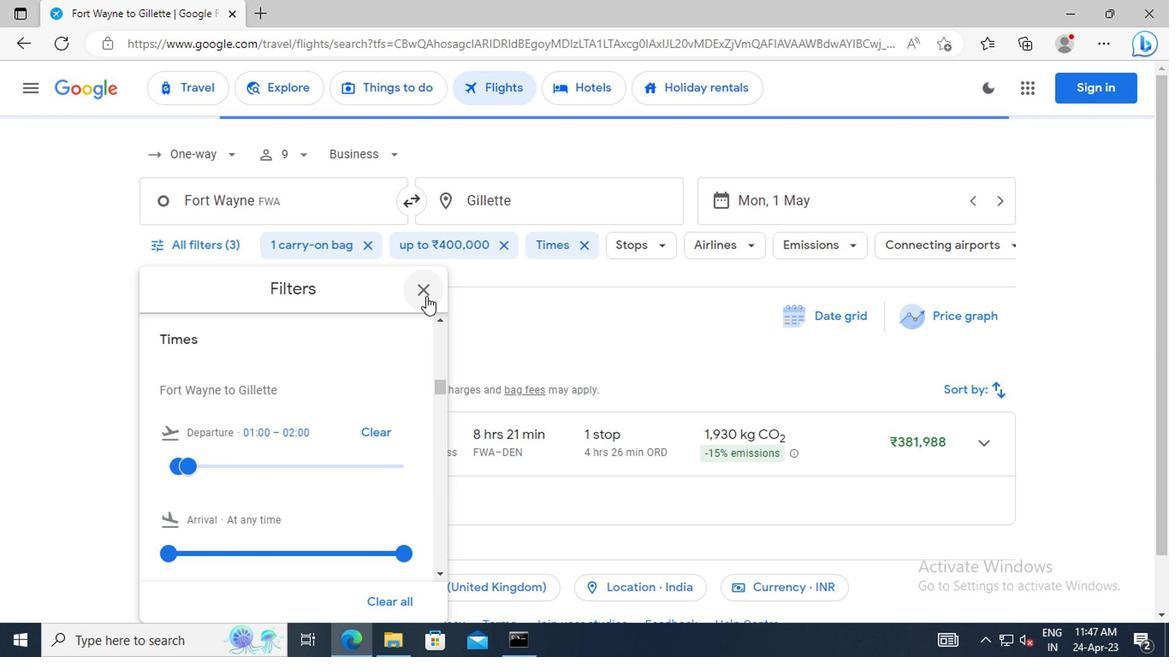 
Action: Mouse pressed left at (422, 294)
Screenshot: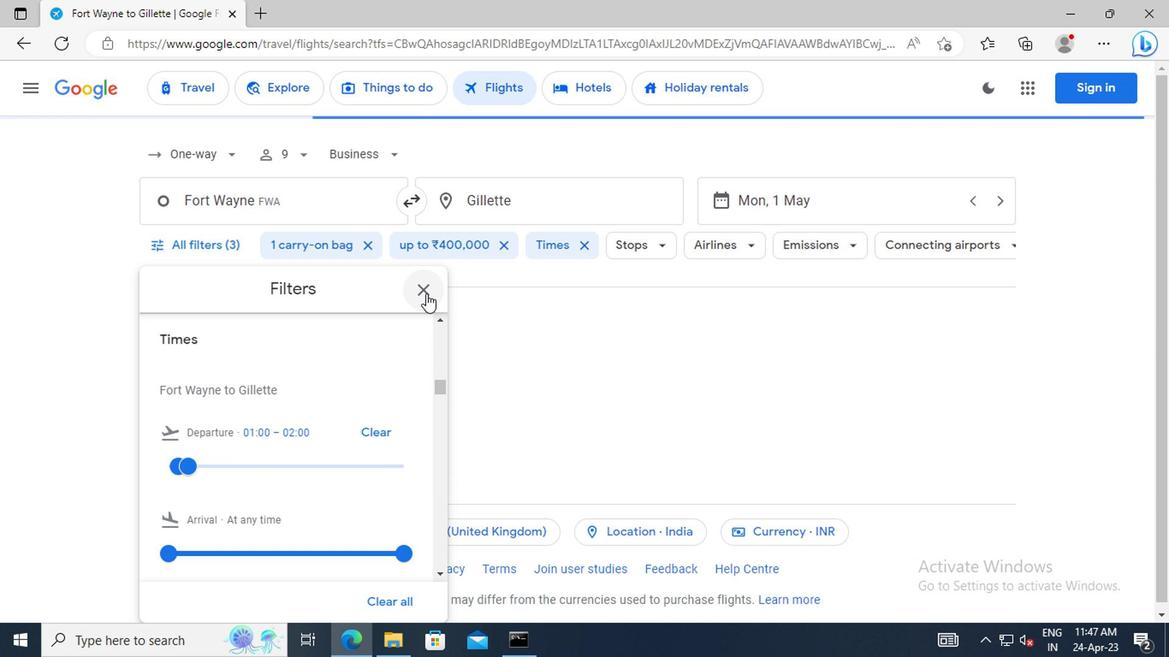 
Action: Mouse moved to (469, 456)
Screenshot: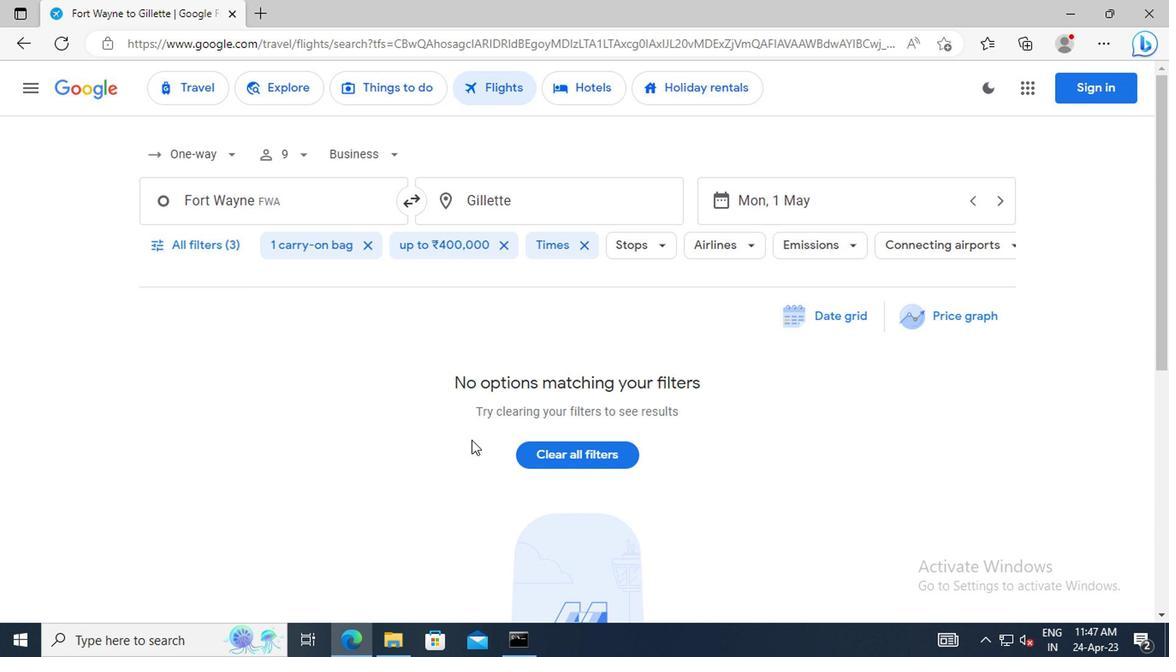 
